 Task: In the sheet Budget Analysis ToolFont size of heading  18 Font style of dataoswald 'Font size of data '9 Alignment of headline & dataAlign center.   Fill color in heading, Red Font color of dataIn the sheet   Valor SalesZenith Sales review   book
Action: Mouse moved to (59, 162)
Screenshot: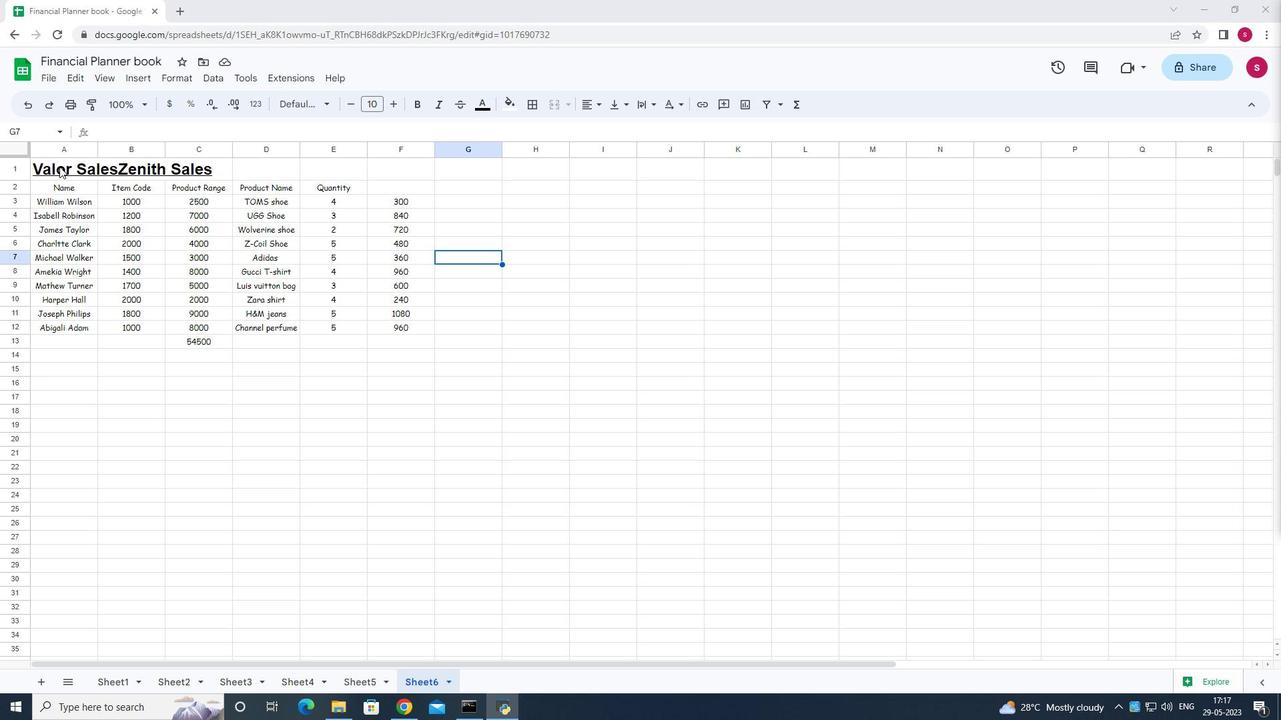 
Action: Mouse pressed left at (59, 162)
Screenshot: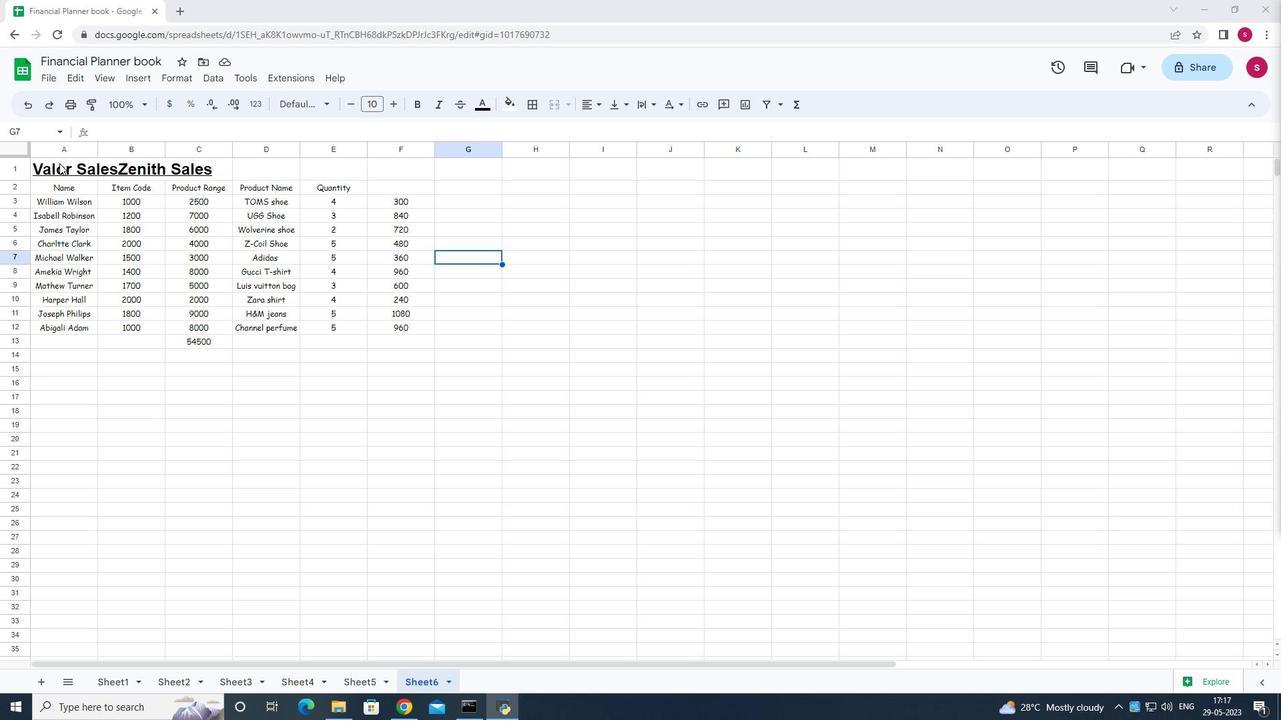 
Action: Mouse pressed left at (59, 162)
Screenshot: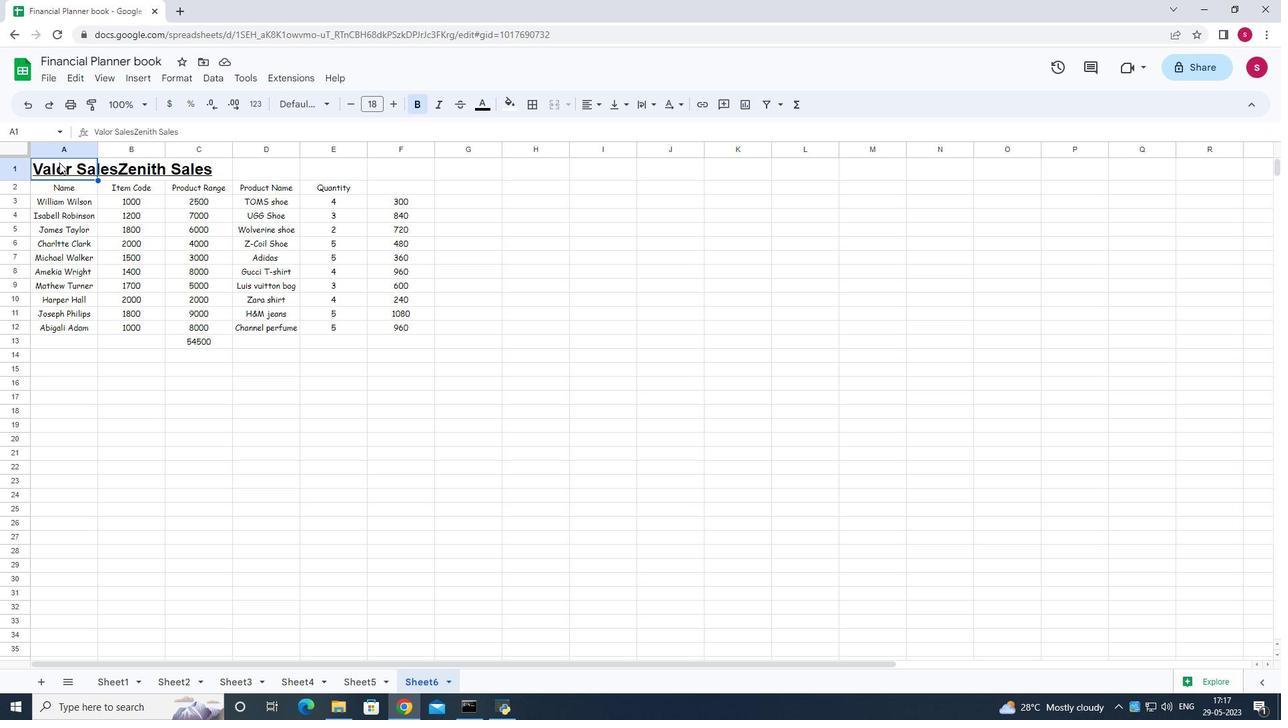 
Action: Mouse pressed left at (59, 162)
Screenshot: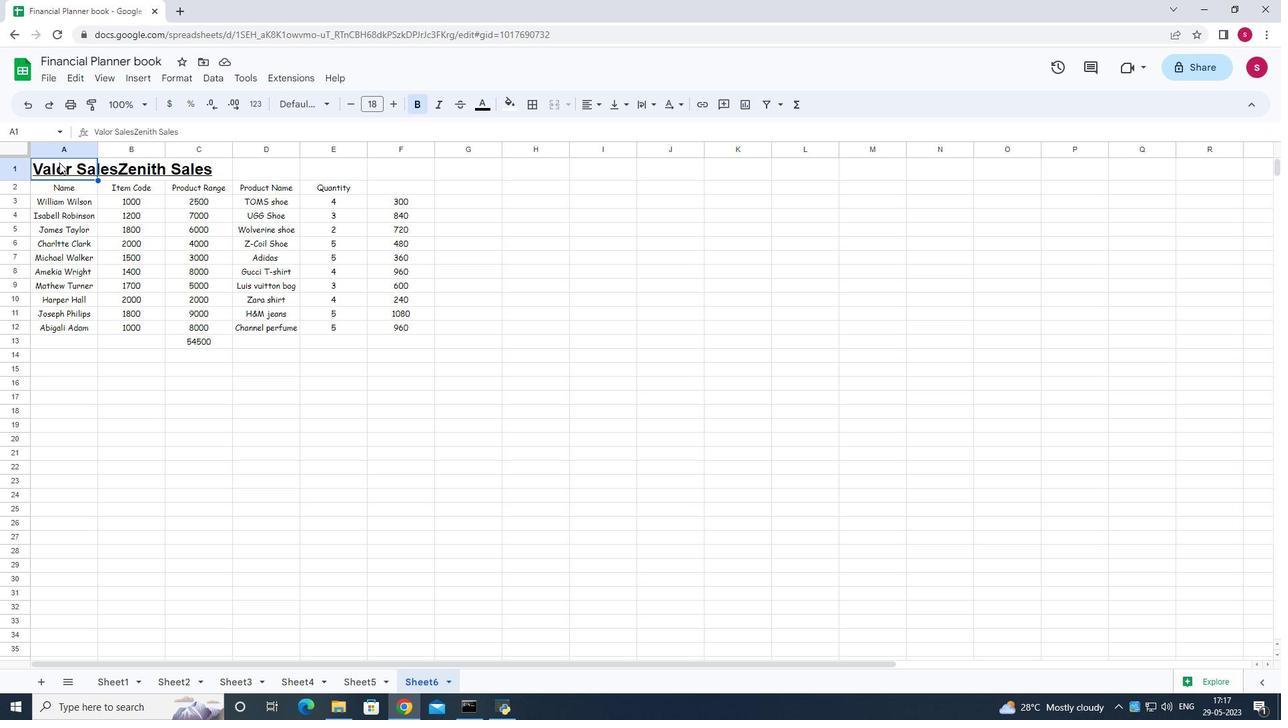 
Action: Mouse moved to (345, 98)
Screenshot: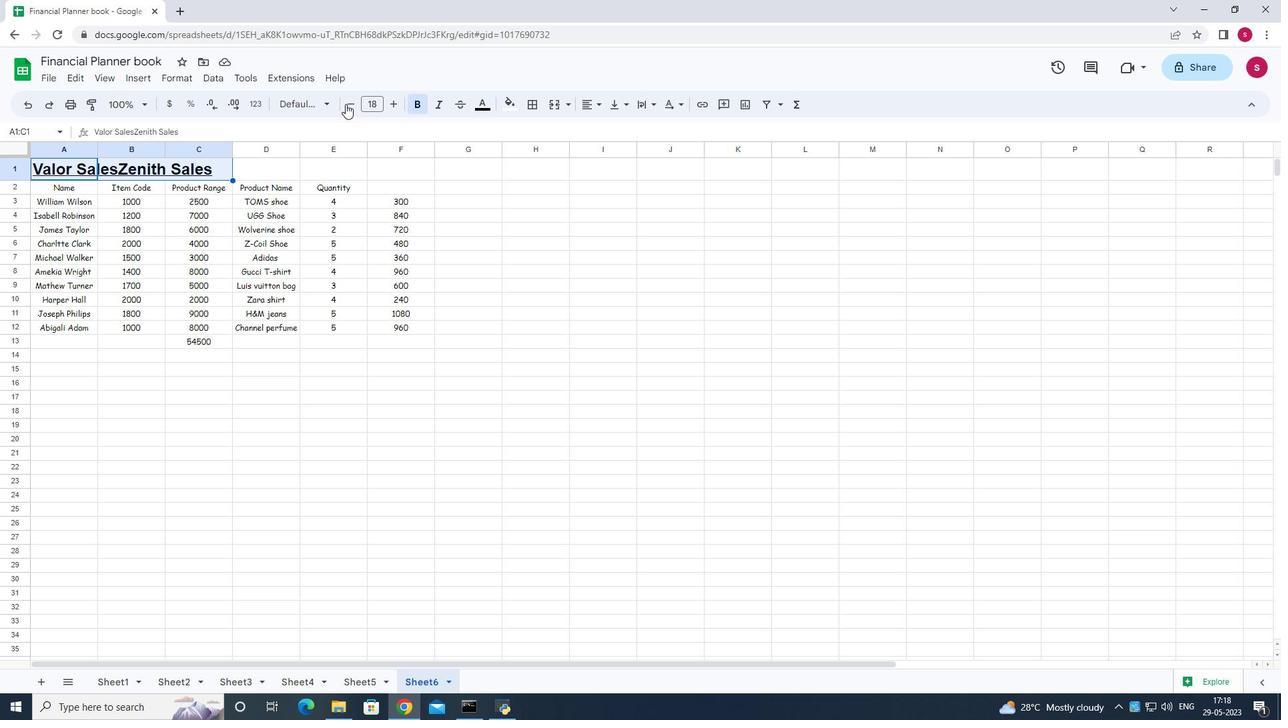 
Action: Mouse pressed left at (345, 98)
Screenshot: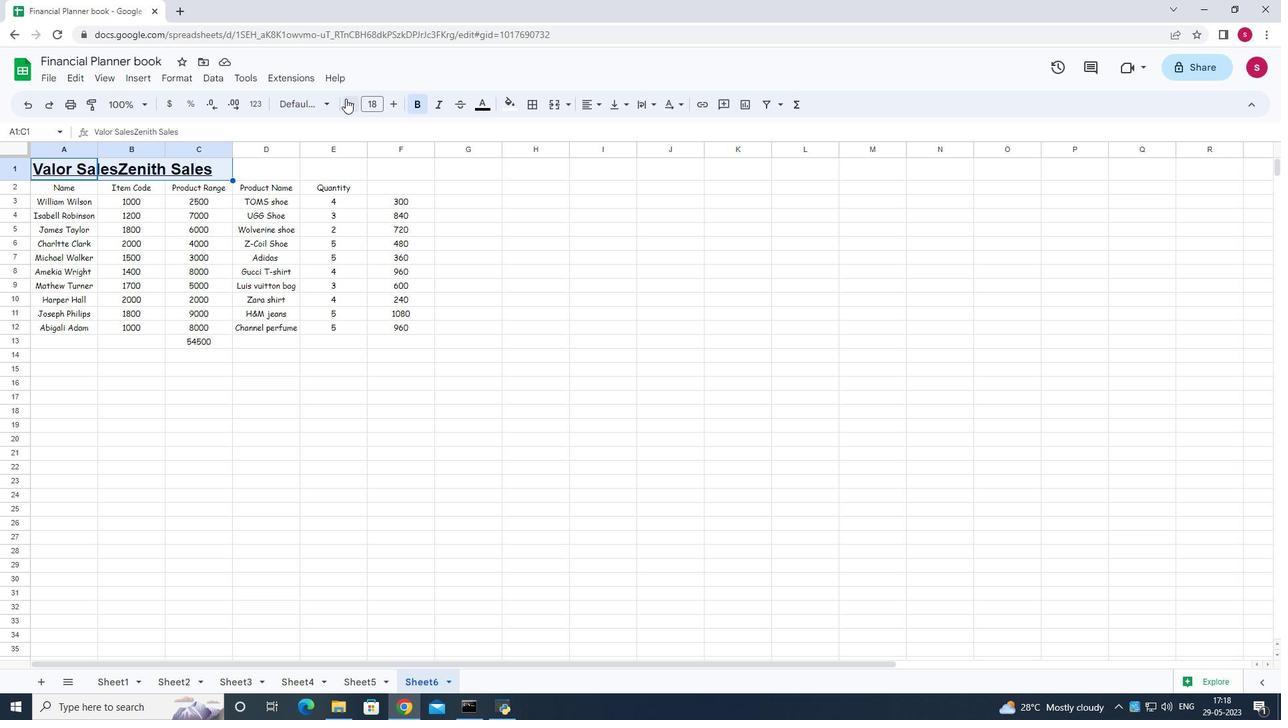 
Action: Mouse pressed left at (345, 98)
Screenshot: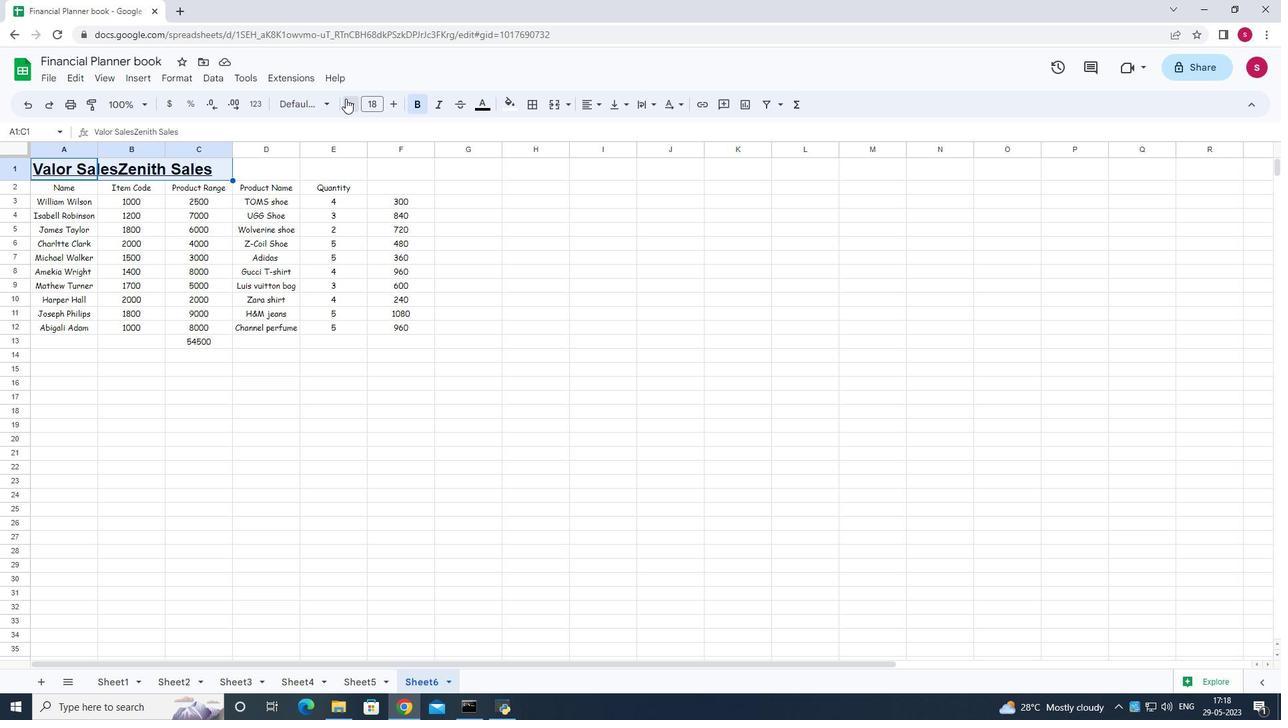 
Action: Mouse pressed left at (345, 98)
Screenshot: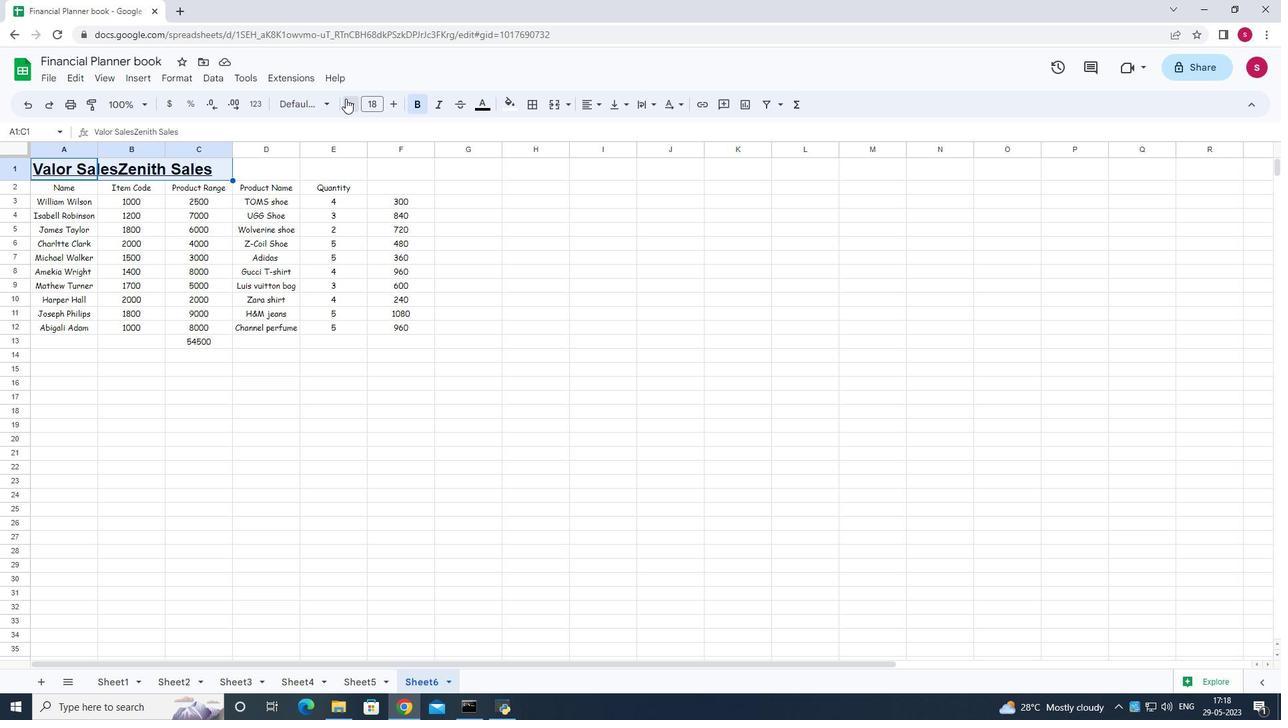 
Action: Mouse pressed left at (345, 98)
Screenshot: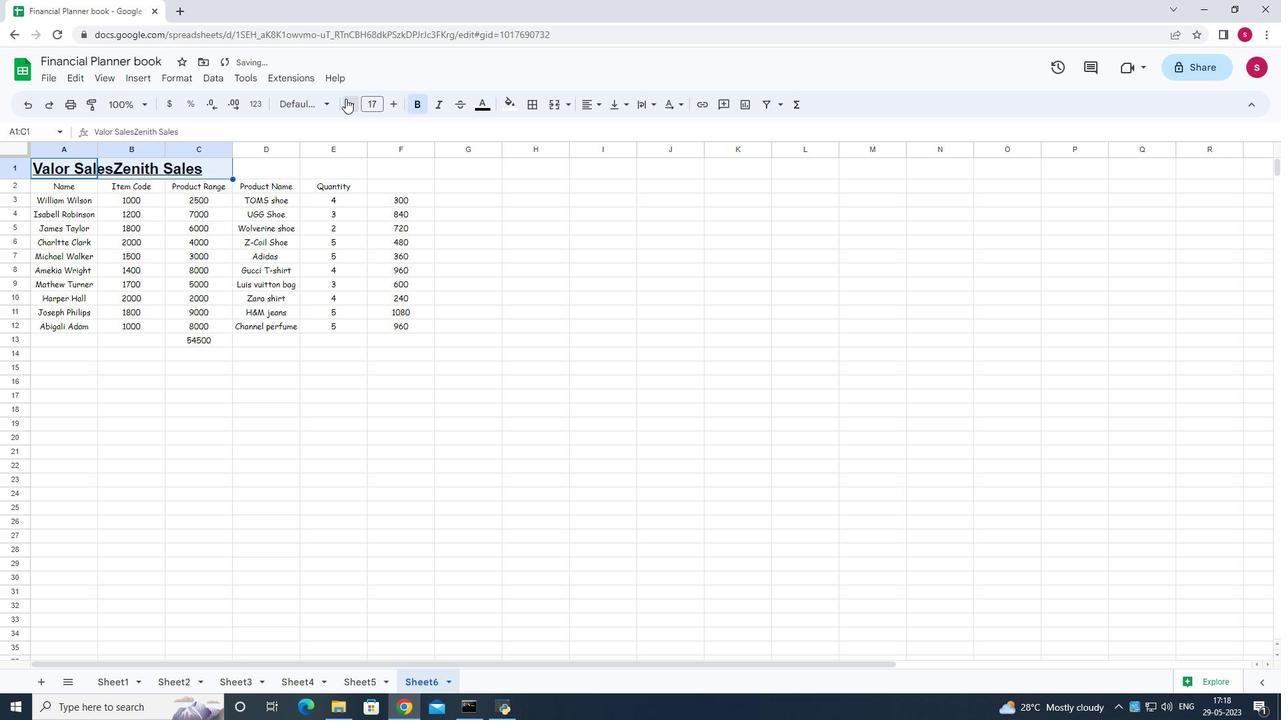 
Action: Mouse pressed left at (345, 98)
Screenshot: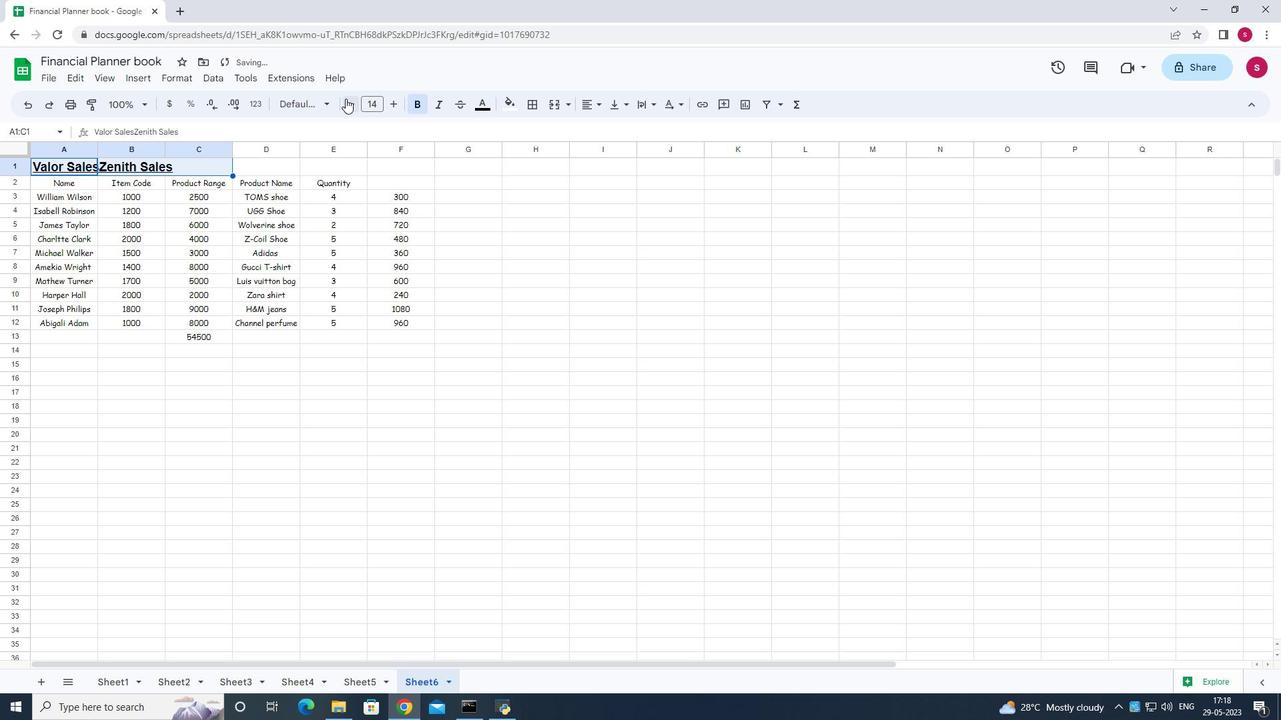
Action: Mouse pressed left at (345, 98)
Screenshot: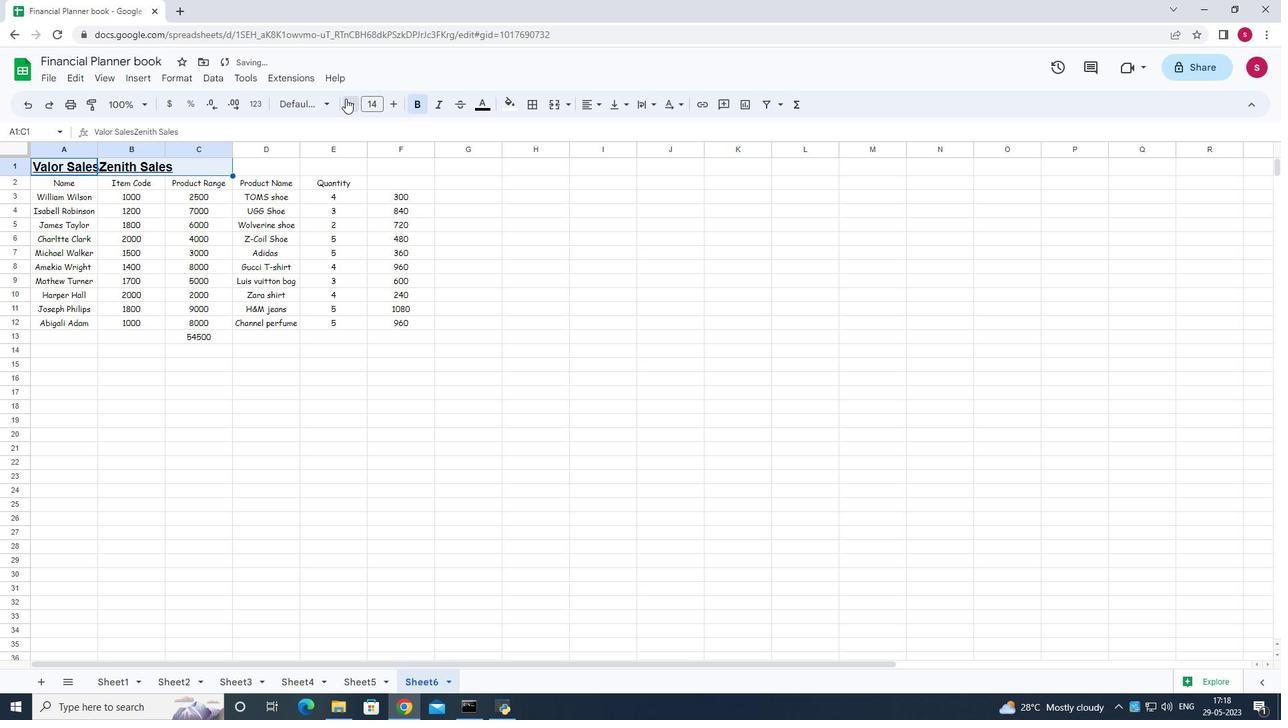 
Action: Mouse moved to (393, 101)
Screenshot: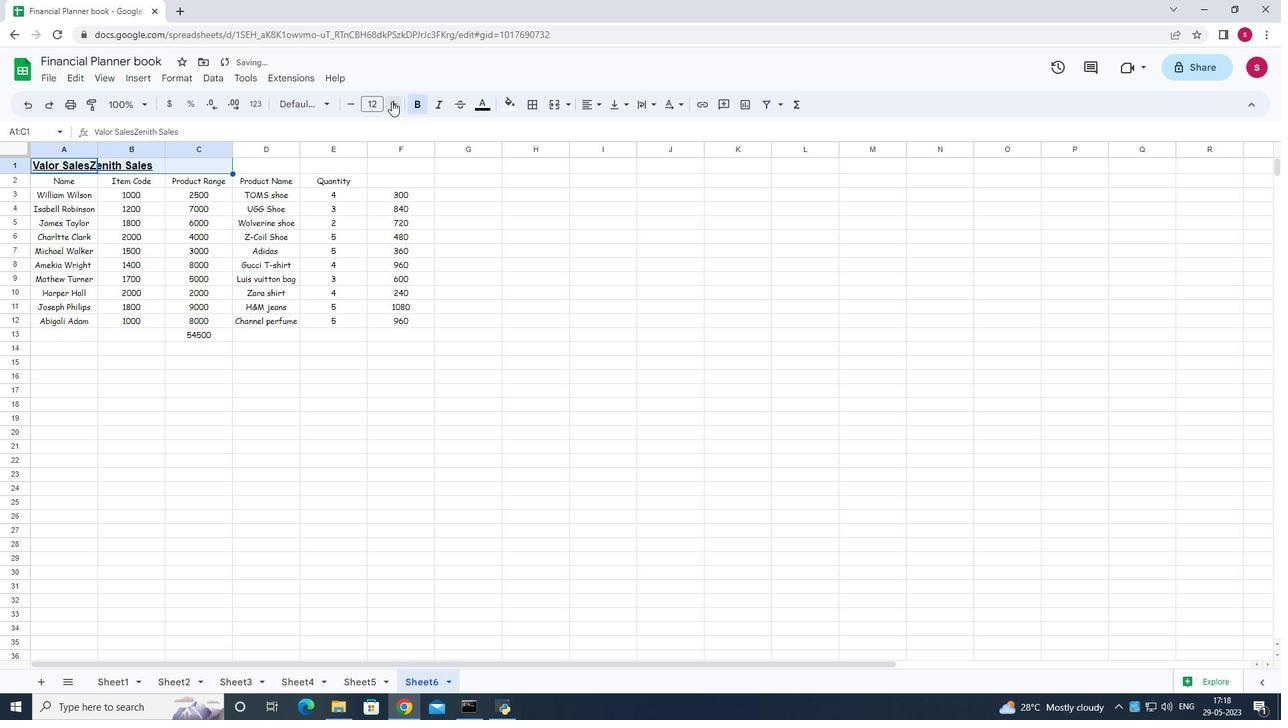 
Action: Mouse pressed left at (393, 101)
Screenshot: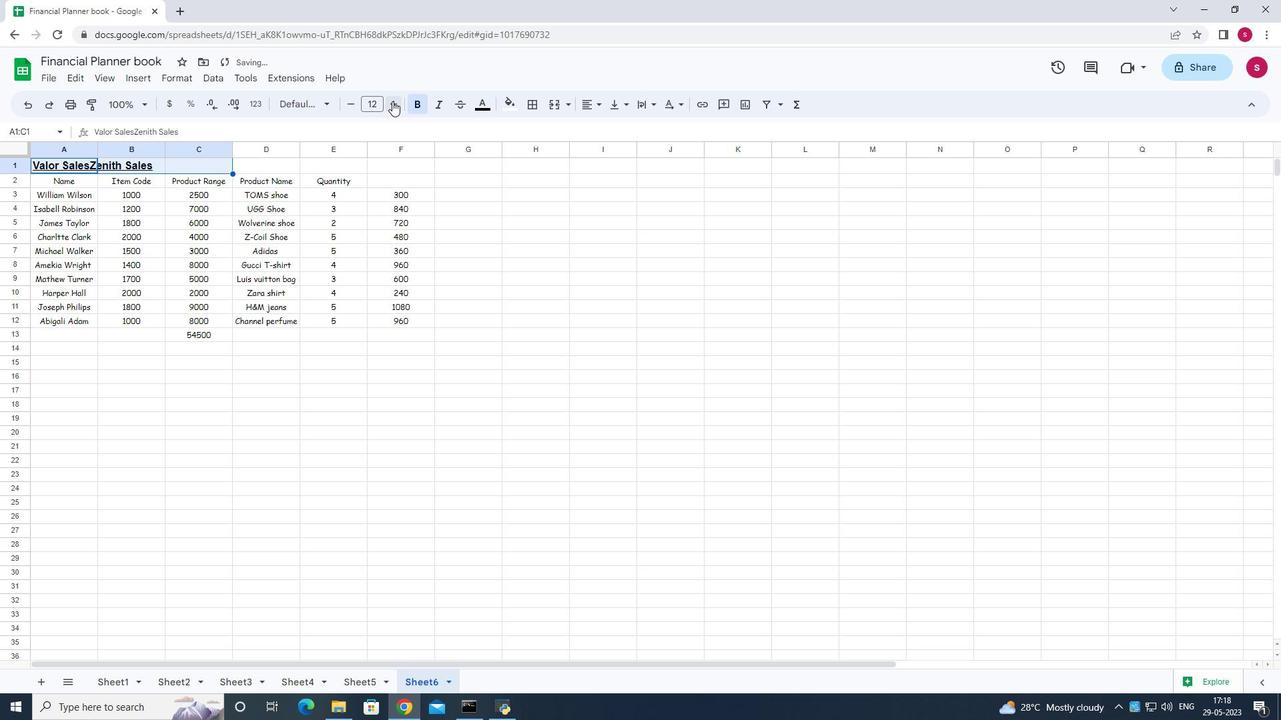 
Action: Mouse moved to (393, 101)
Screenshot: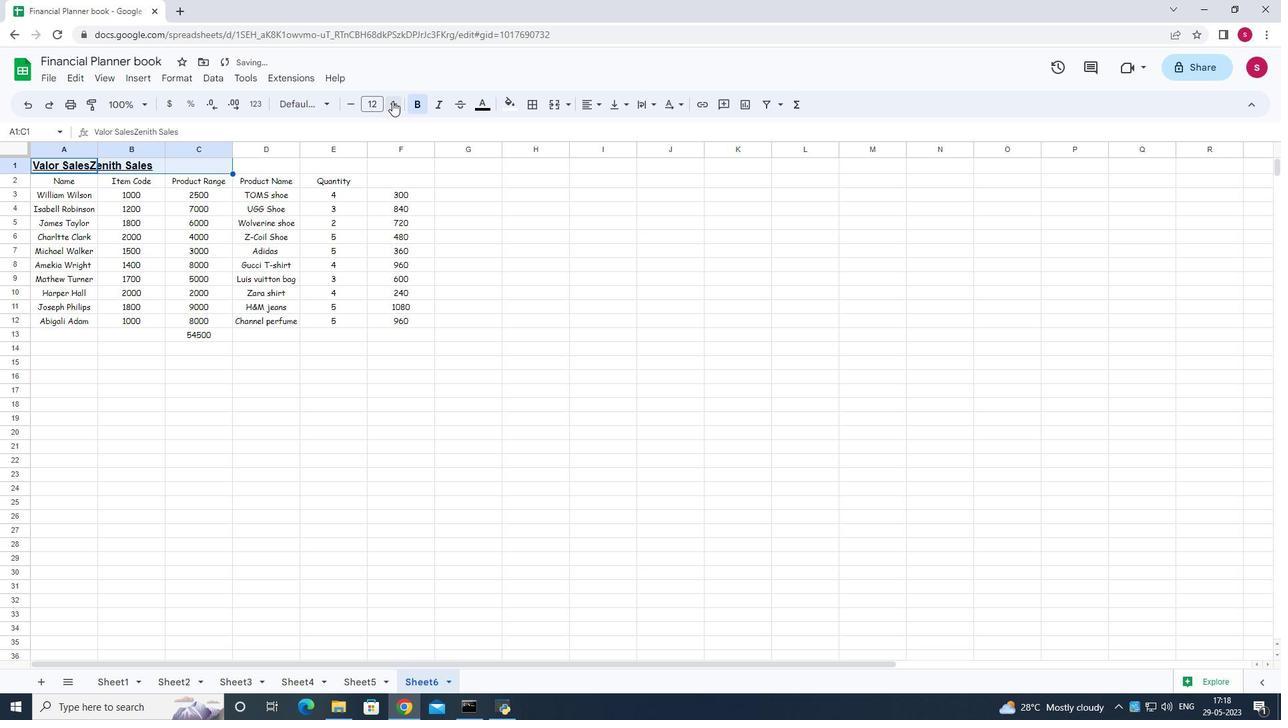 
Action: Mouse pressed left at (393, 101)
Screenshot: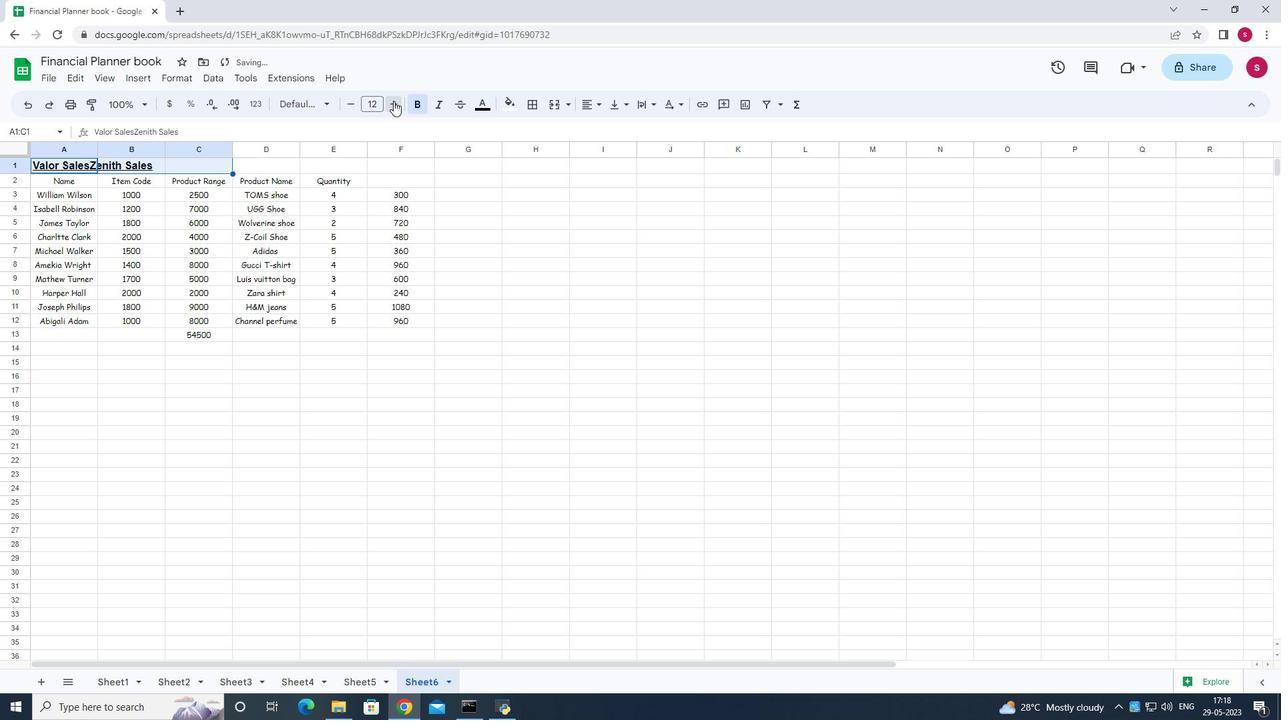 
Action: Mouse pressed left at (393, 101)
Screenshot: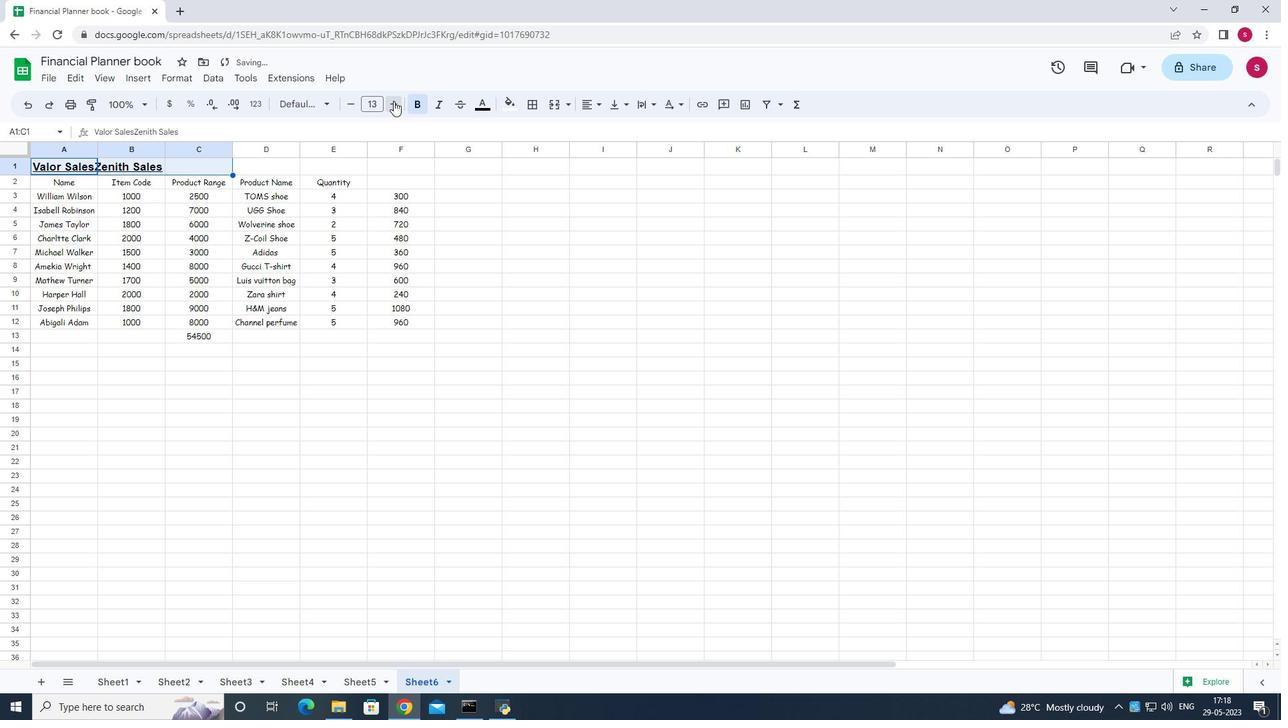 
Action: Mouse pressed left at (393, 101)
Screenshot: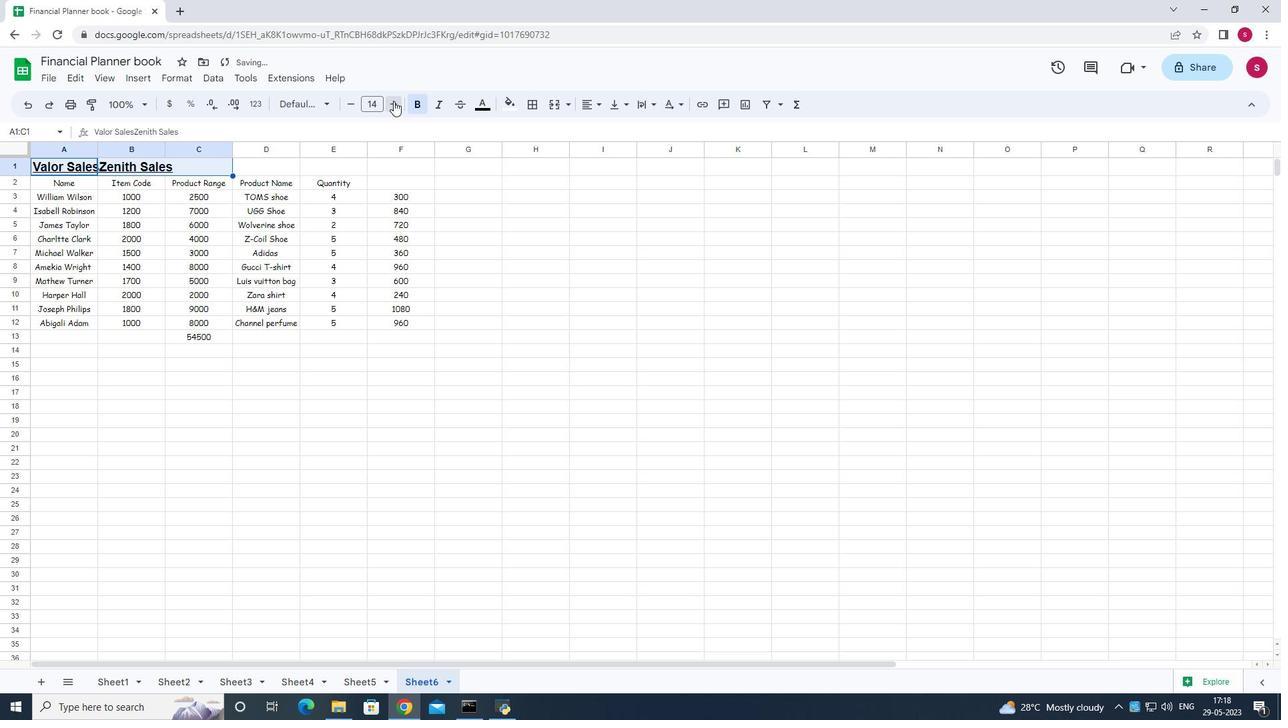 
Action: Mouse pressed left at (393, 101)
Screenshot: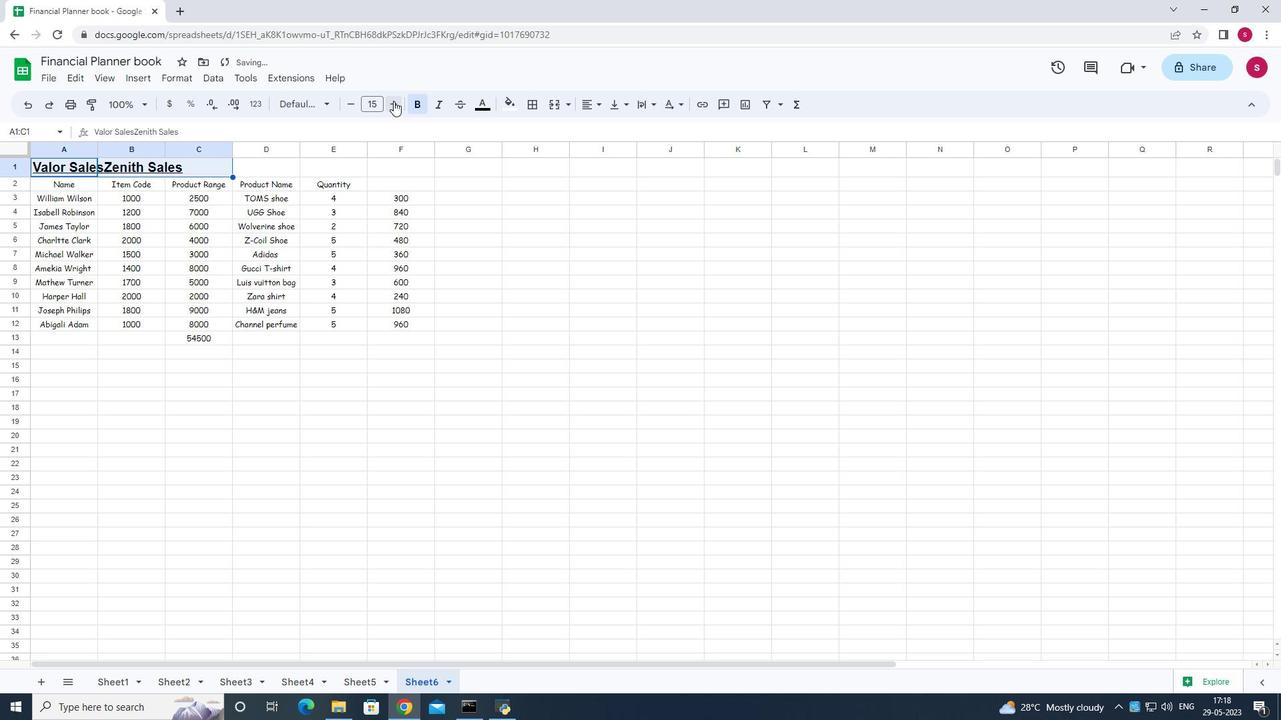 
Action: Mouse pressed left at (393, 101)
Screenshot: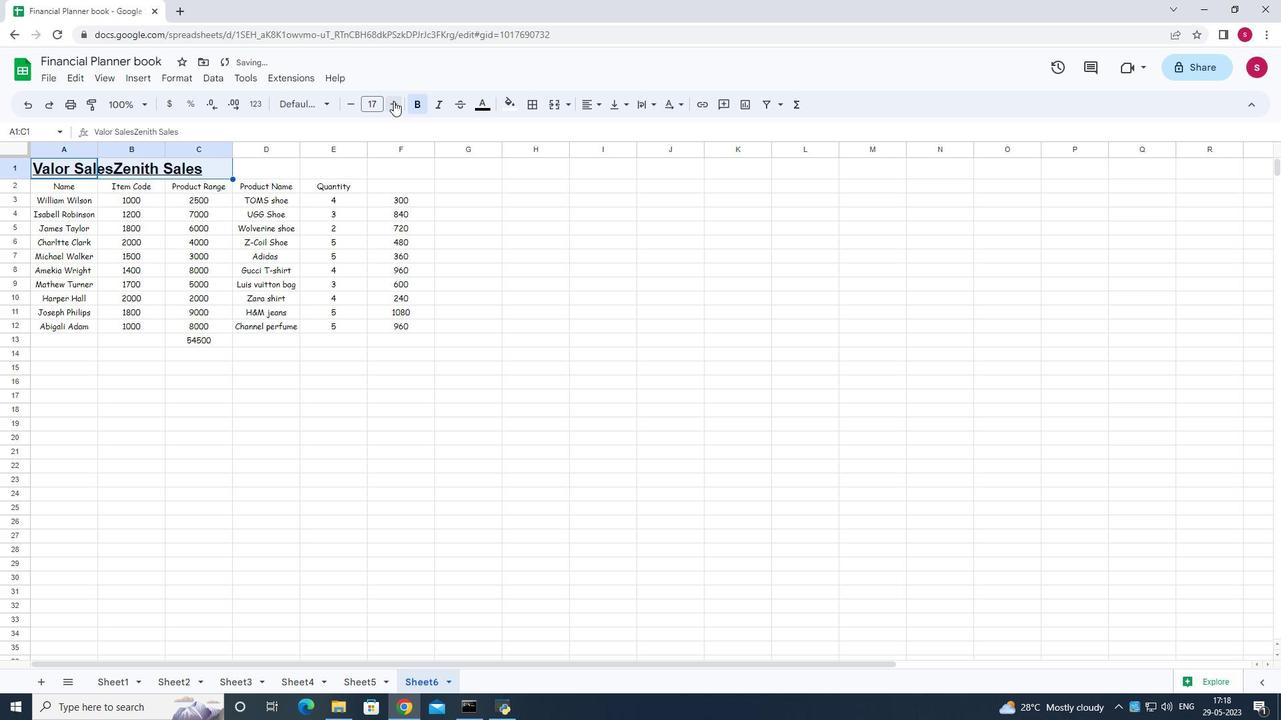 
Action: Mouse moved to (330, 98)
Screenshot: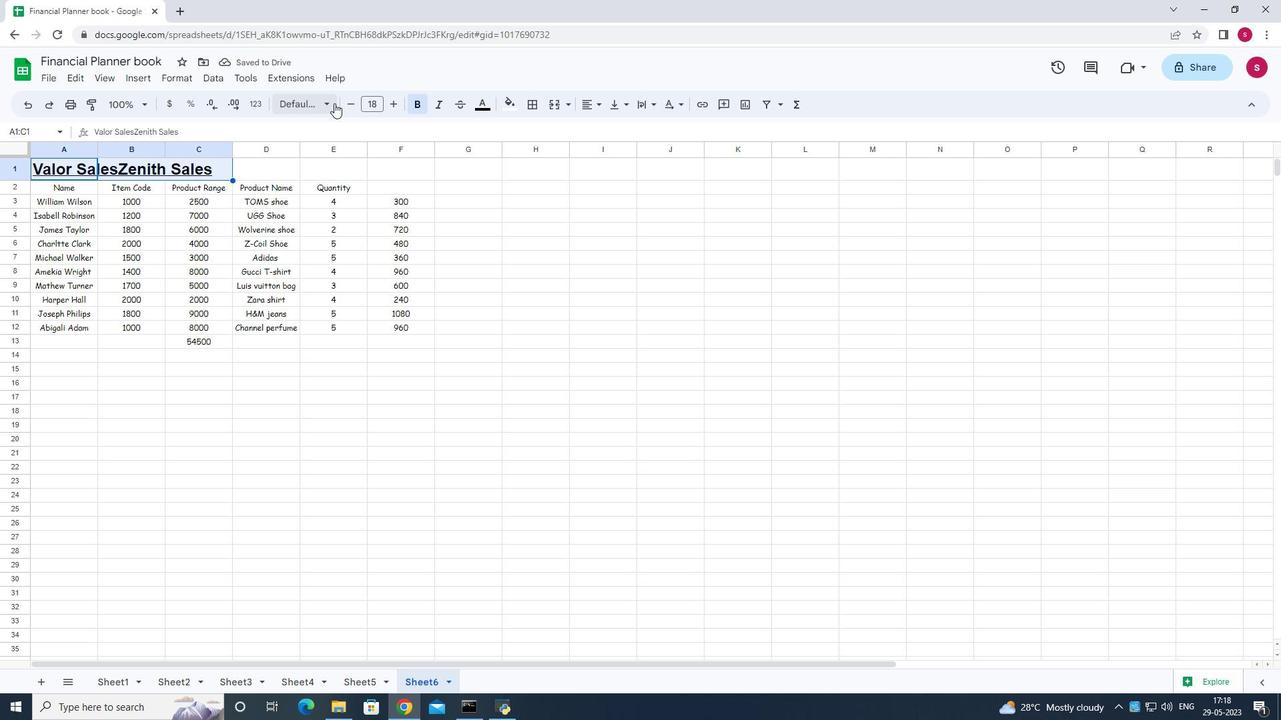 
Action: Mouse pressed left at (330, 98)
Screenshot: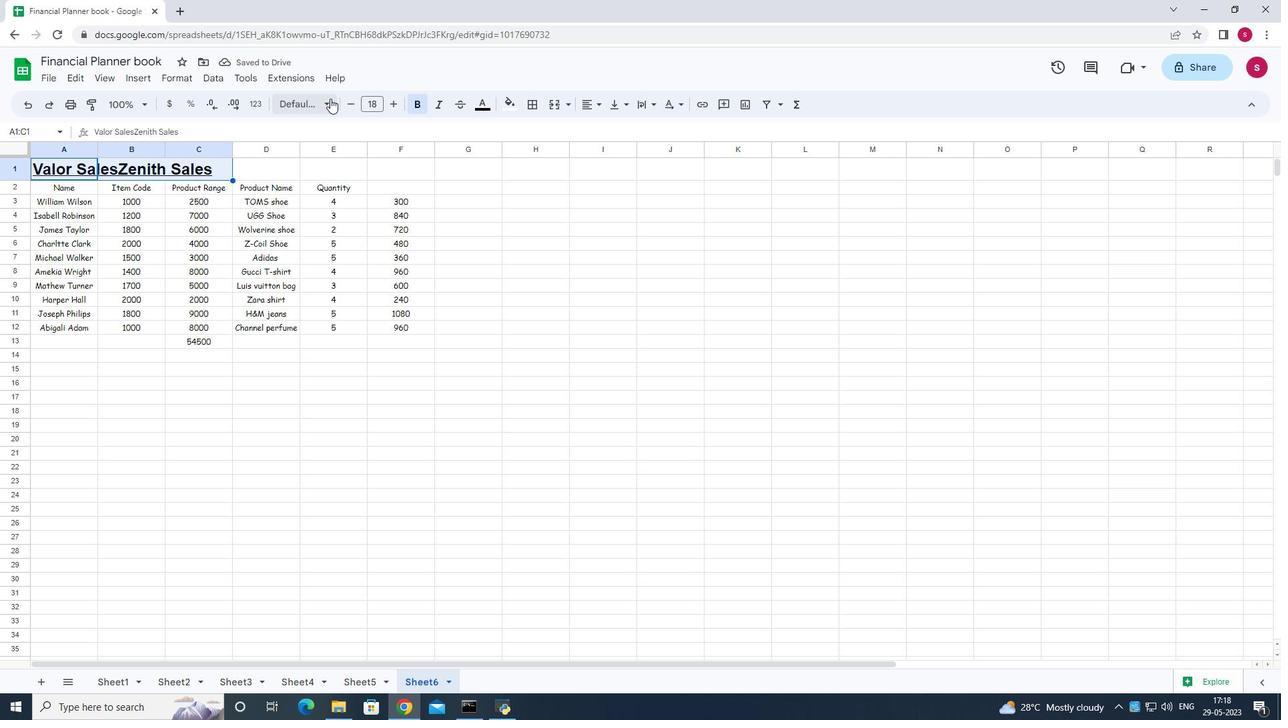 
Action: Mouse moved to (322, 298)
Screenshot: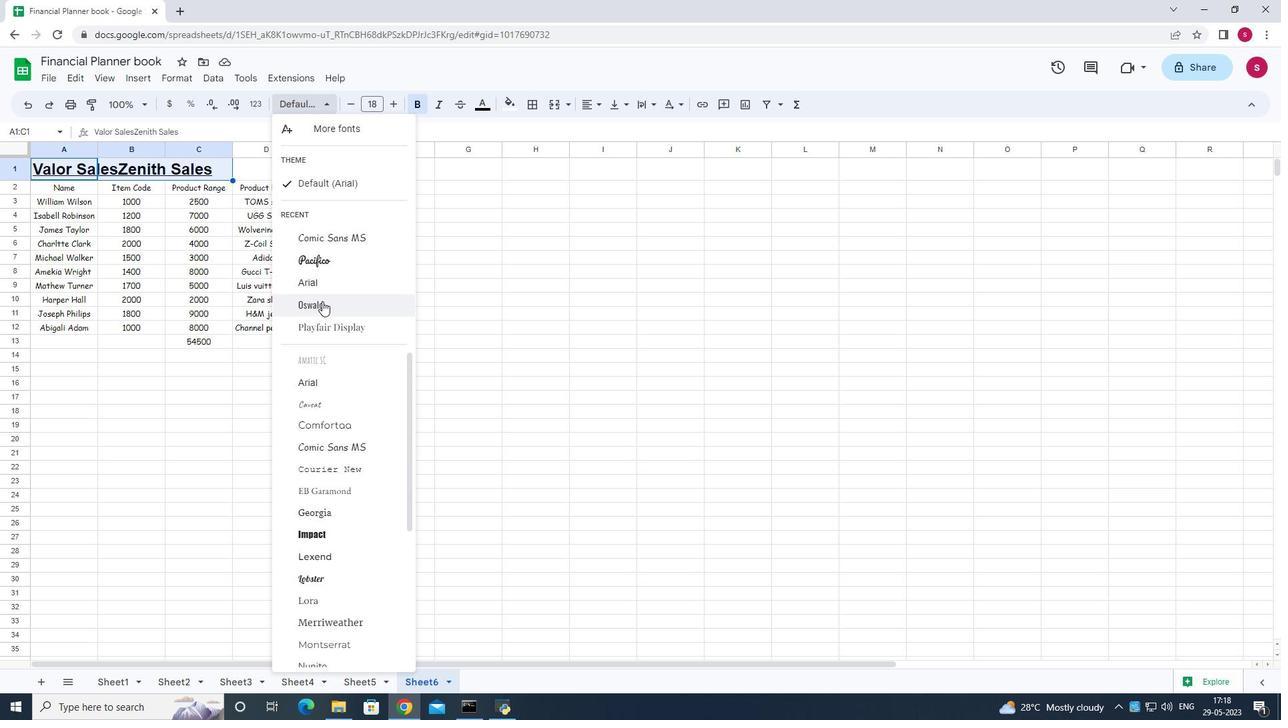 
Action: Mouse pressed left at (322, 298)
Screenshot: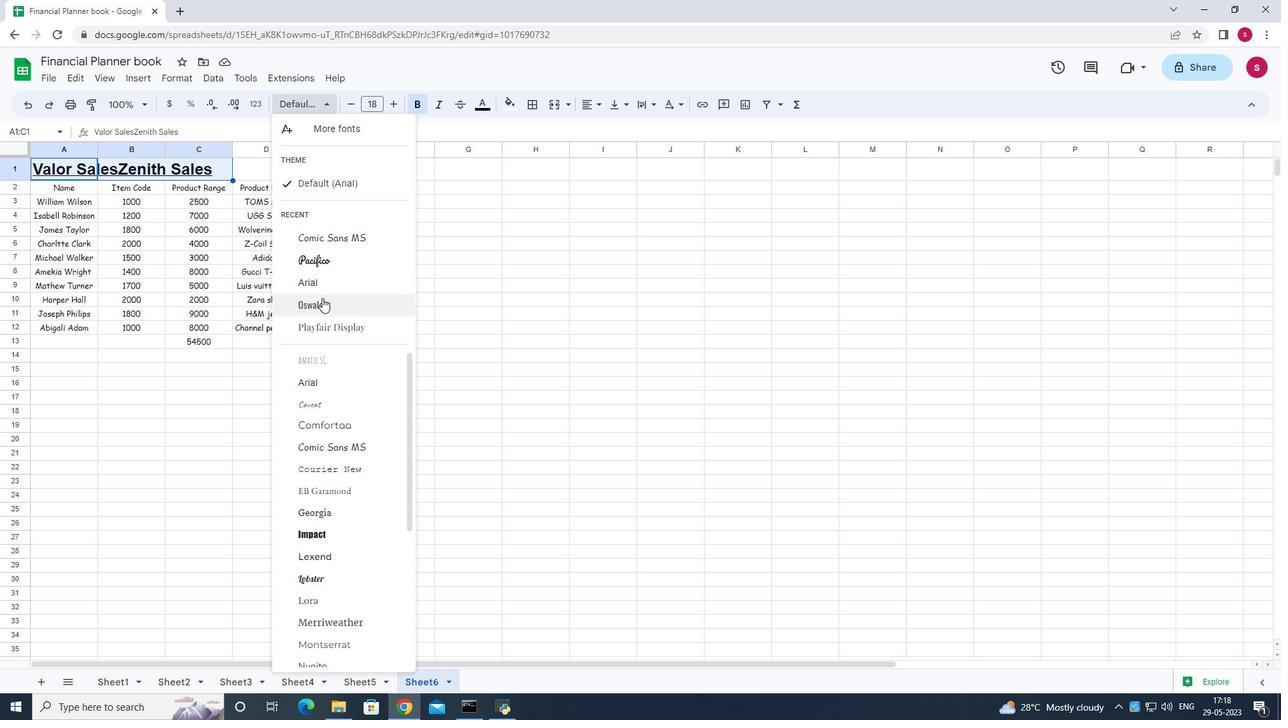 
Action: Mouse moved to (54, 182)
Screenshot: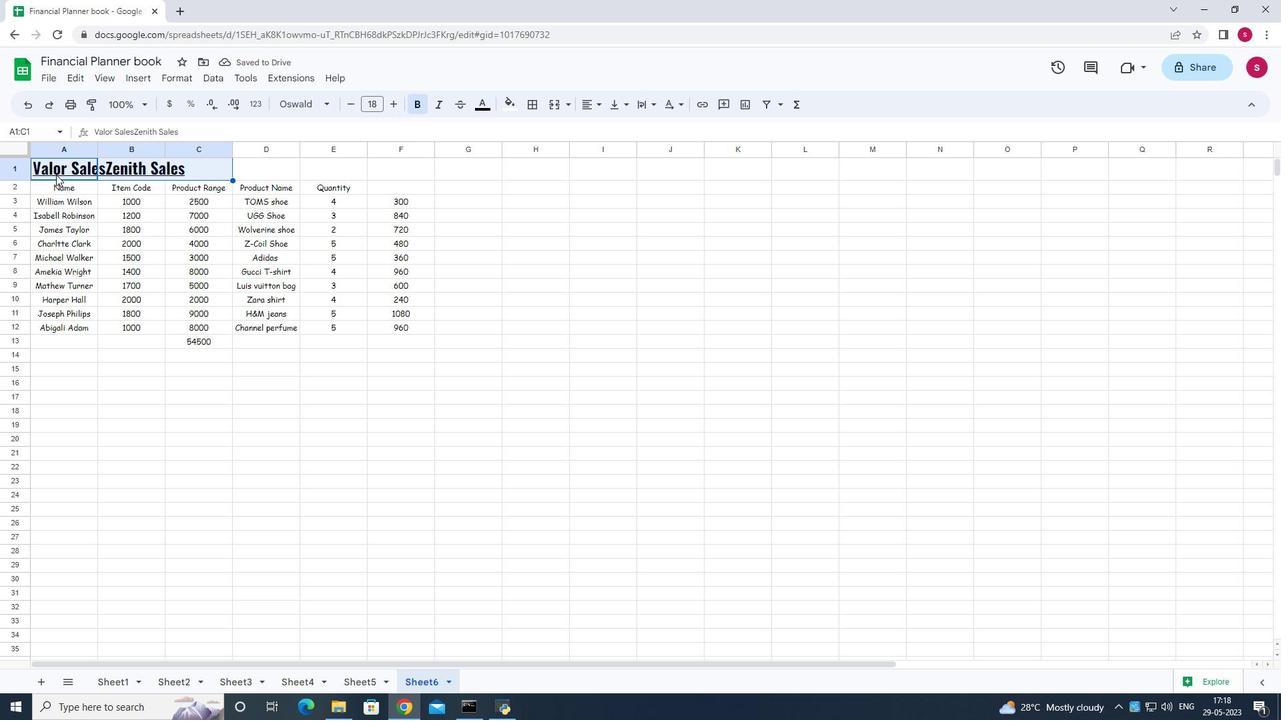 
Action: Mouse pressed left at (54, 182)
Screenshot: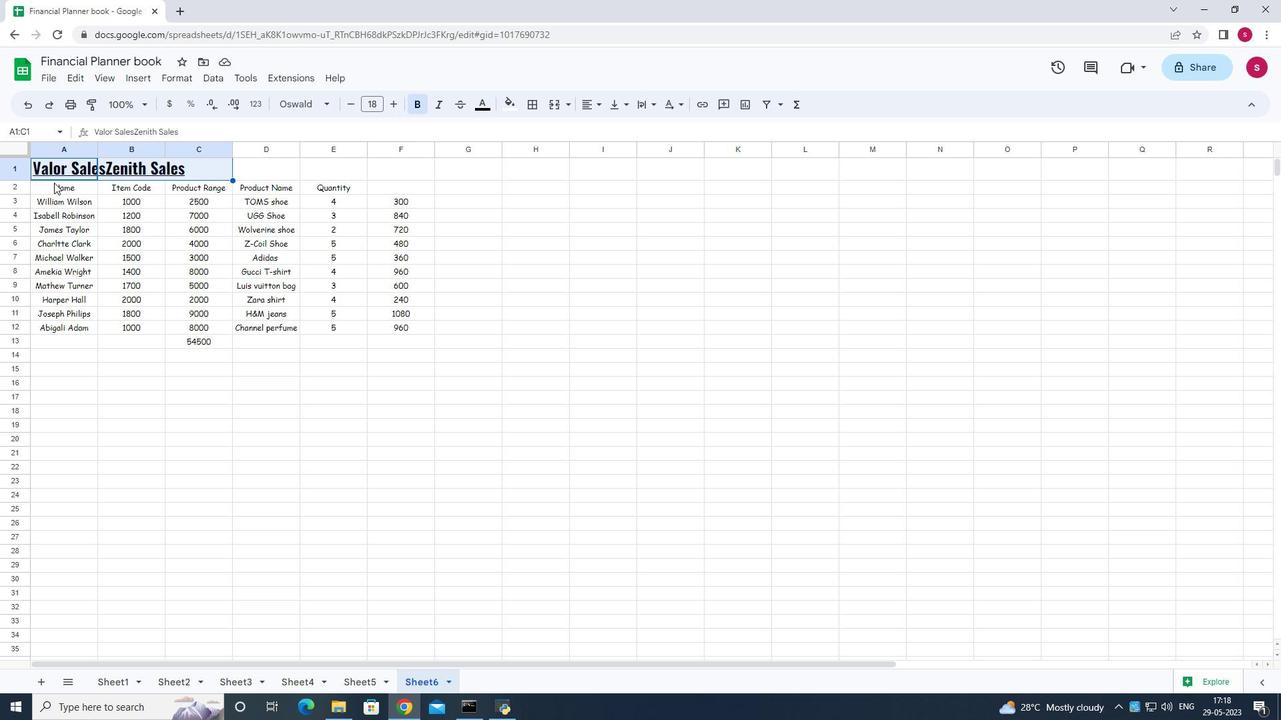 
Action: Mouse pressed left at (54, 182)
Screenshot: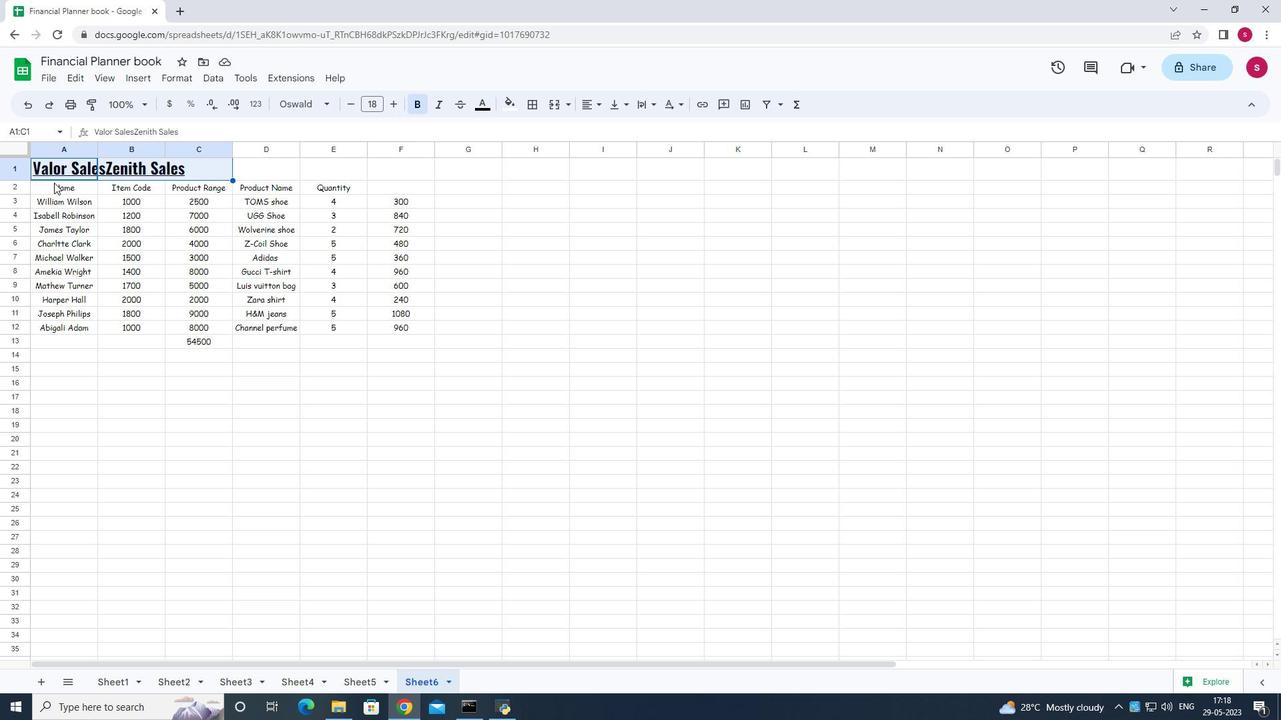 
Action: Mouse moved to (390, 375)
Screenshot: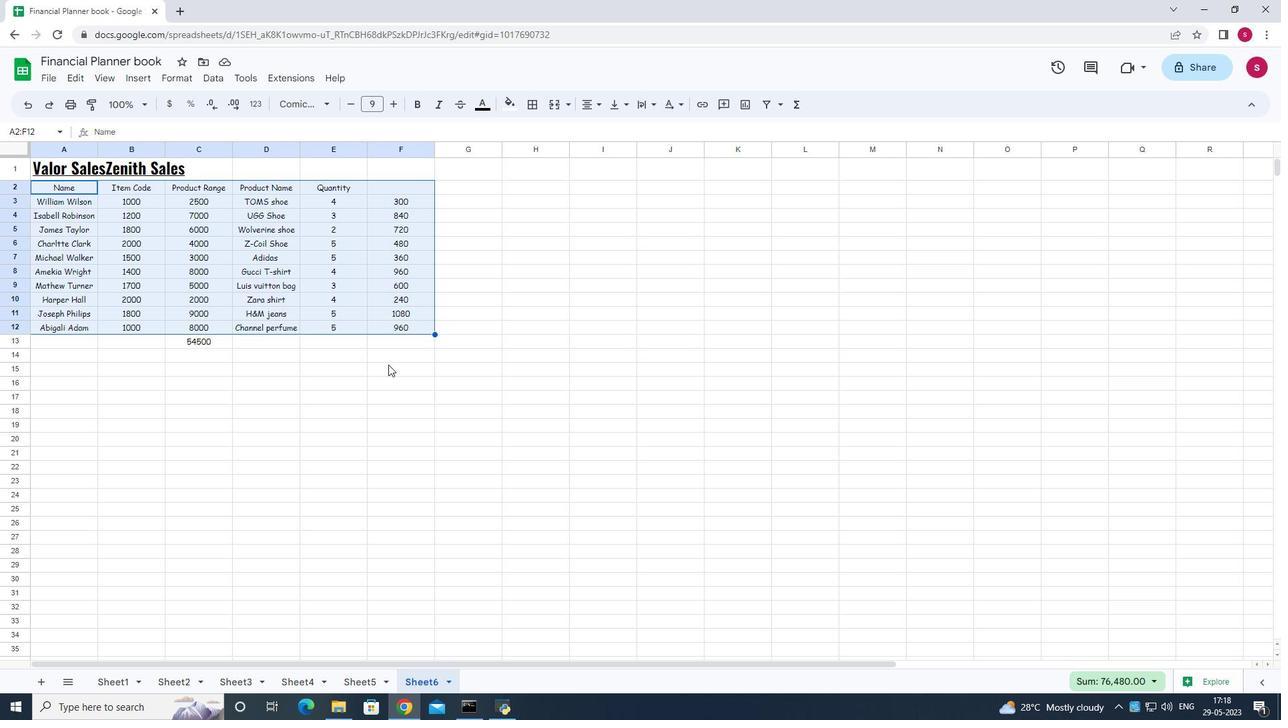 
Action: Mouse pressed left at (390, 375)
Screenshot: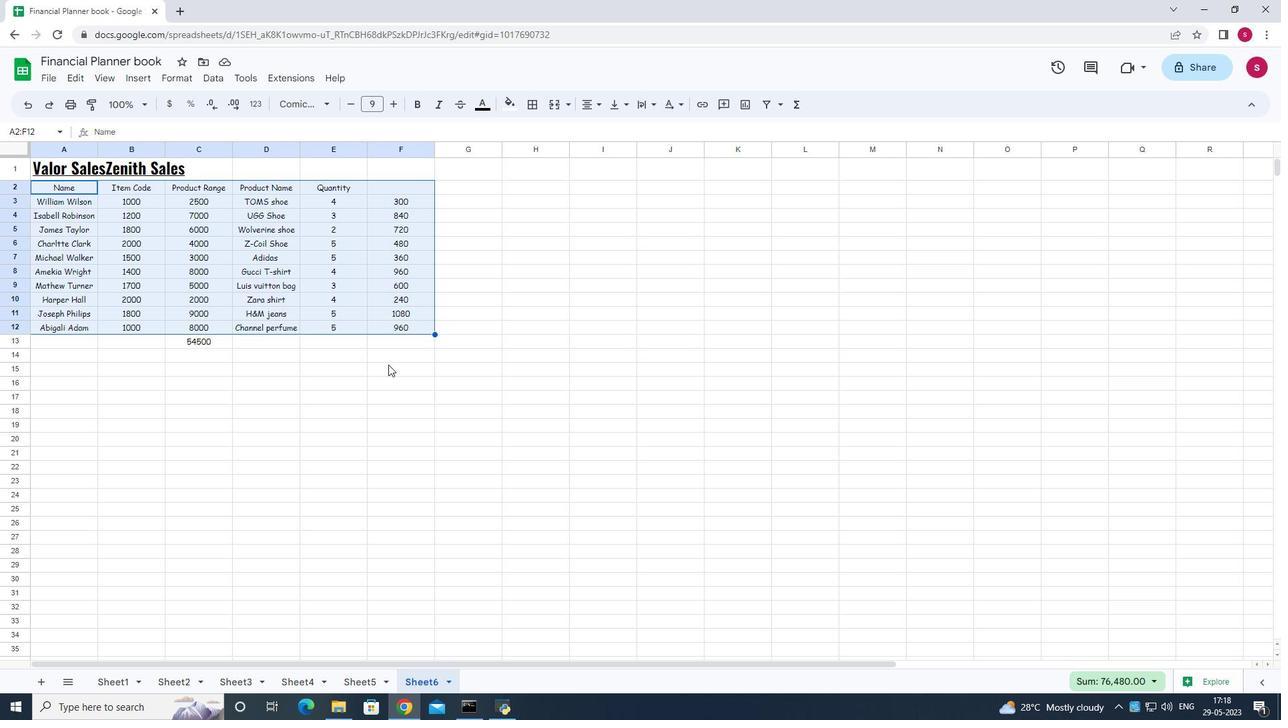 
Action: Mouse moved to (46, 194)
Screenshot: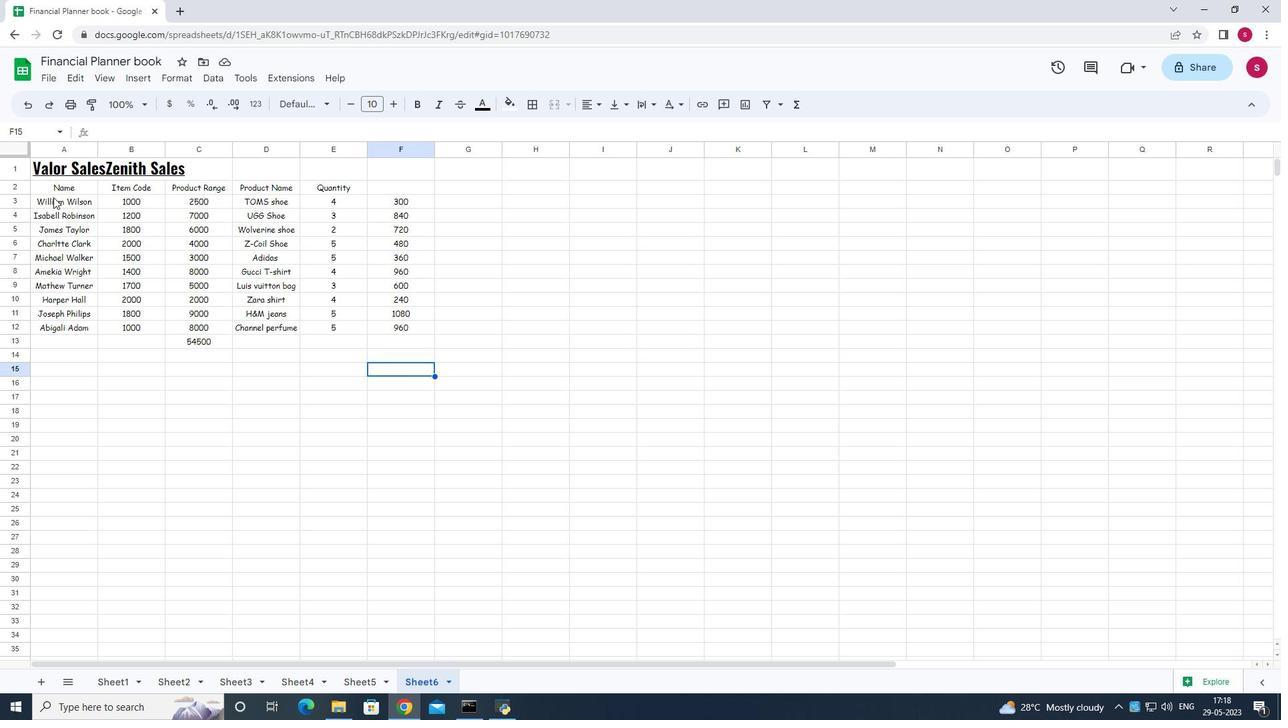 
Action: Mouse pressed left at (46, 194)
Screenshot: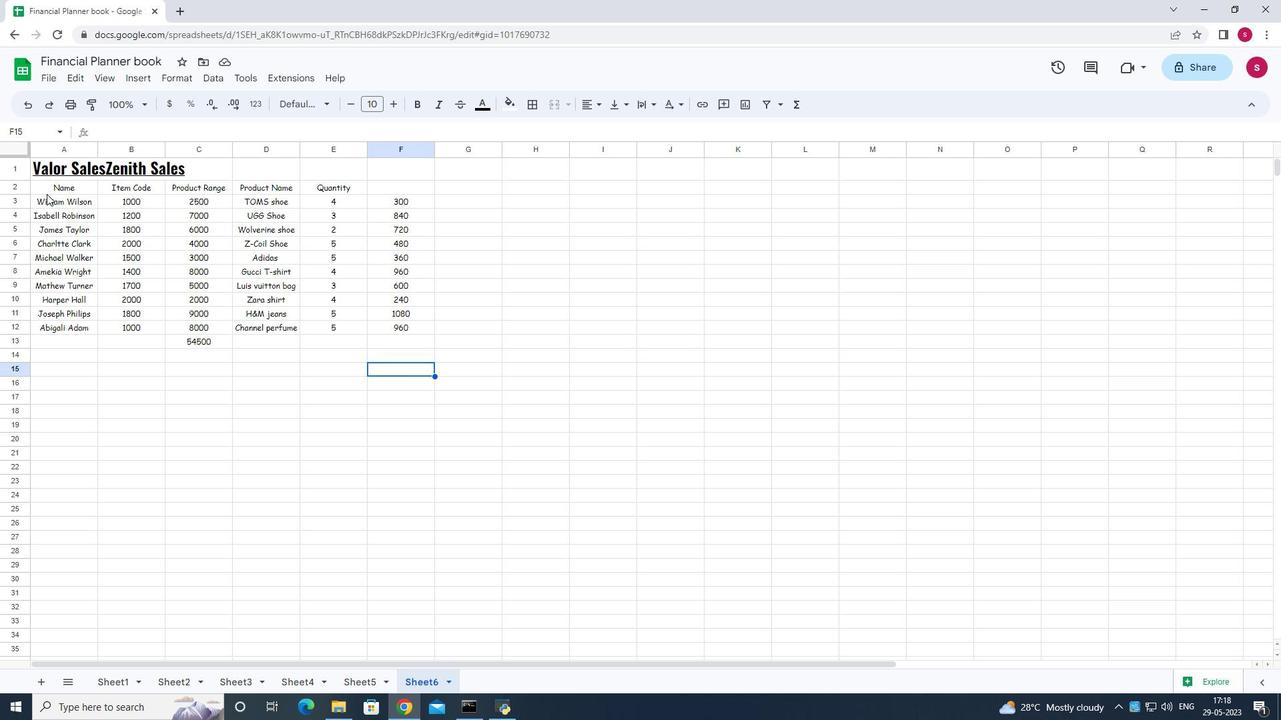 
Action: Mouse pressed left at (46, 194)
Screenshot: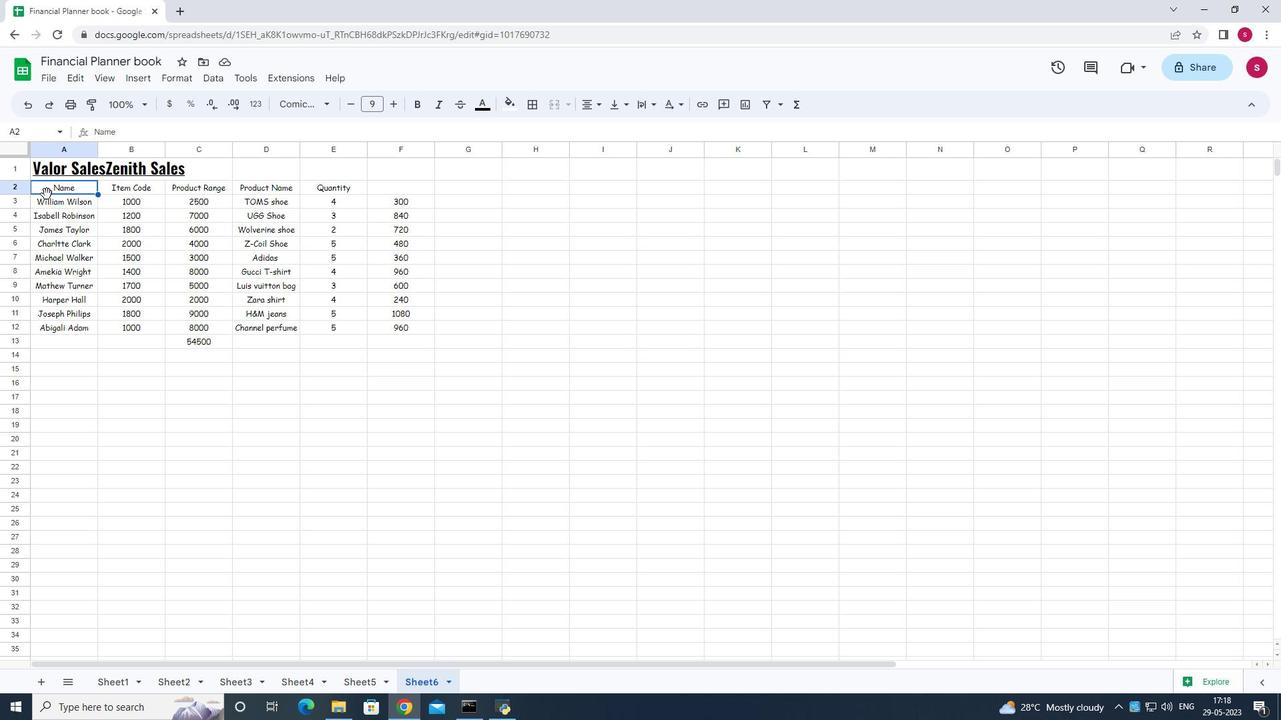 
Action: Mouse moved to (40, 185)
Screenshot: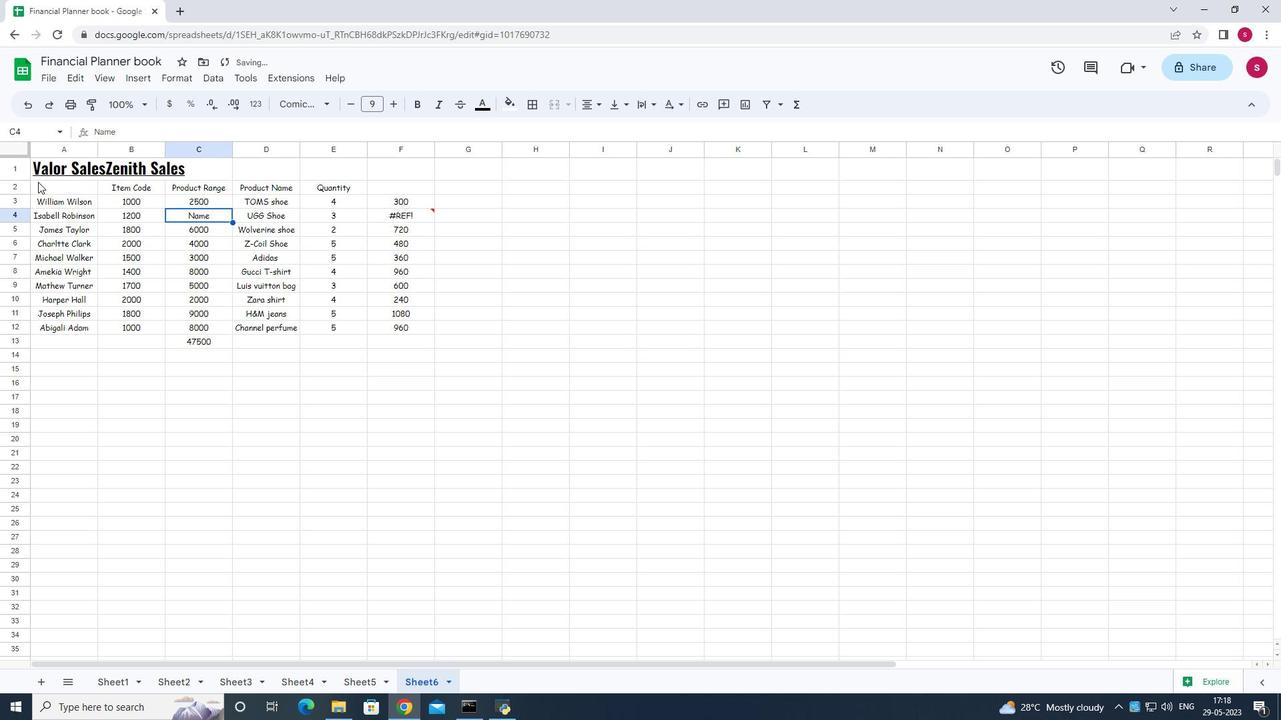 
Action: Mouse pressed left at (40, 185)
Screenshot: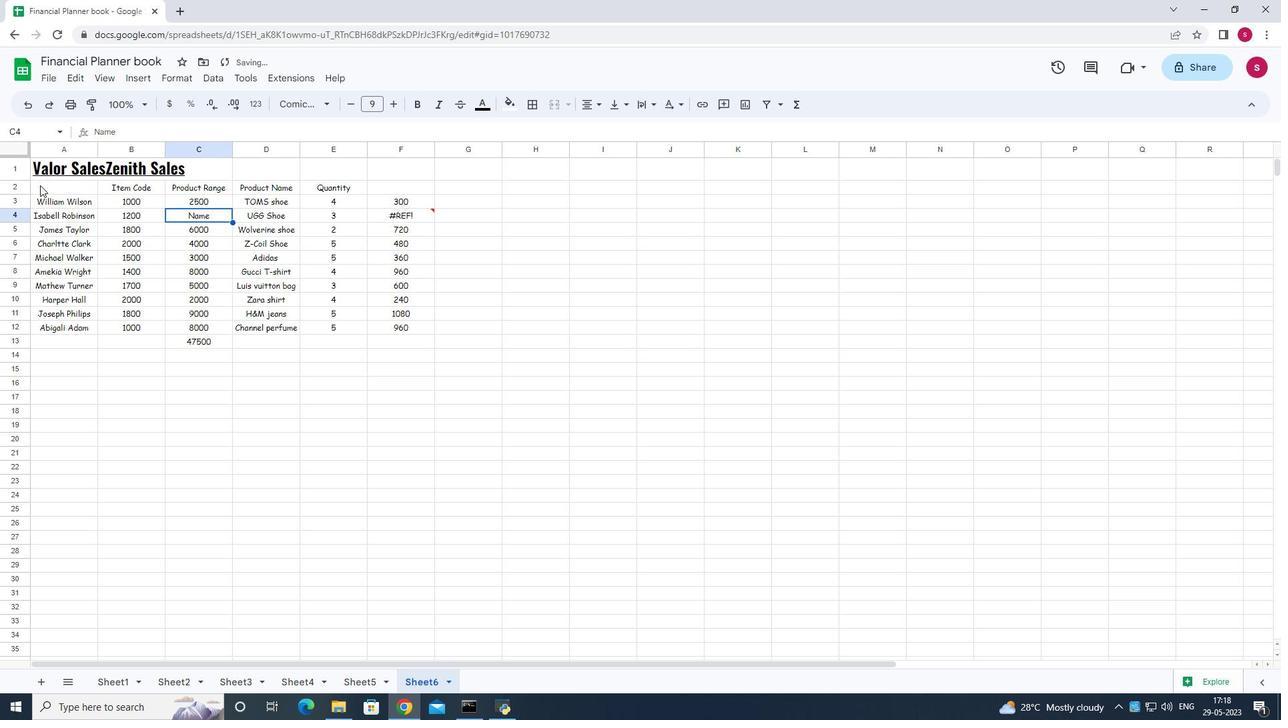 
Action: Mouse moved to (40, 185)
Screenshot: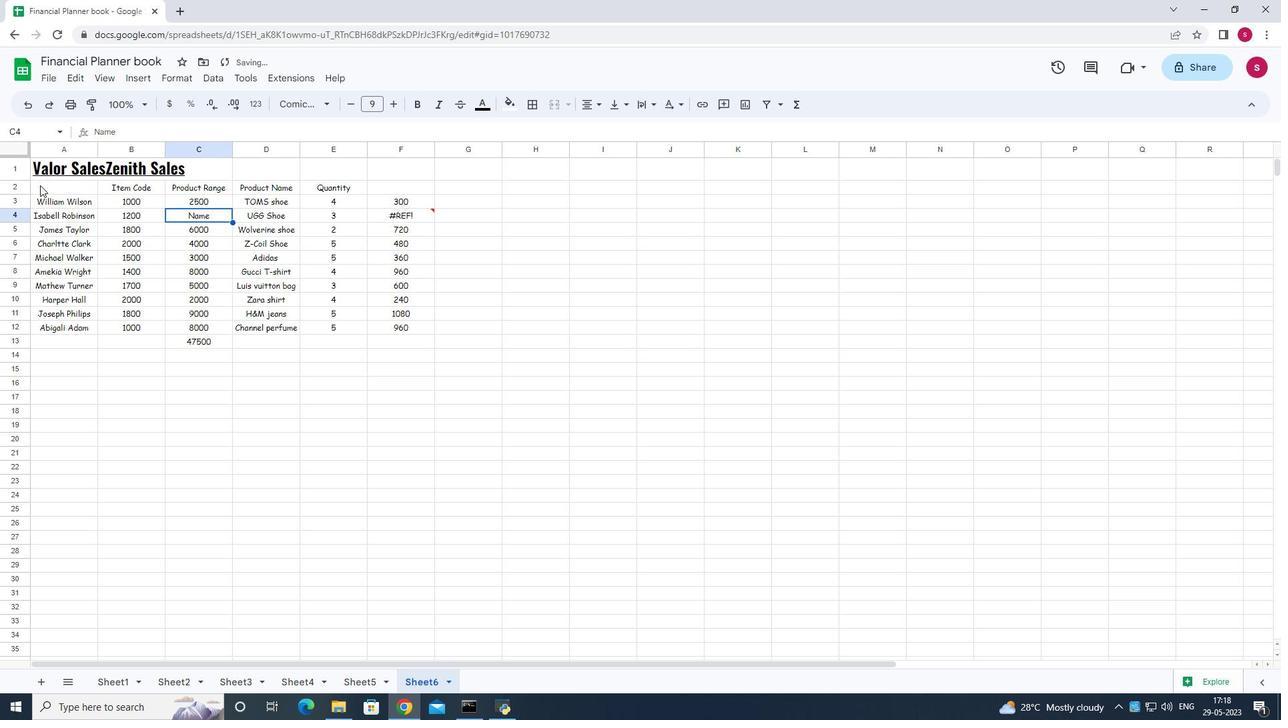 
Action: Mouse pressed left at (40, 185)
Screenshot: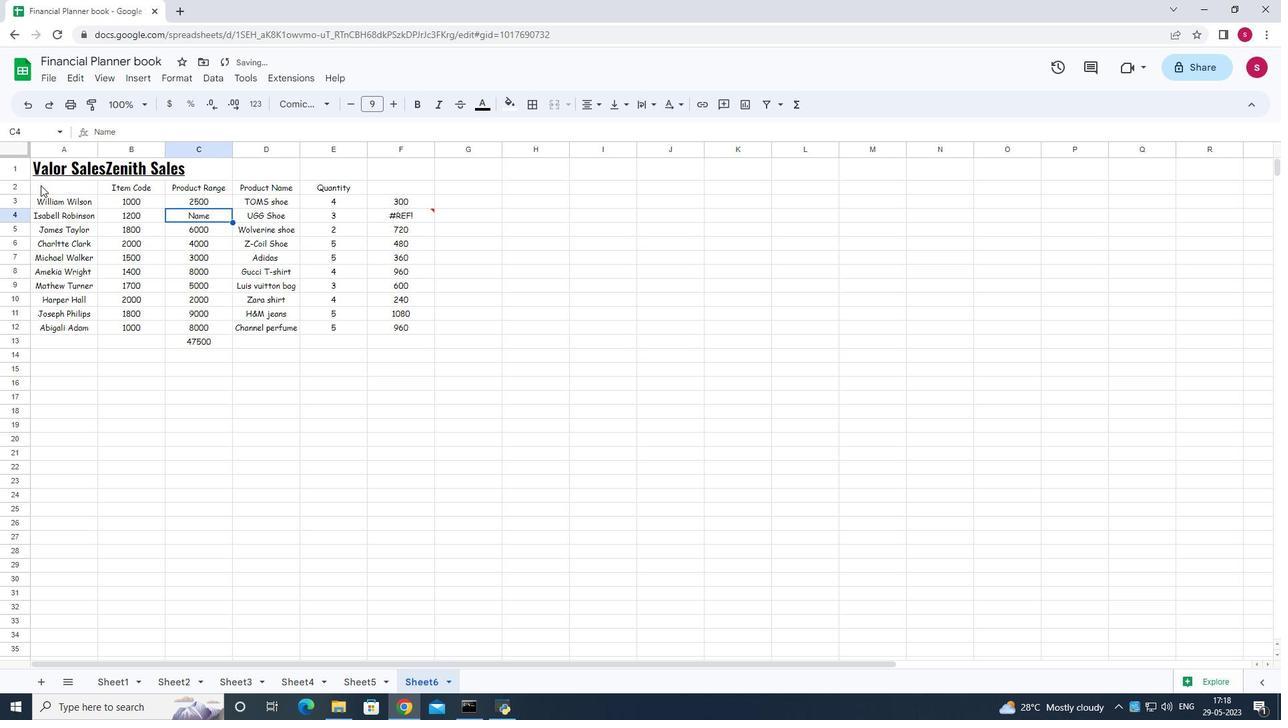 
Action: Mouse moved to (85, 191)
Screenshot: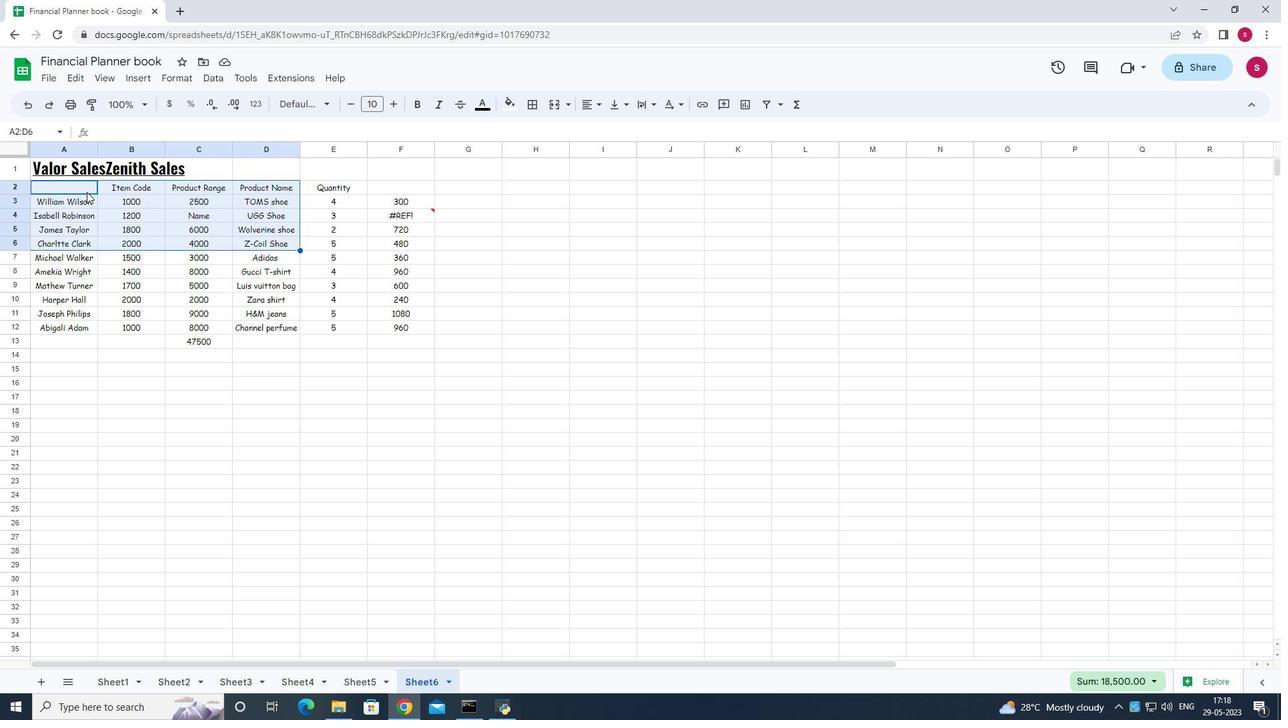 
Action: Mouse pressed left at (85, 191)
Screenshot: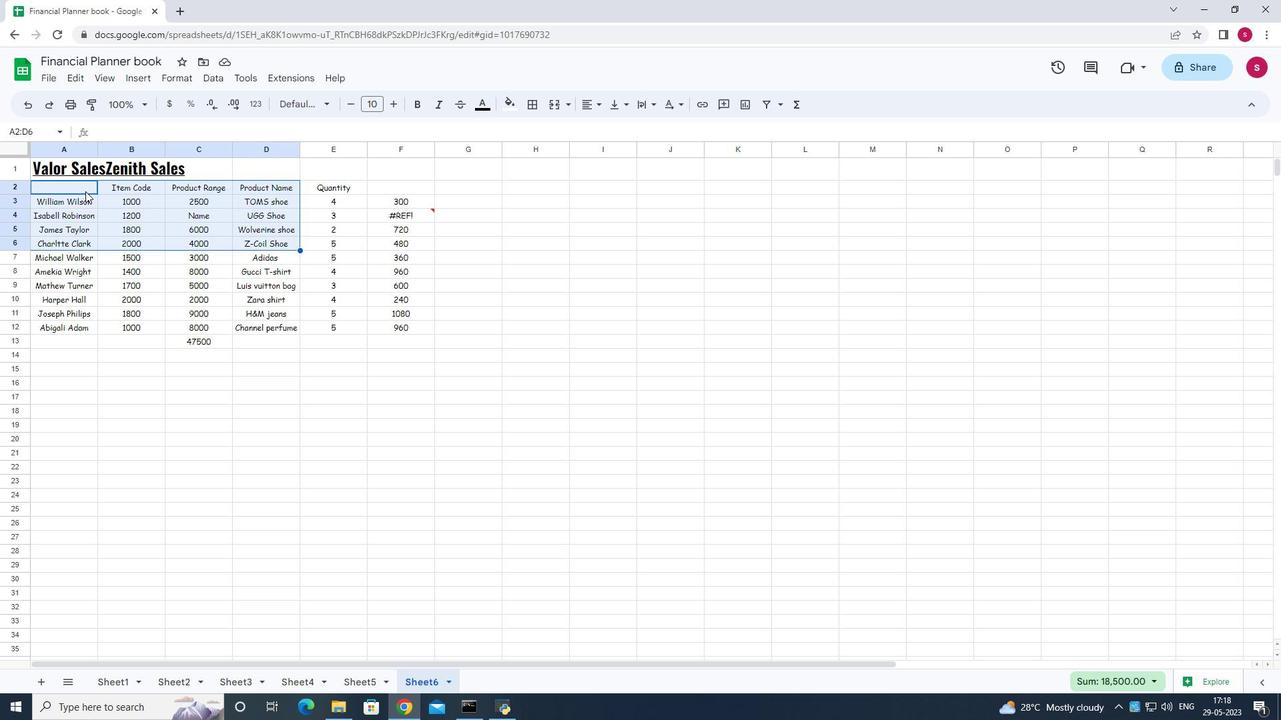 
Action: Mouse moved to (83, 190)
Screenshot: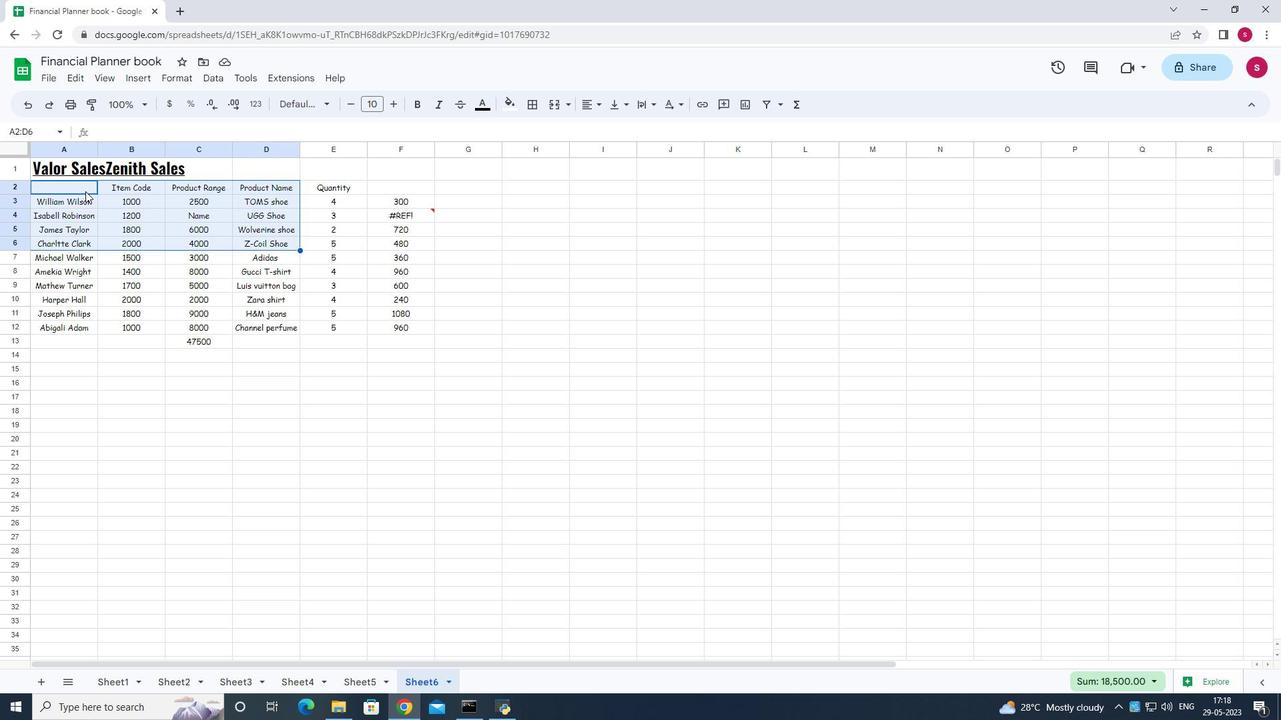 
Action: Mouse pressed left at (83, 190)
Screenshot: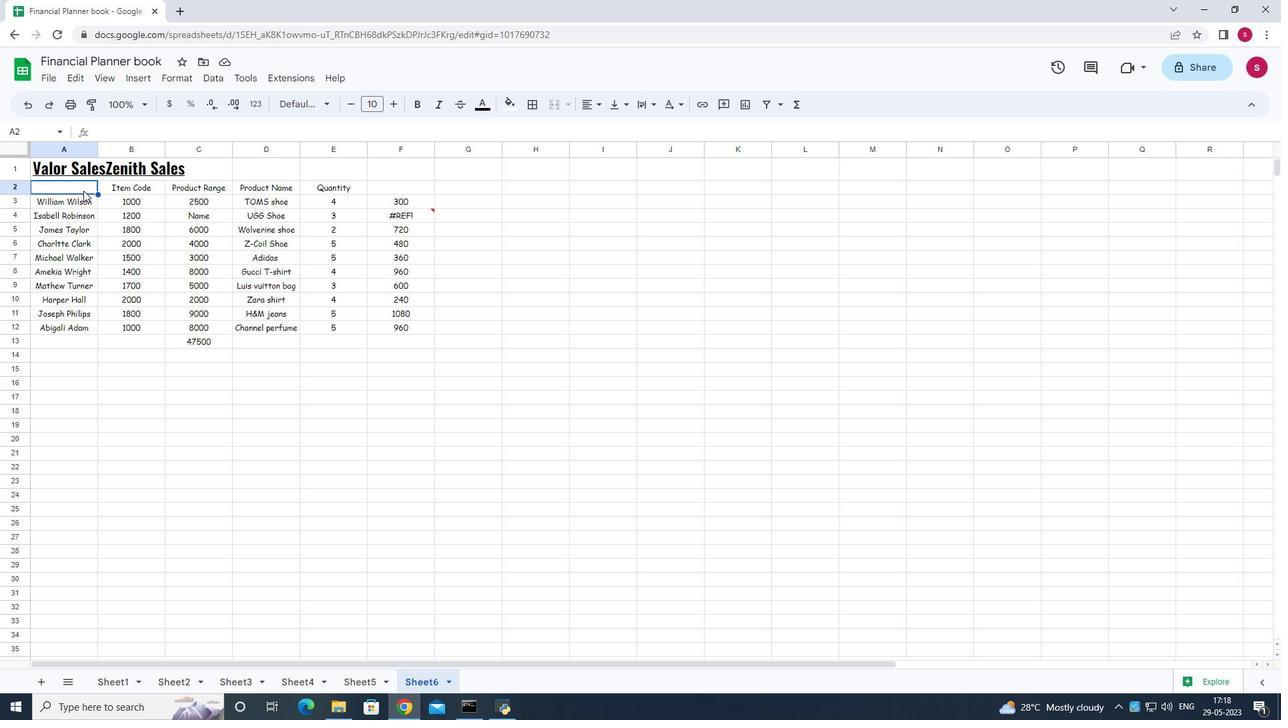 
Action: Mouse moved to (436, 330)
Screenshot: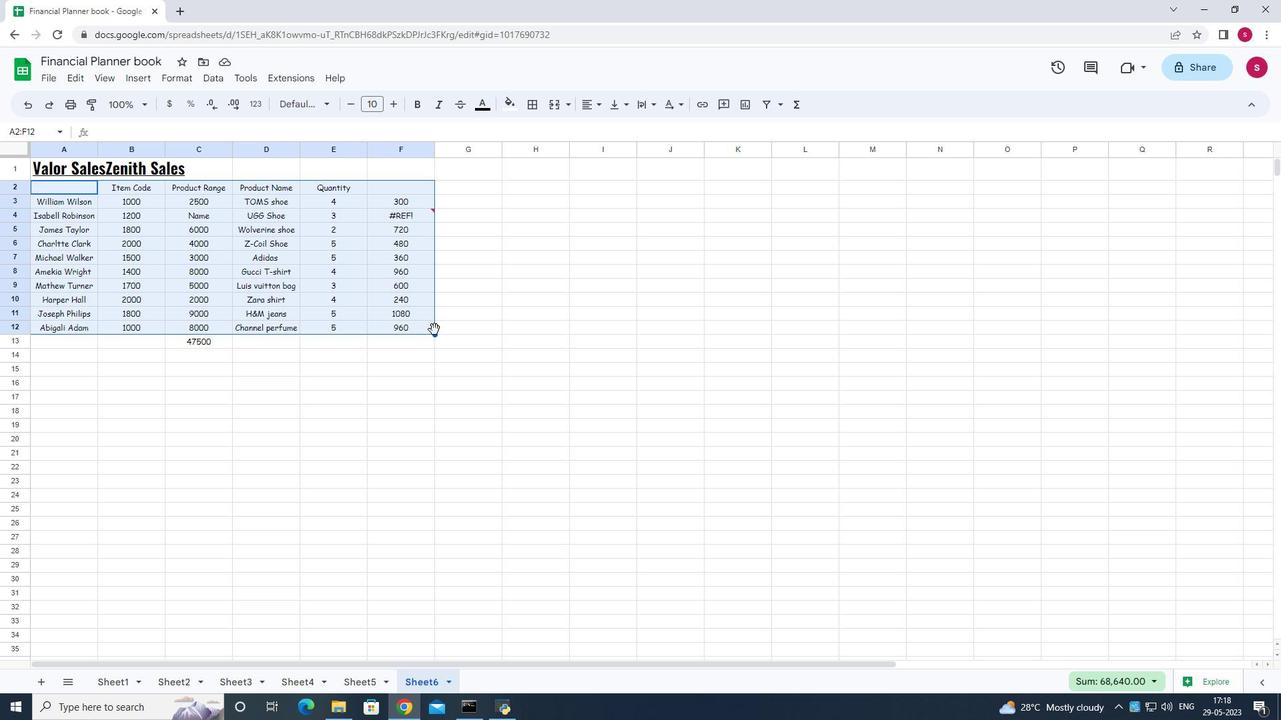
Action: Mouse pressed left at (436, 330)
Screenshot: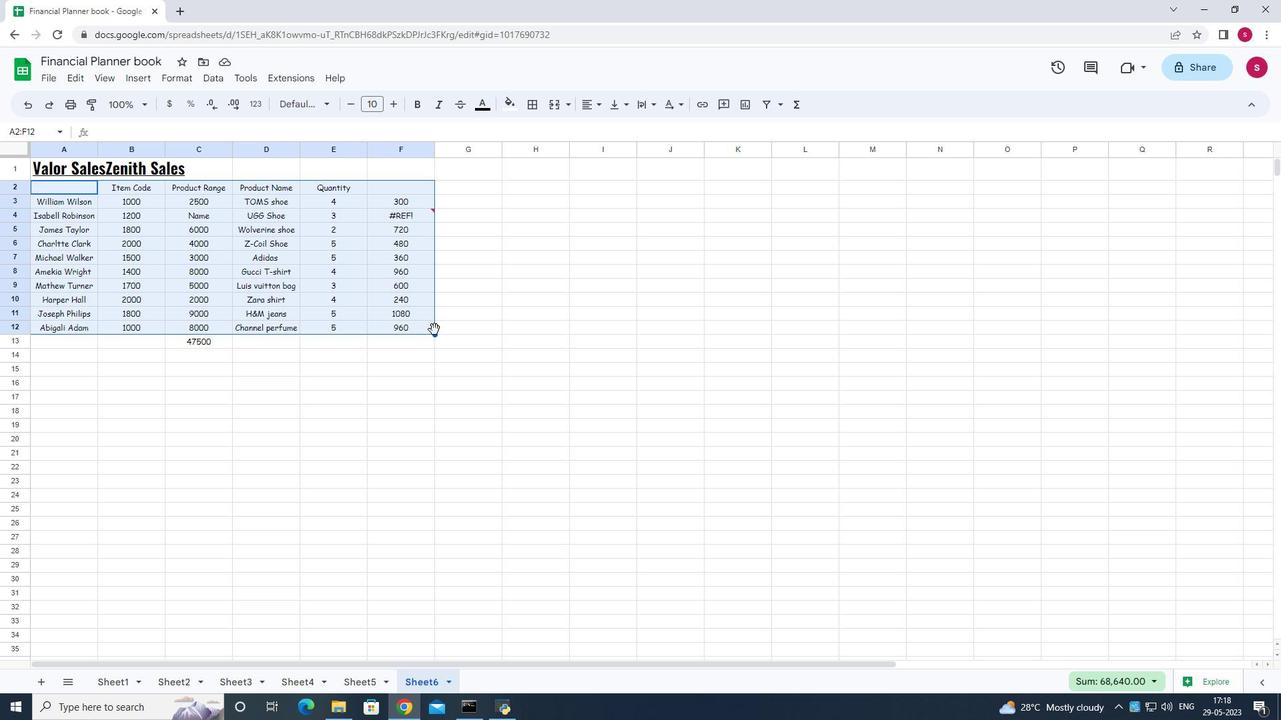 
Action: Mouse moved to (97, 193)
Screenshot: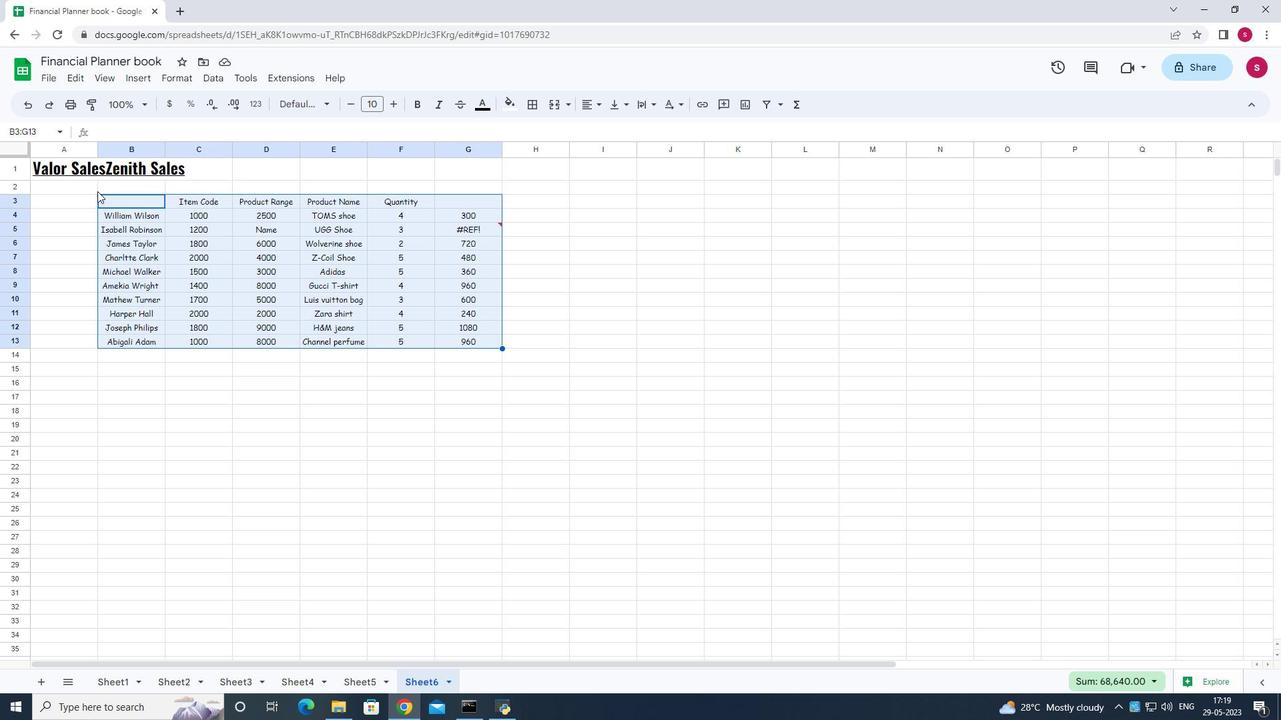 
Action: Mouse pressed left at (97, 193)
Screenshot: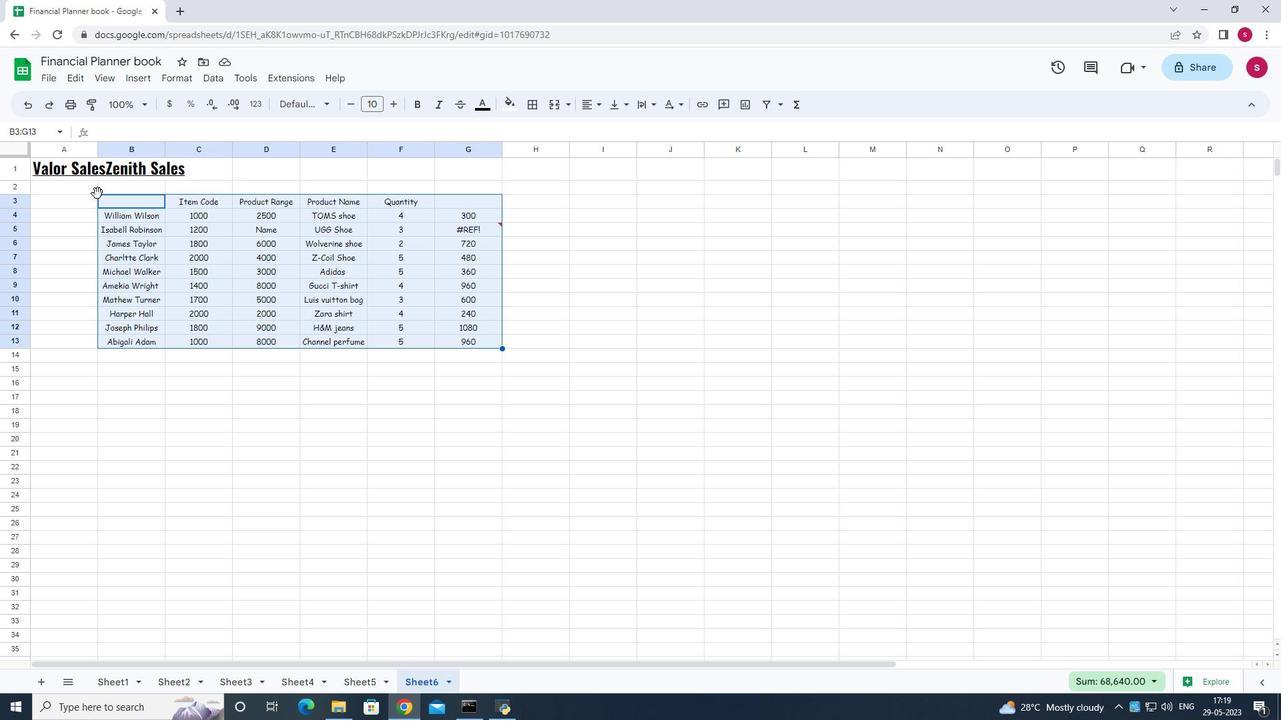 
Action: Mouse moved to (367, 413)
Screenshot: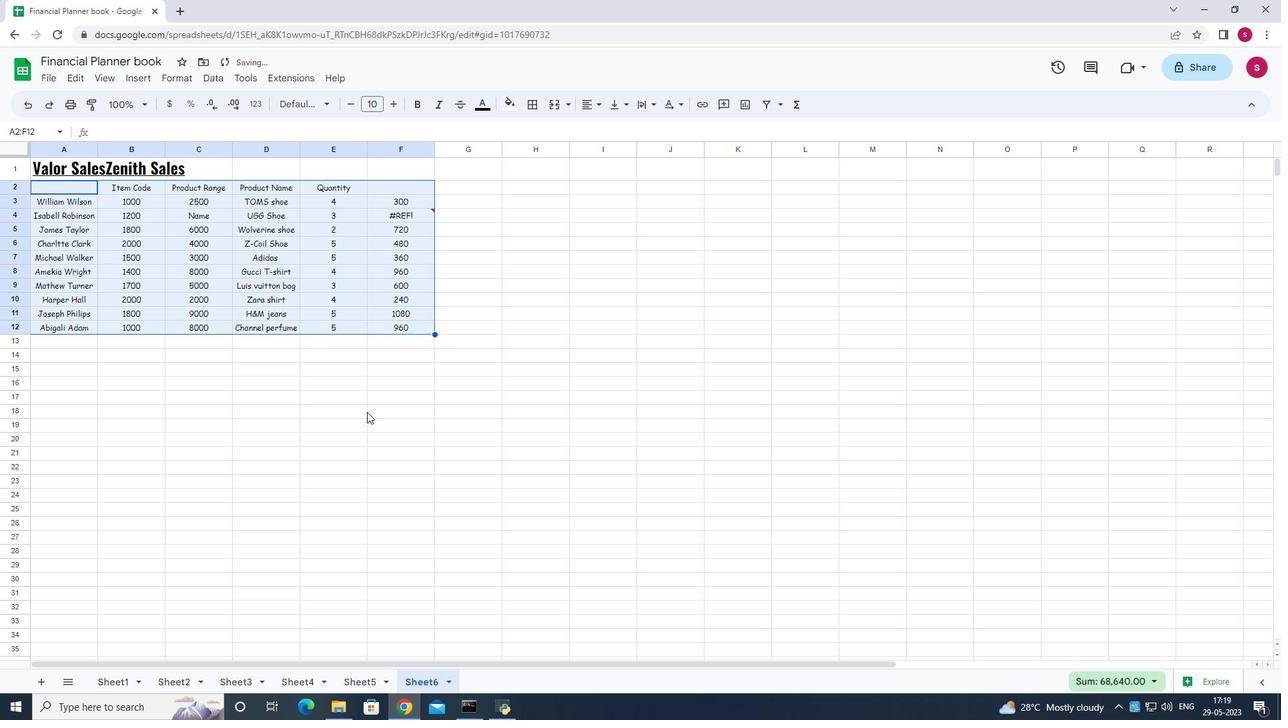 
Action: Mouse pressed left at (367, 413)
Screenshot: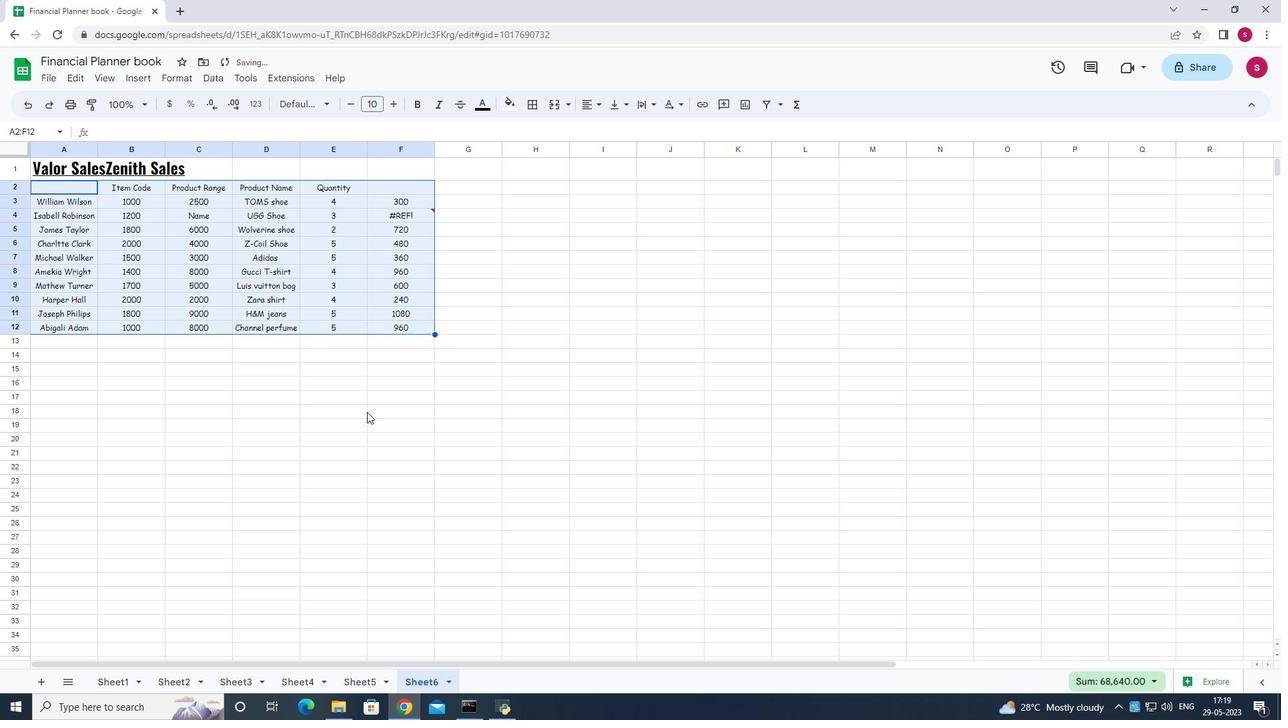 
Action: Mouse moved to (47, 184)
Screenshot: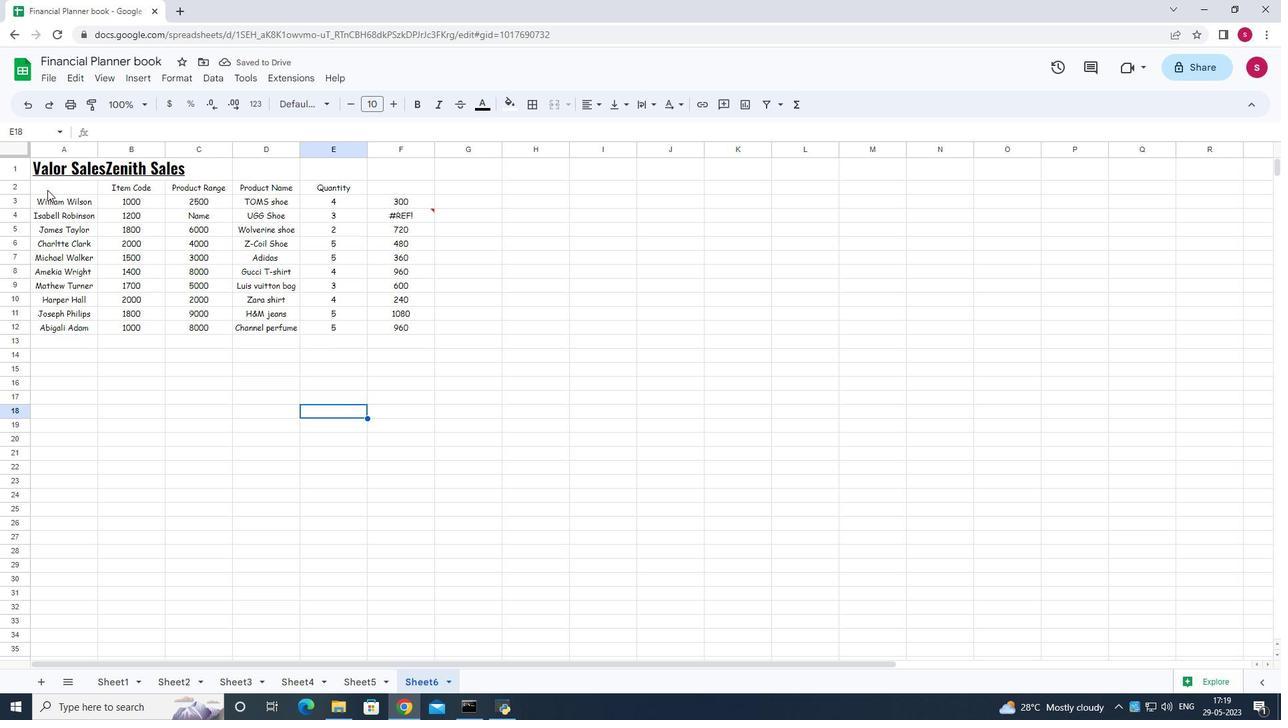
Action: Mouse pressed left at (47, 184)
Screenshot: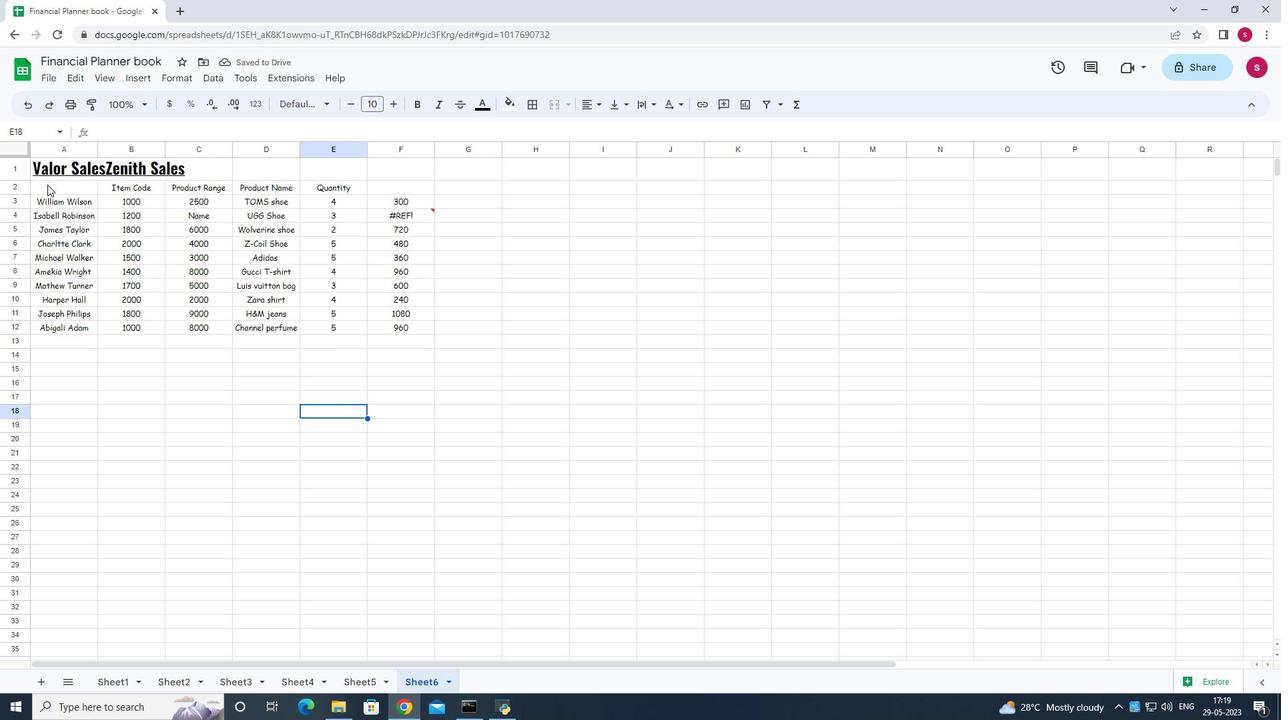 
Action: Key pressed <Key.shift>Name
Screenshot: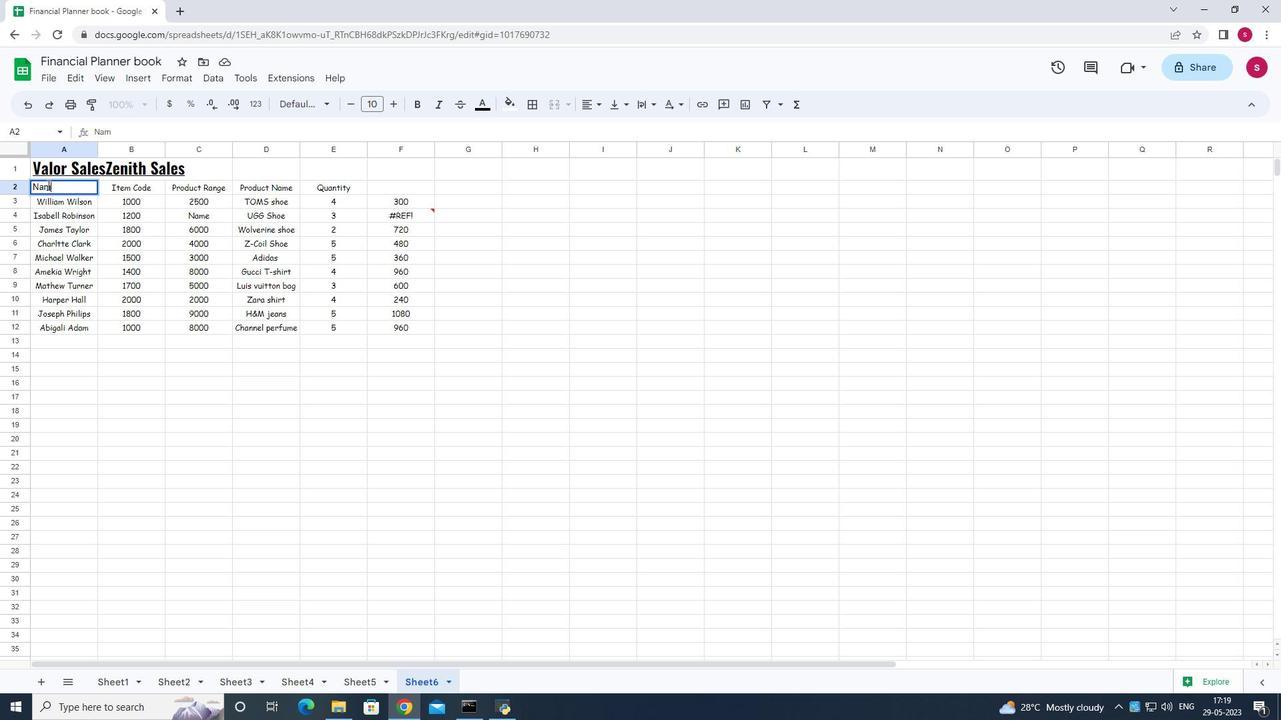 
Action: Mouse moved to (584, 98)
Screenshot: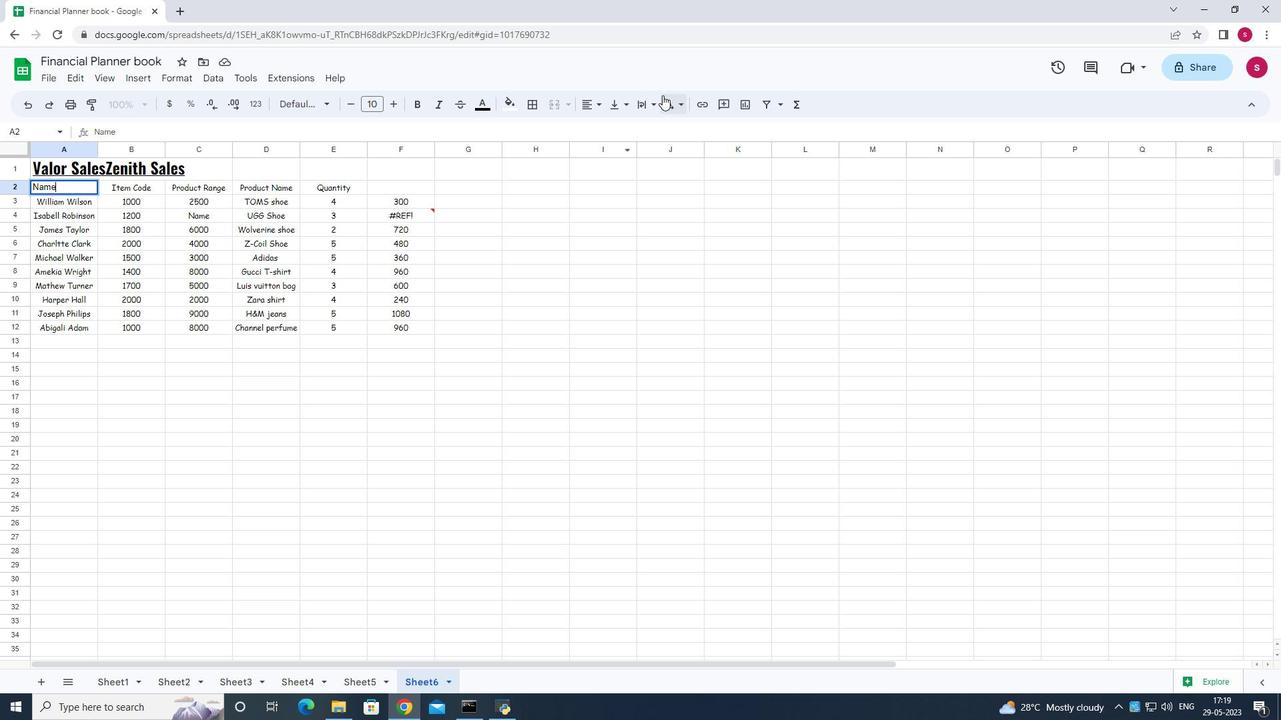 
Action: Mouse pressed left at (584, 98)
Screenshot: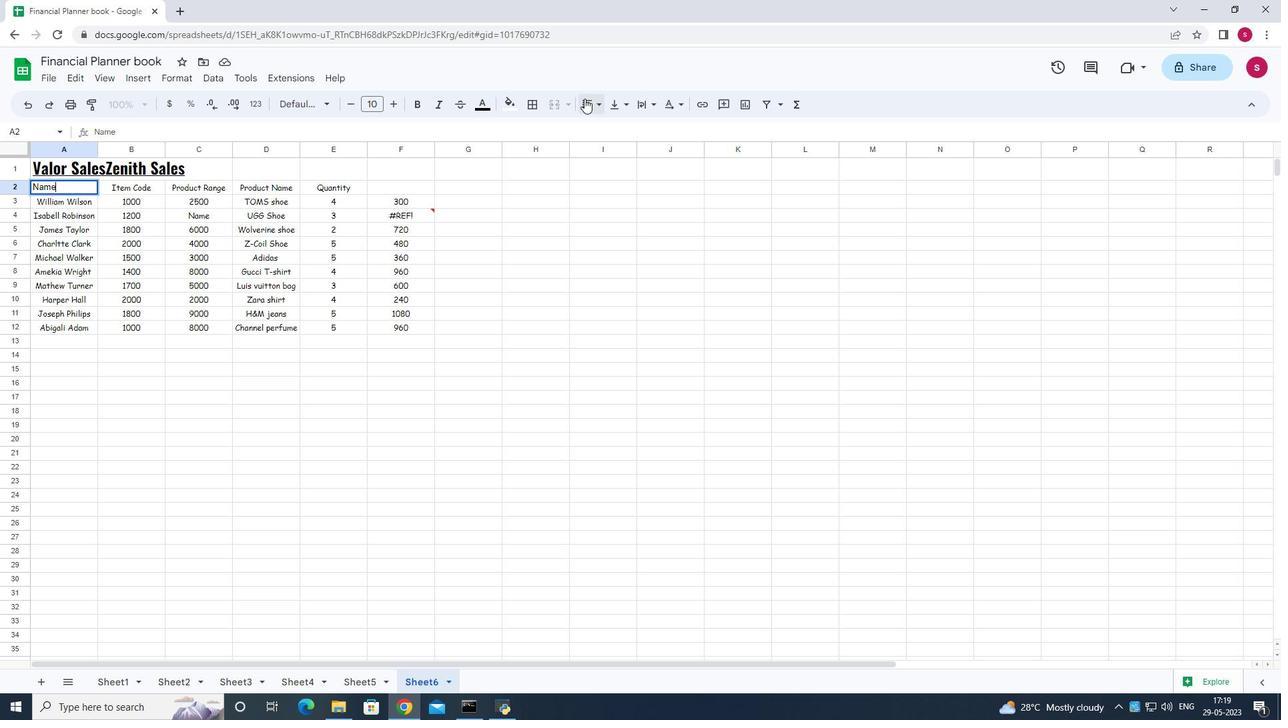
Action: Mouse moved to (608, 122)
Screenshot: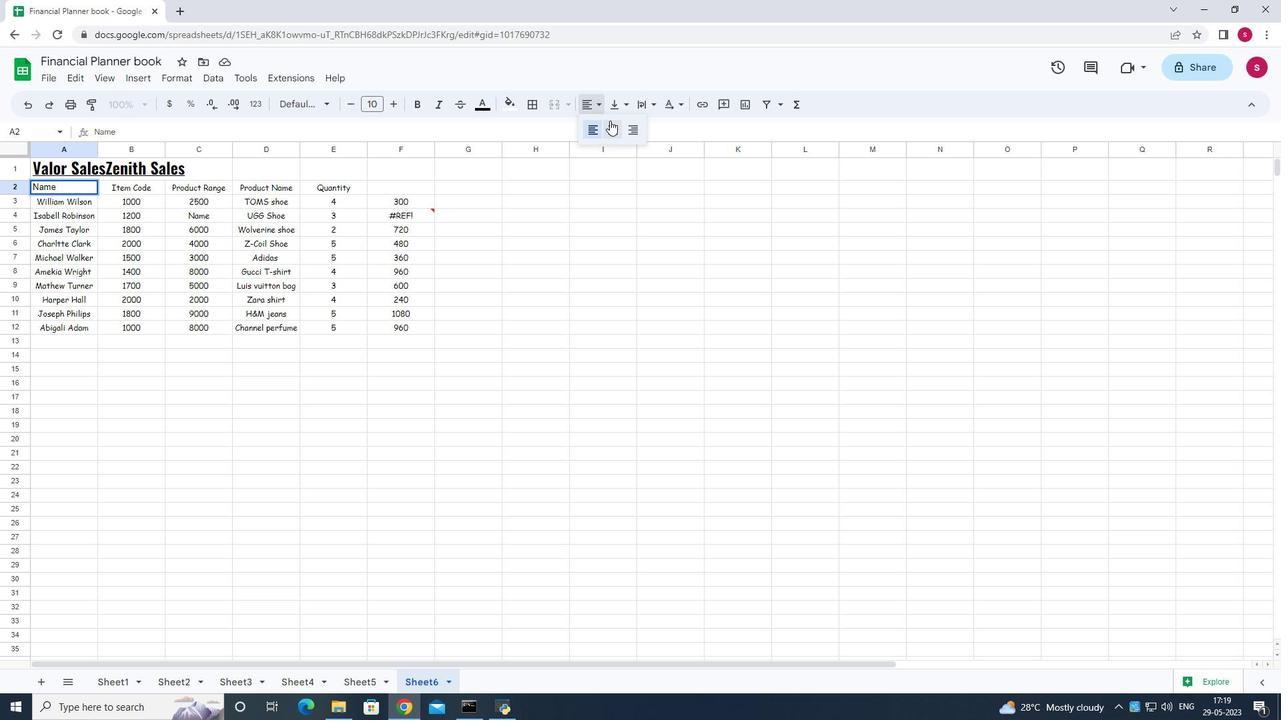 
Action: Mouse pressed left at (608, 122)
Screenshot: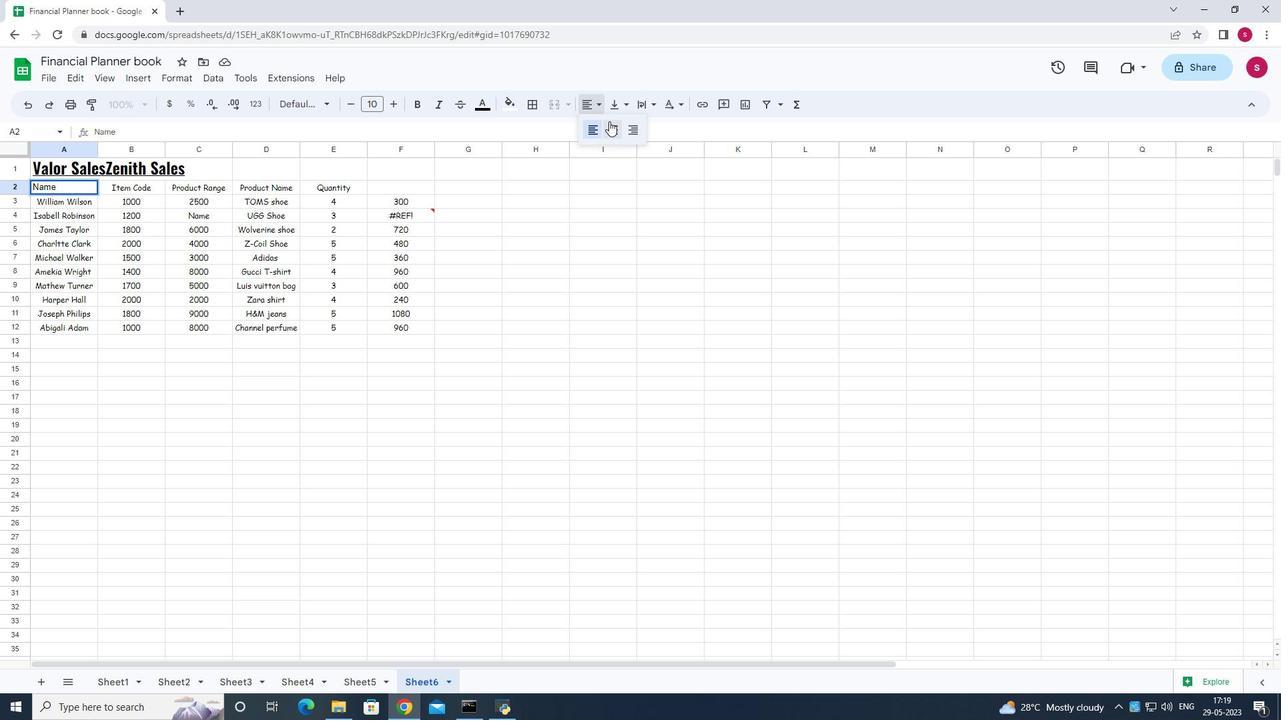 
Action: Mouse moved to (224, 517)
Screenshot: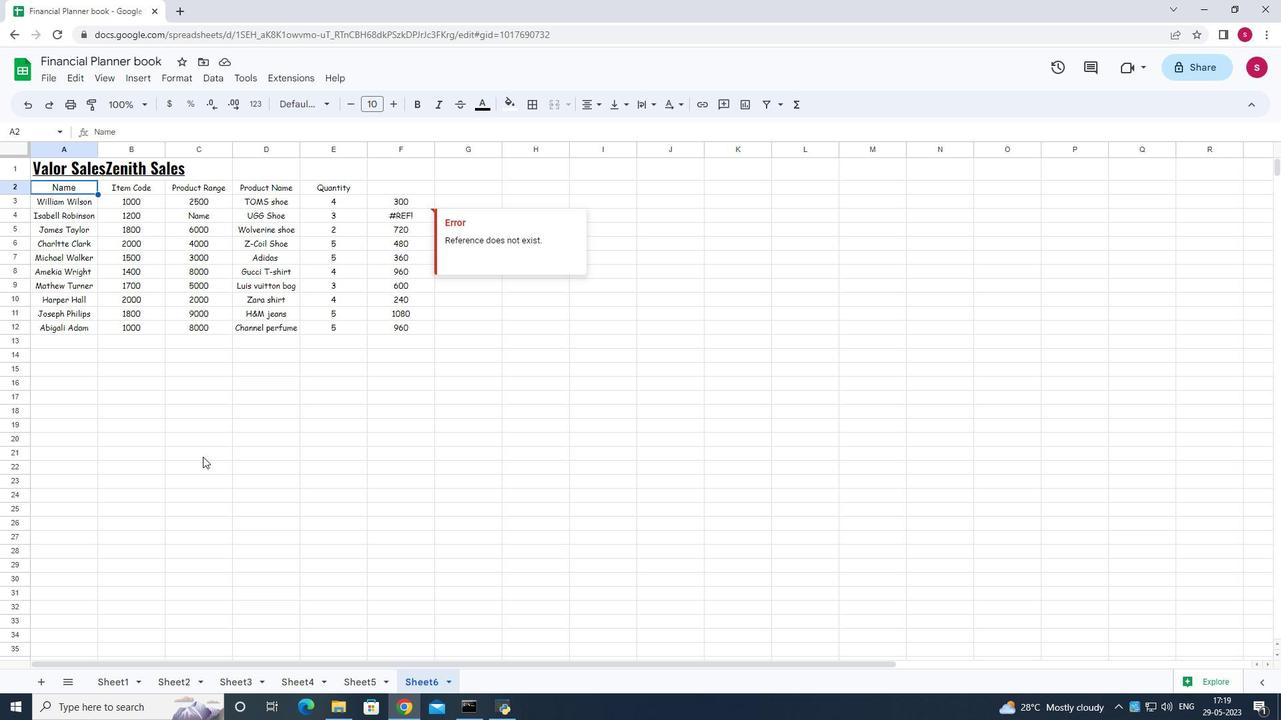
Action: Mouse pressed left at (224, 517)
Screenshot: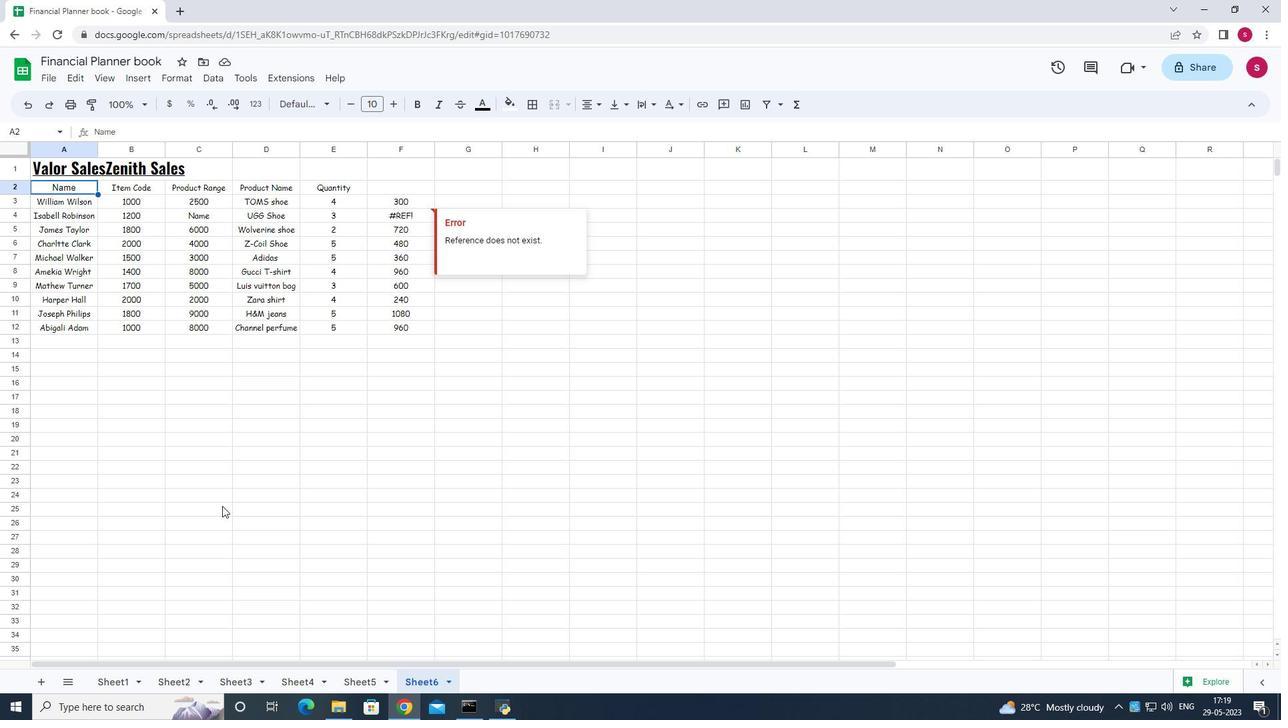
Action: Mouse moved to (46, 187)
Screenshot: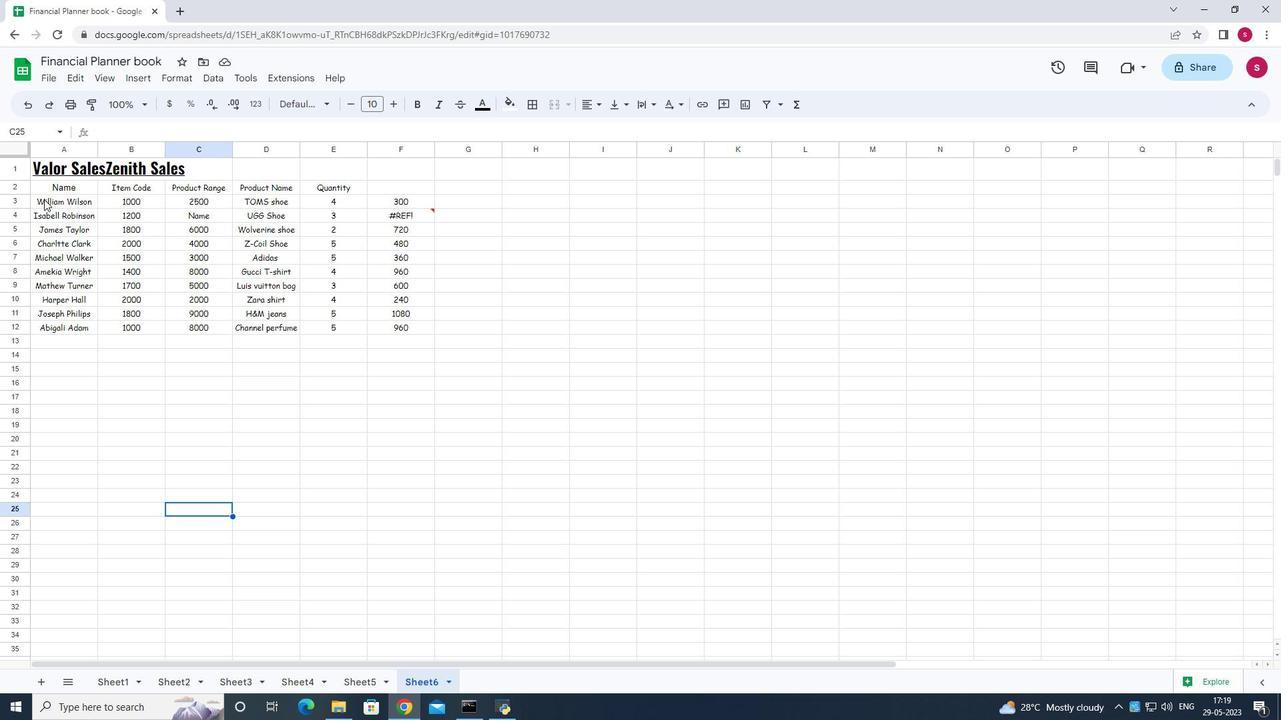 
Action: Mouse pressed left at (46, 187)
Screenshot: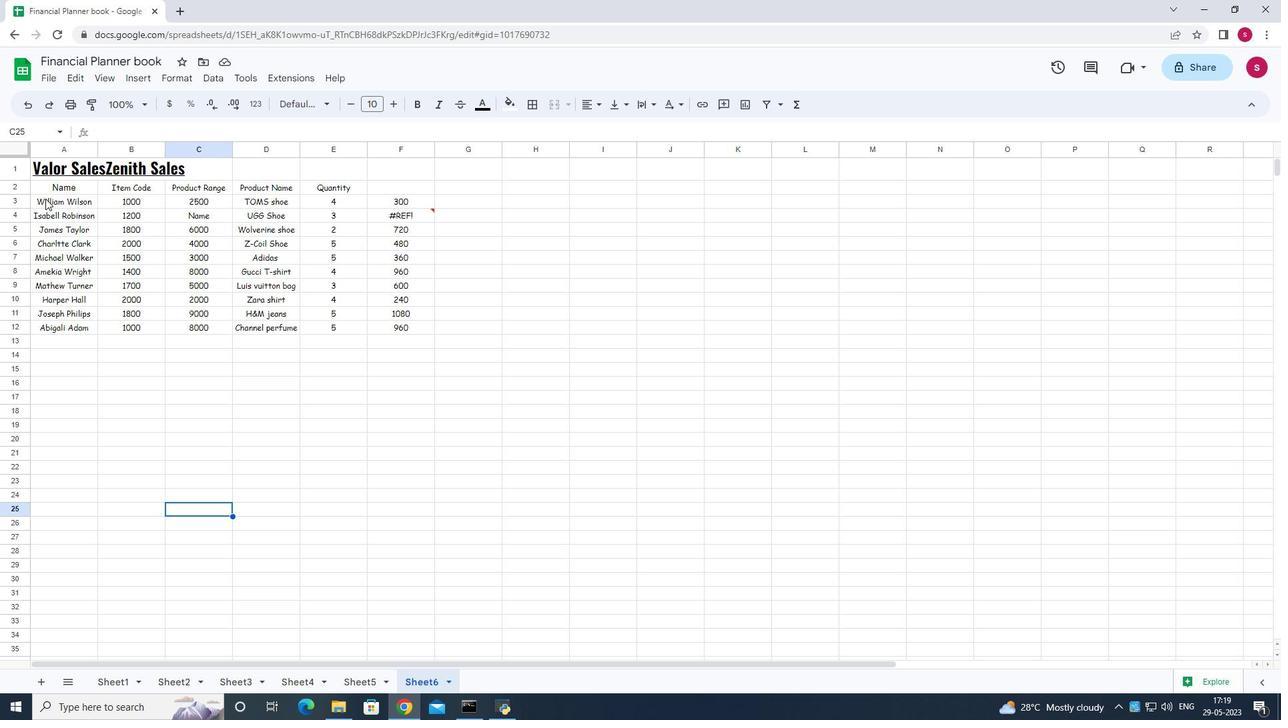 
Action: Mouse moved to (46, 184)
Screenshot: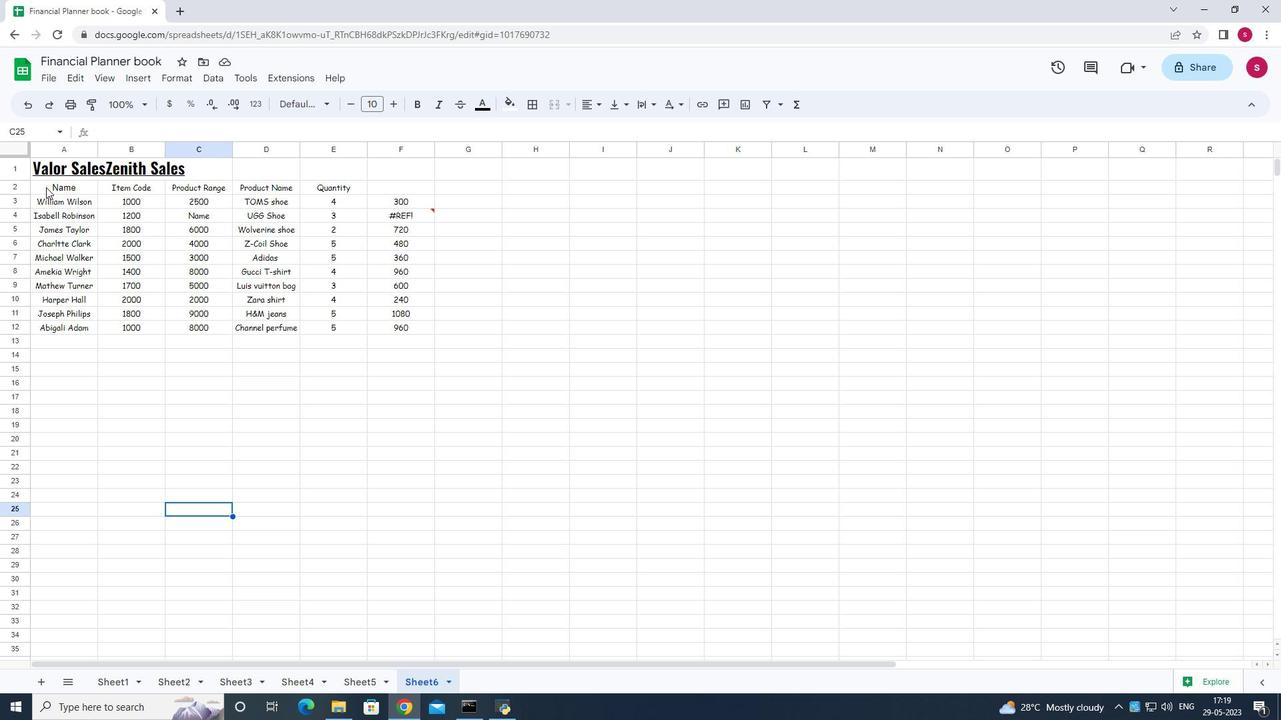 
Action: Mouse pressed left at (46, 184)
Screenshot: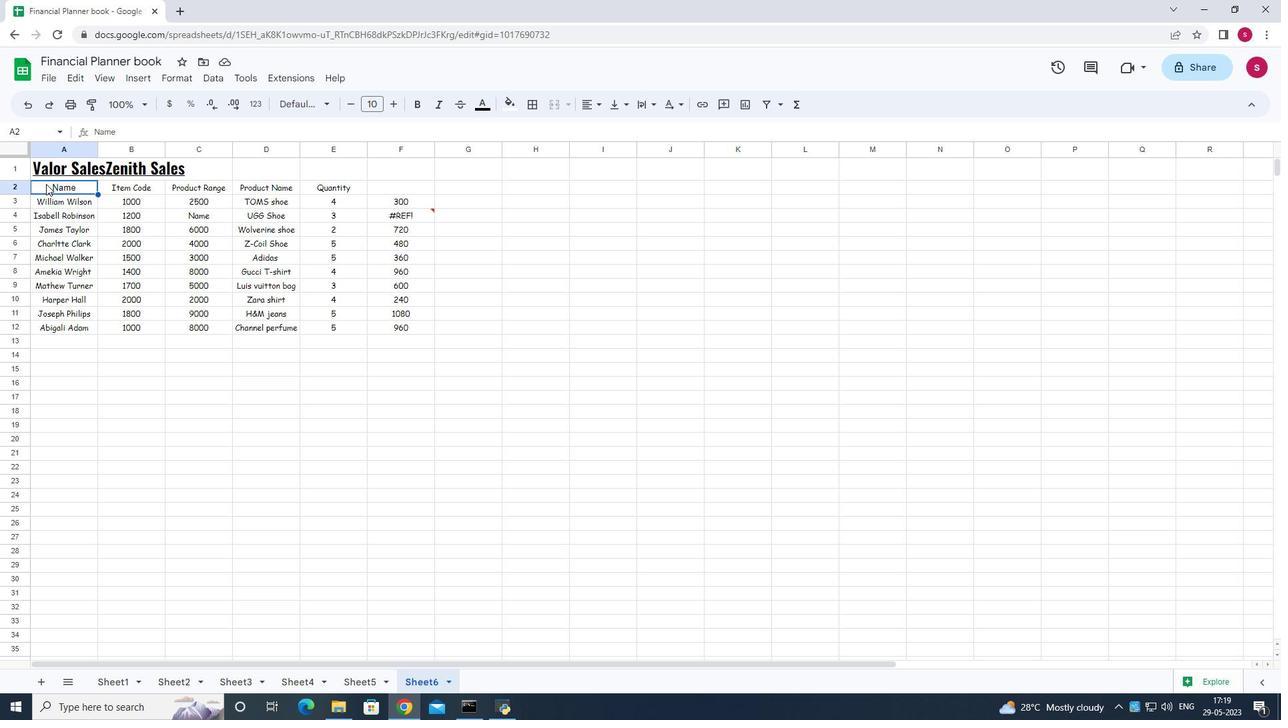 
Action: Mouse moved to (316, 105)
Screenshot: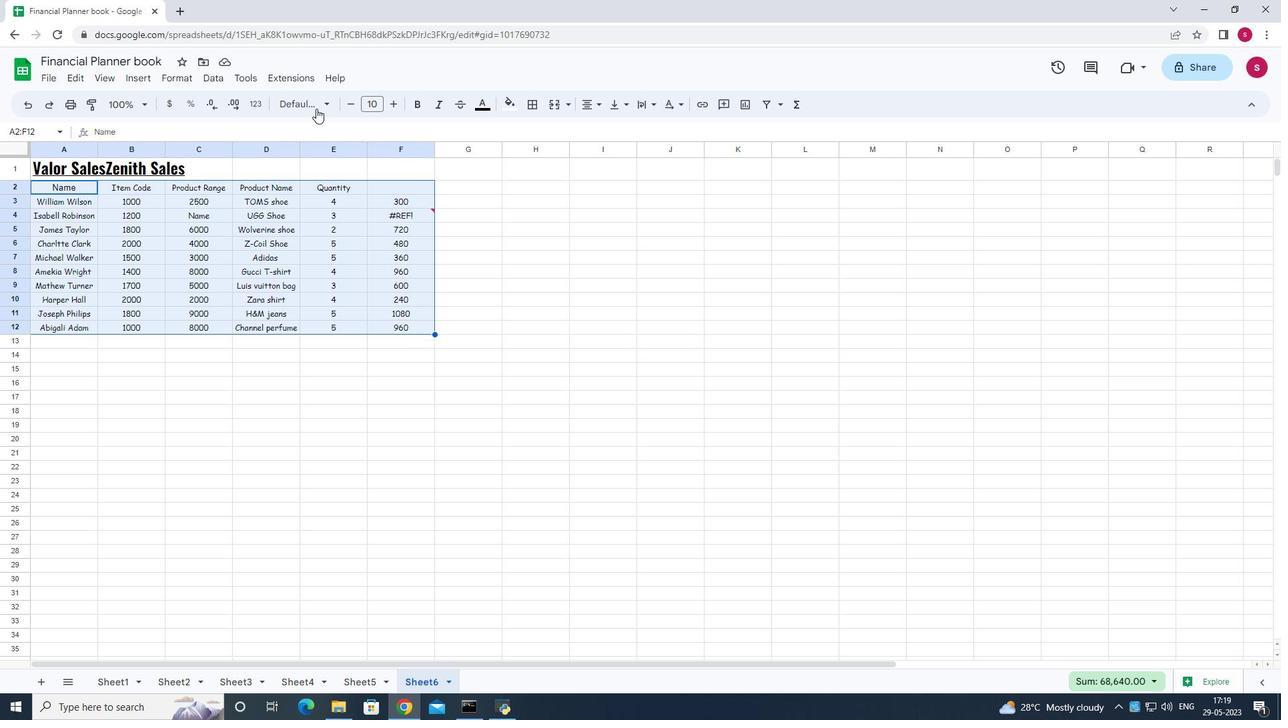 
Action: Mouse pressed left at (316, 105)
Screenshot: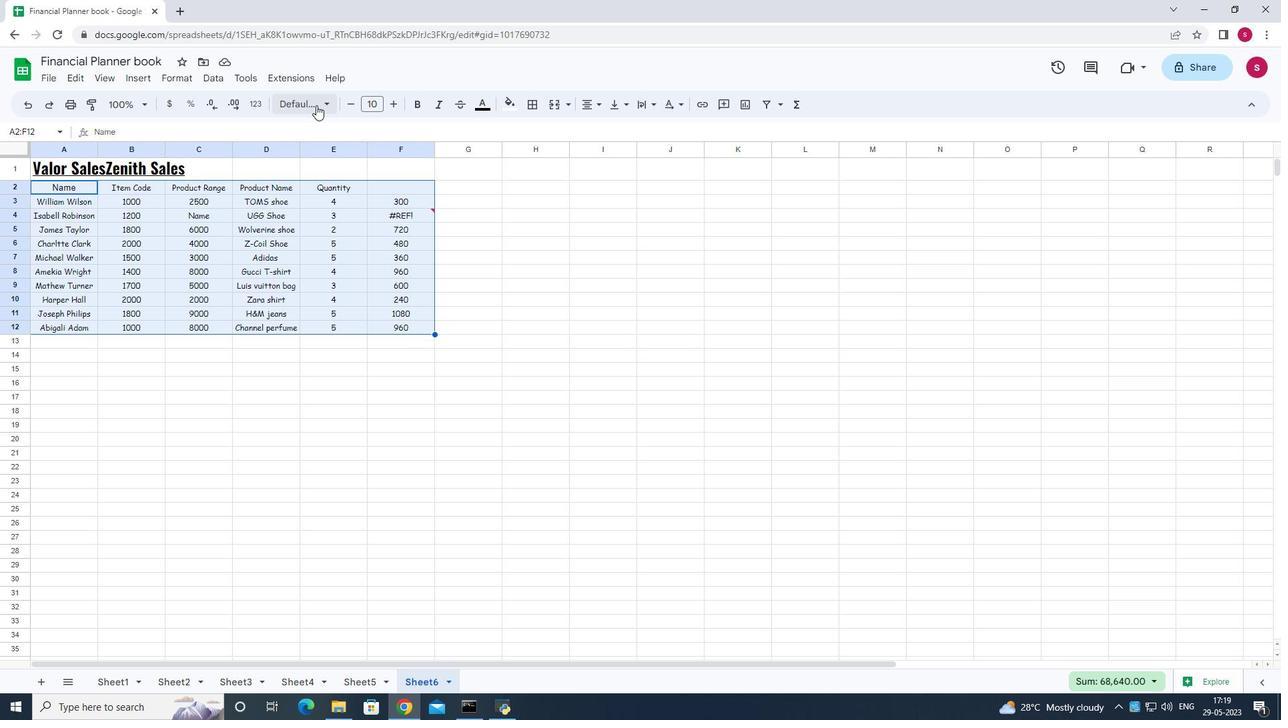 
Action: Mouse moved to (312, 229)
Screenshot: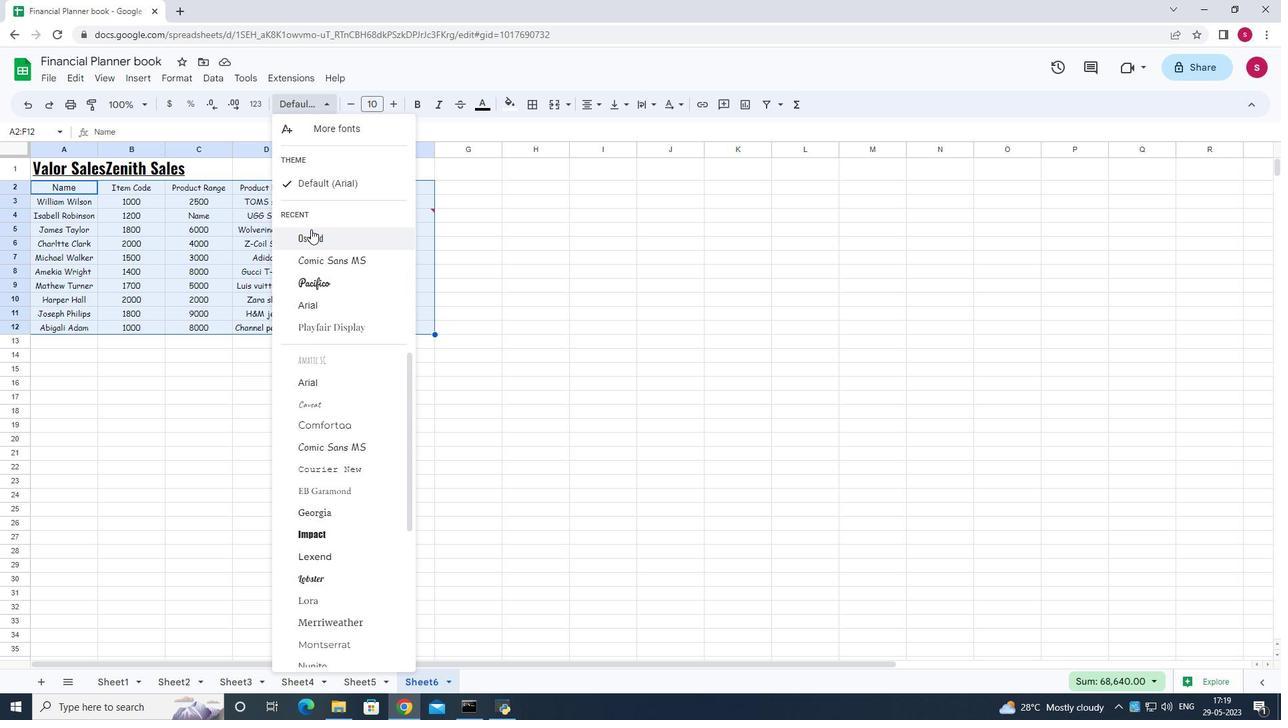 
Action: Mouse pressed left at (312, 229)
Screenshot: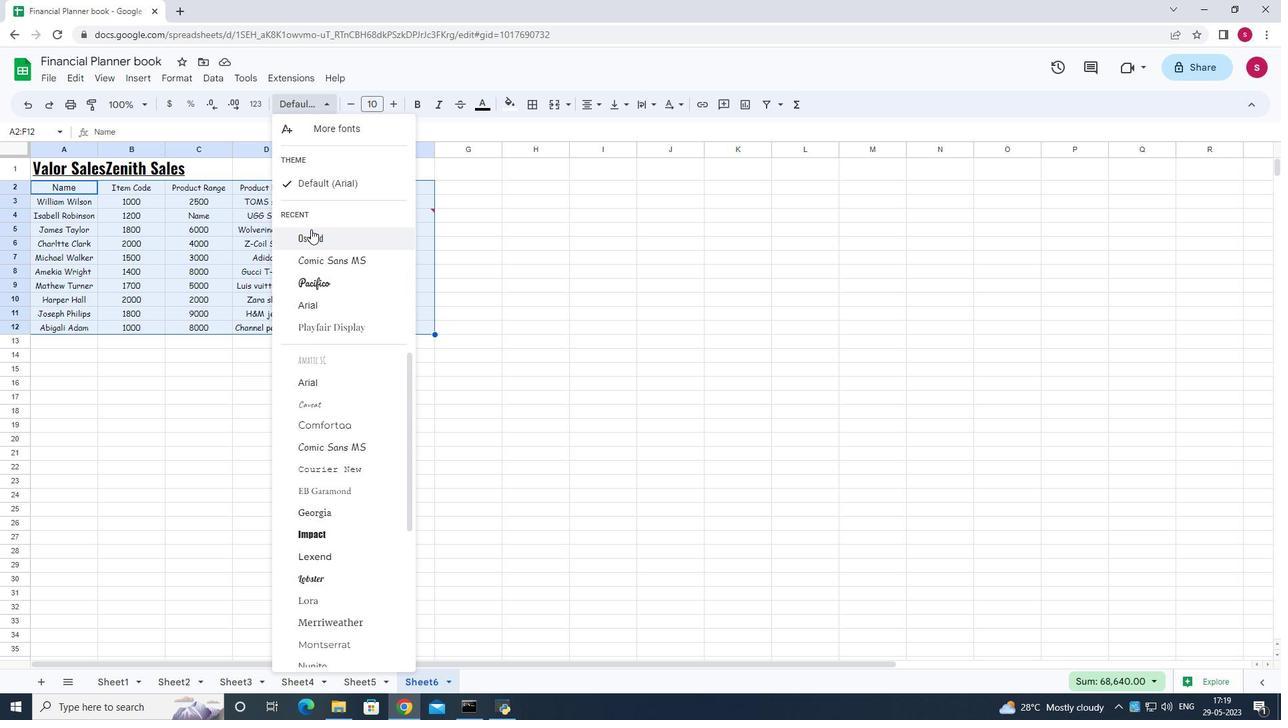 
Action: Mouse moved to (122, 165)
Screenshot: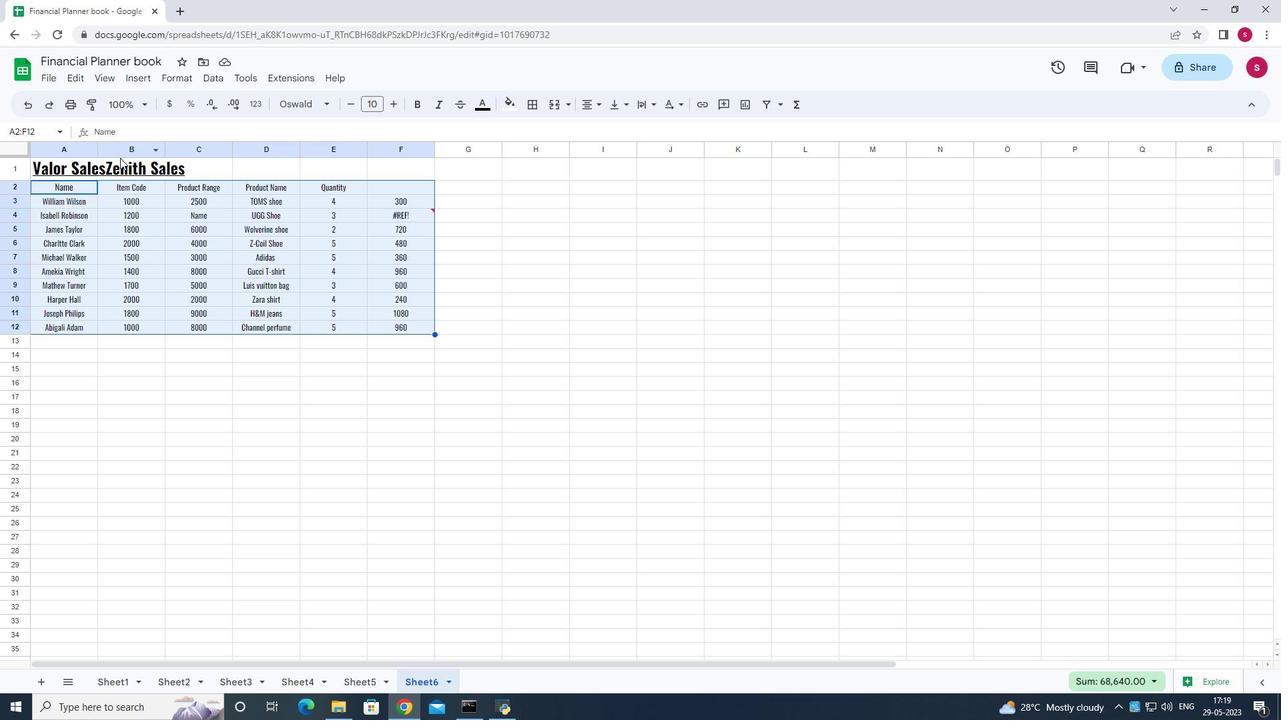 
Action: Mouse pressed left at (122, 165)
Screenshot: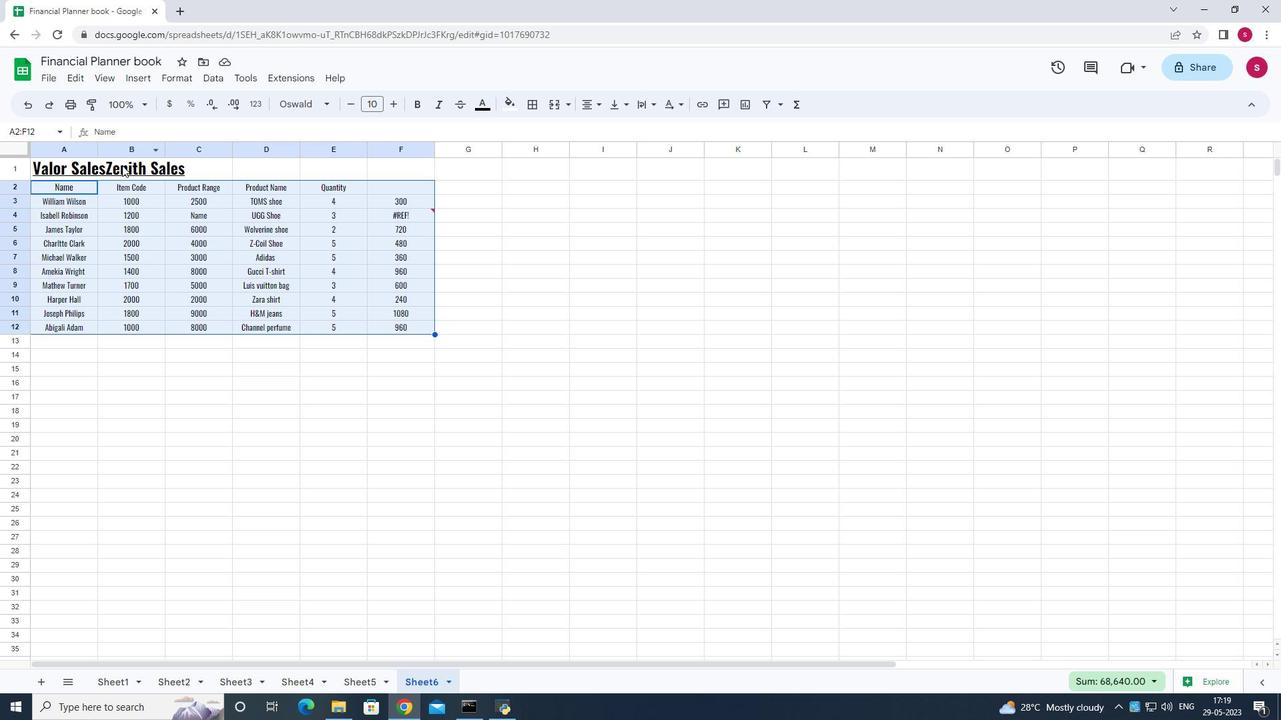 
Action: Mouse moved to (34, 166)
Screenshot: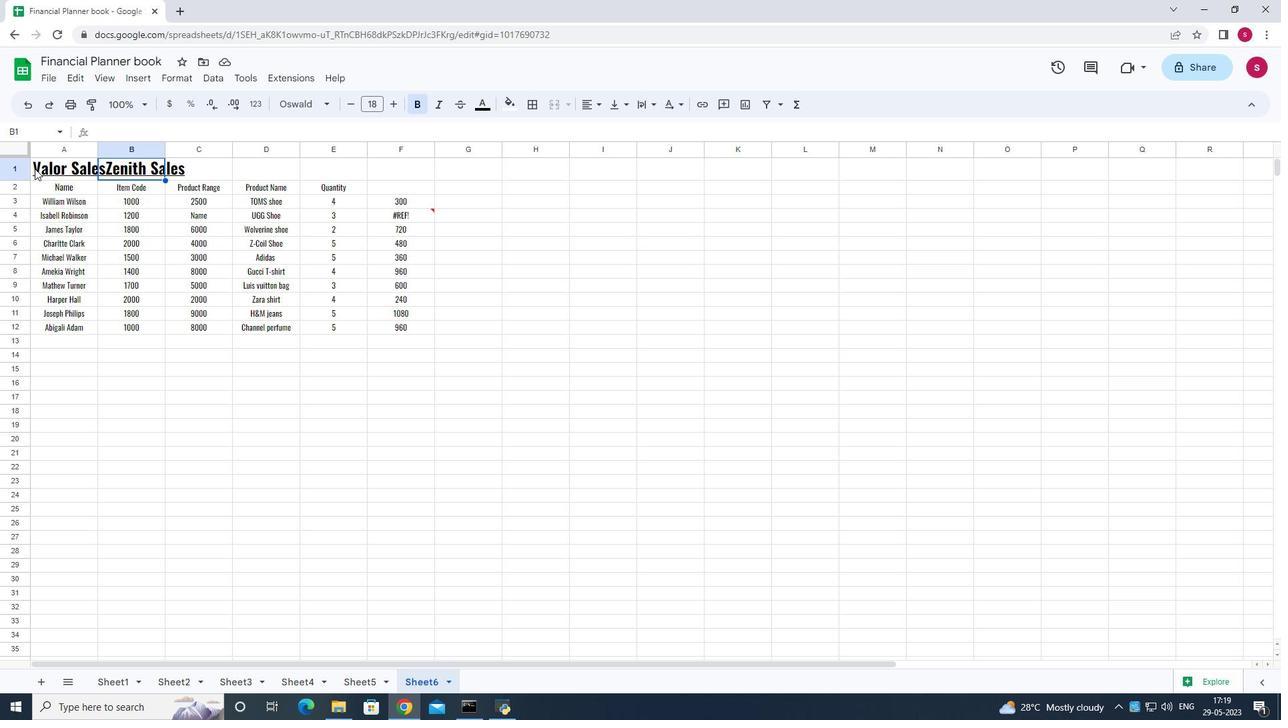
Action: Mouse pressed left at (34, 166)
Screenshot: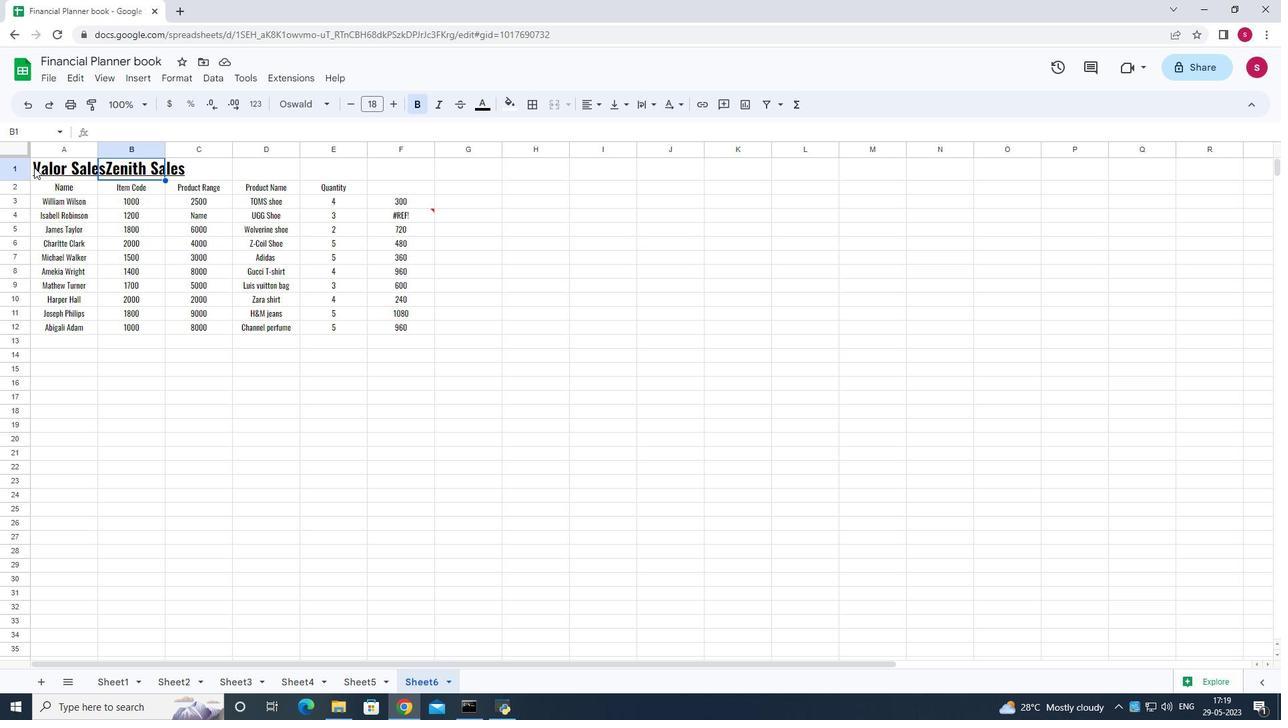 
Action: Mouse moved to (477, 108)
Screenshot: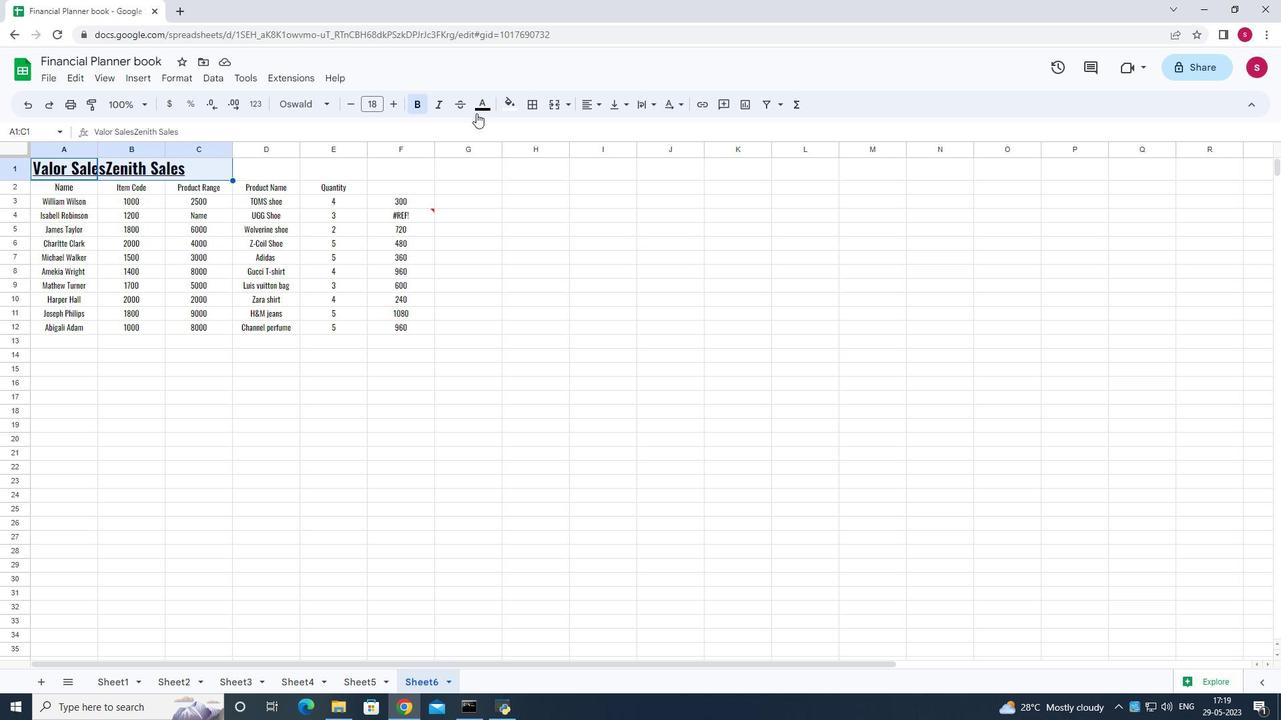 
Action: Mouse pressed left at (477, 108)
Screenshot: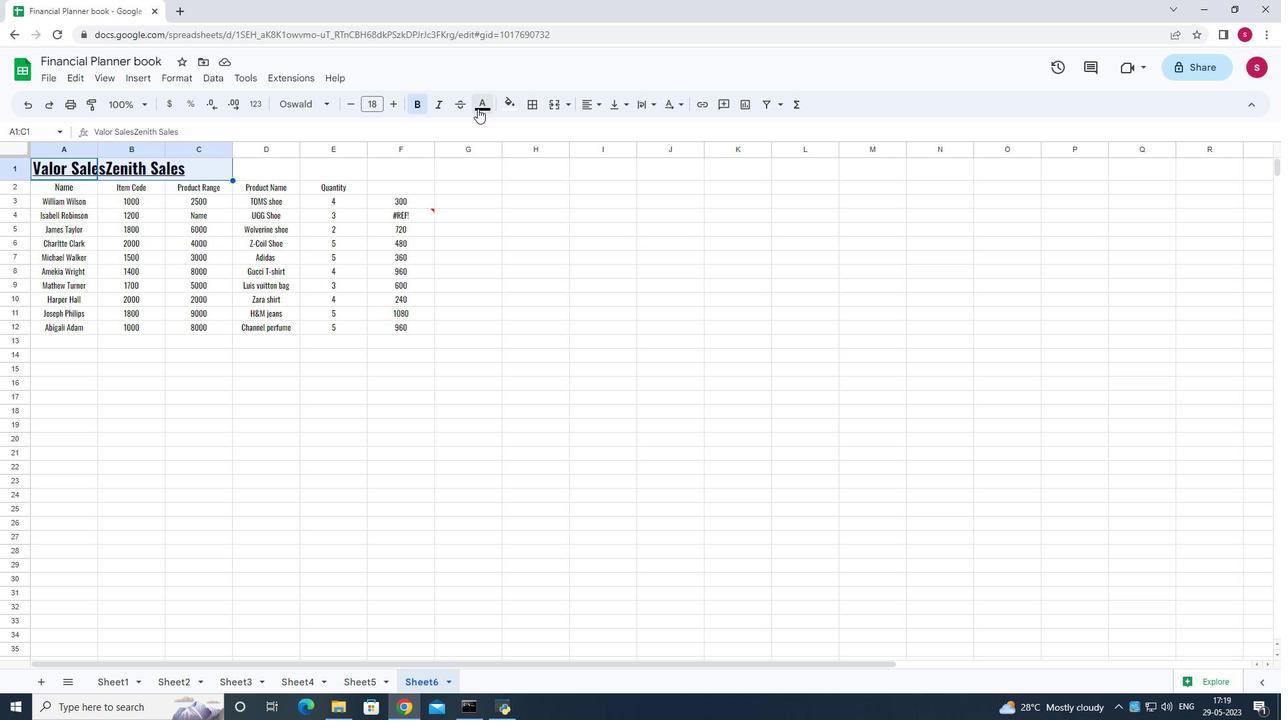
Action: Mouse moved to (500, 157)
Screenshot: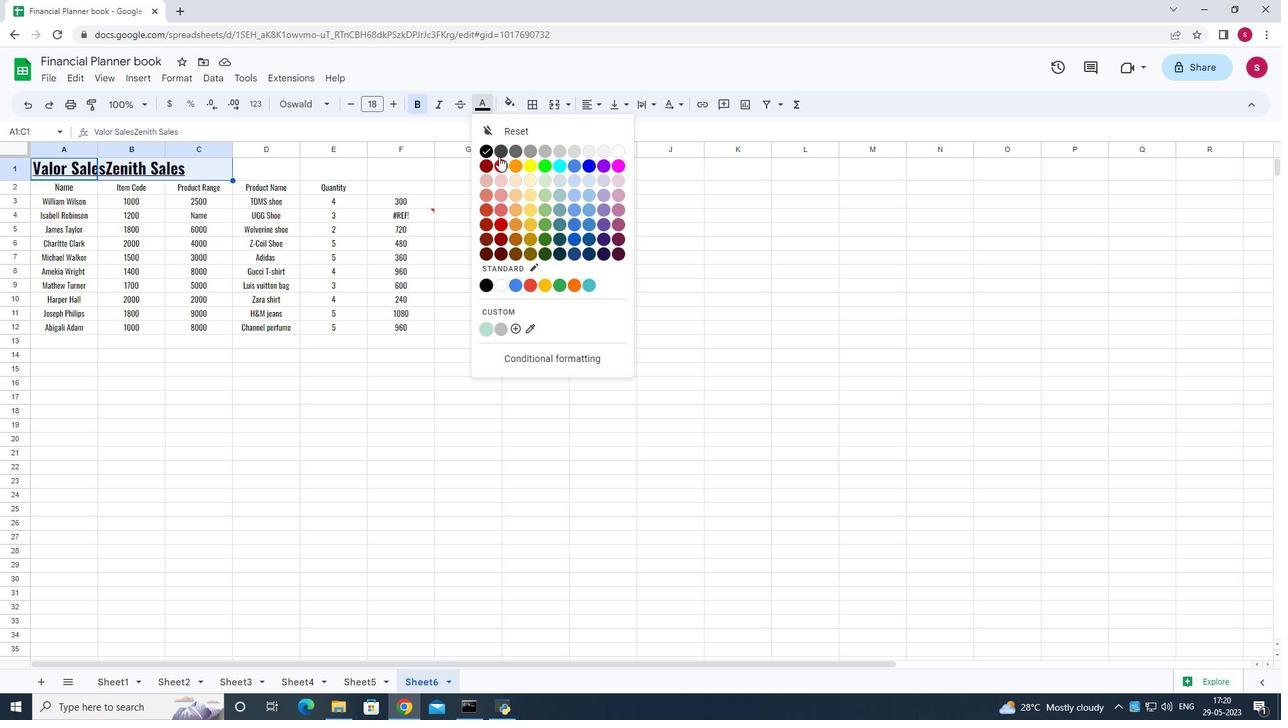 
Action: Mouse pressed left at (500, 157)
Screenshot: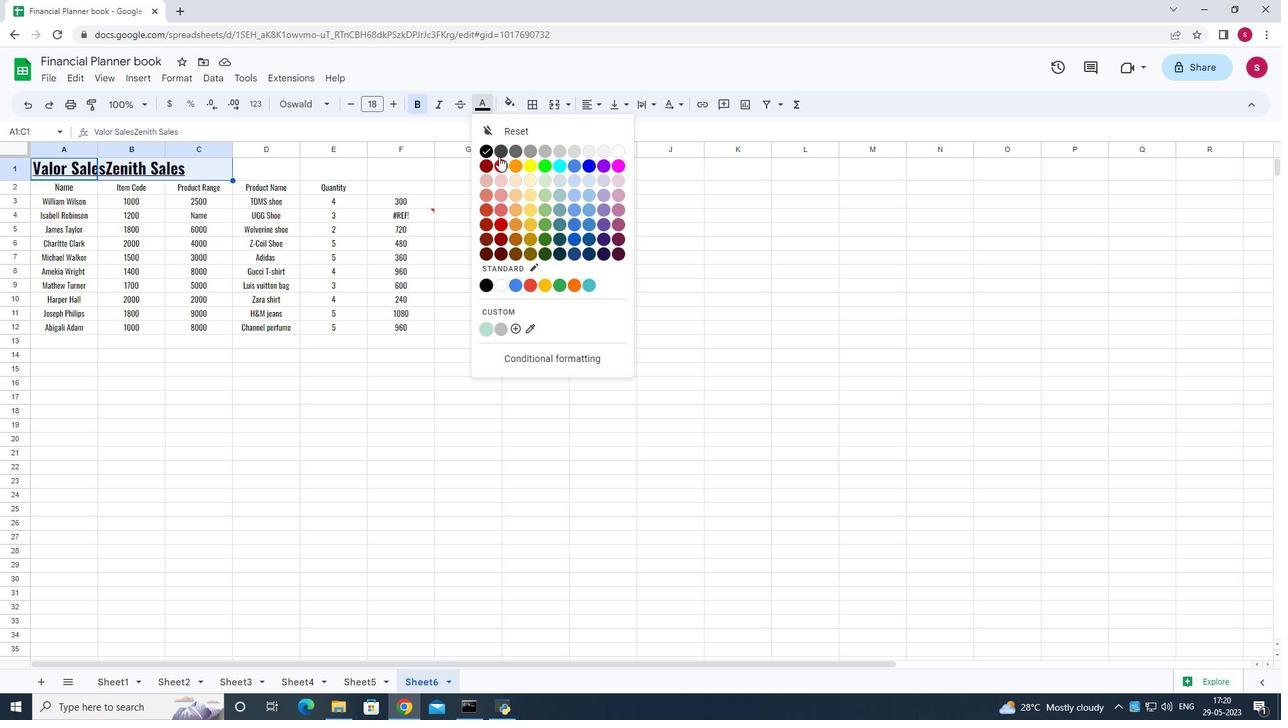 
Action: Mouse moved to (180, 162)
Screenshot: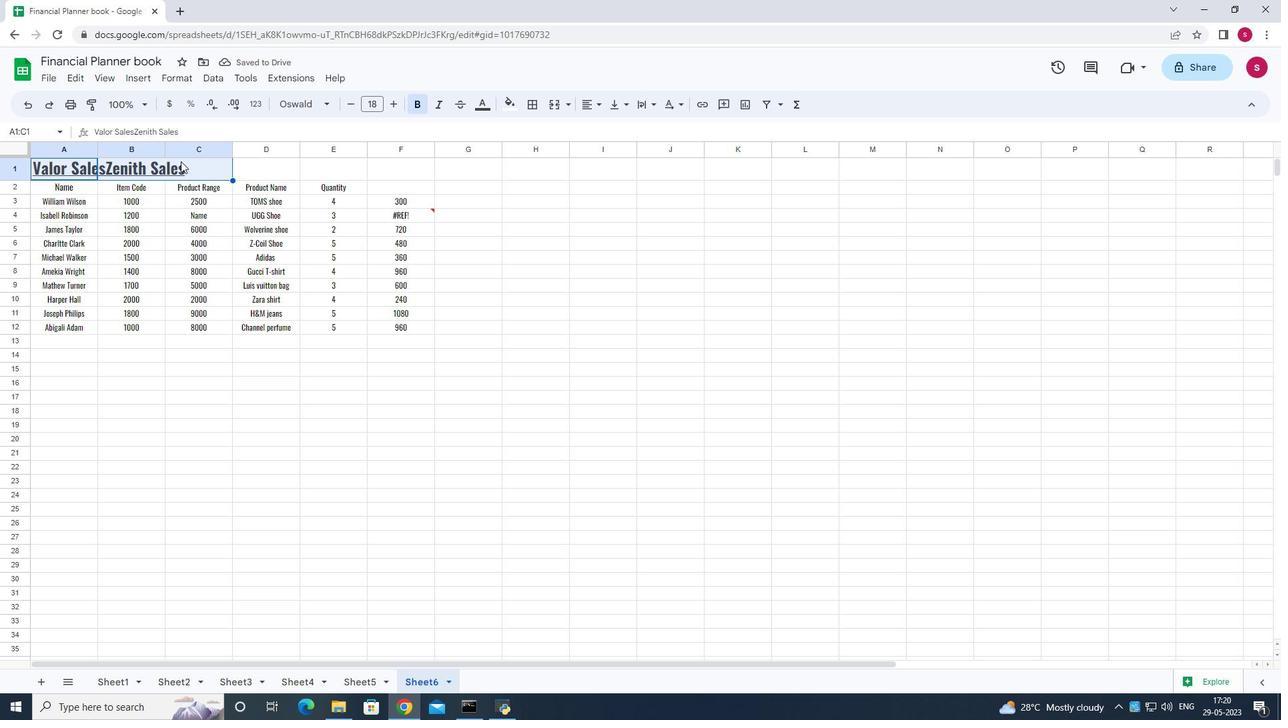 
Action: Mouse pressed left at (180, 162)
Screenshot: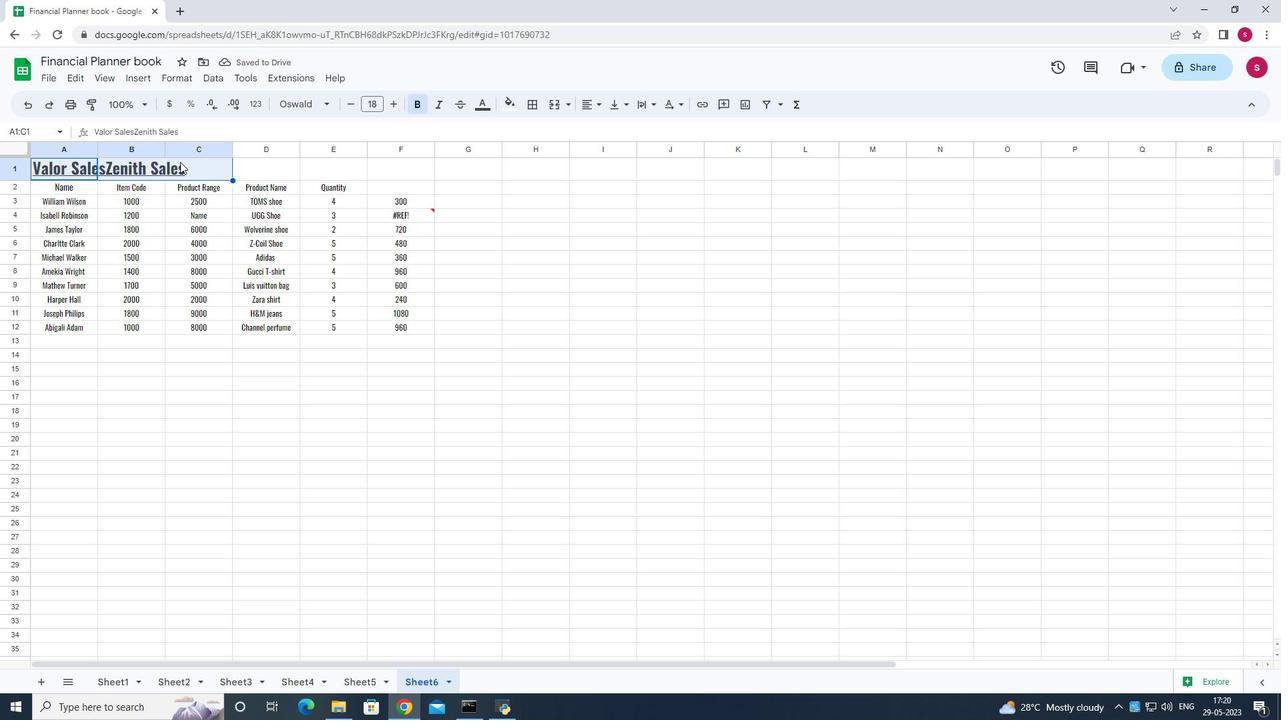 
Action: Mouse moved to (44, 156)
Screenshot: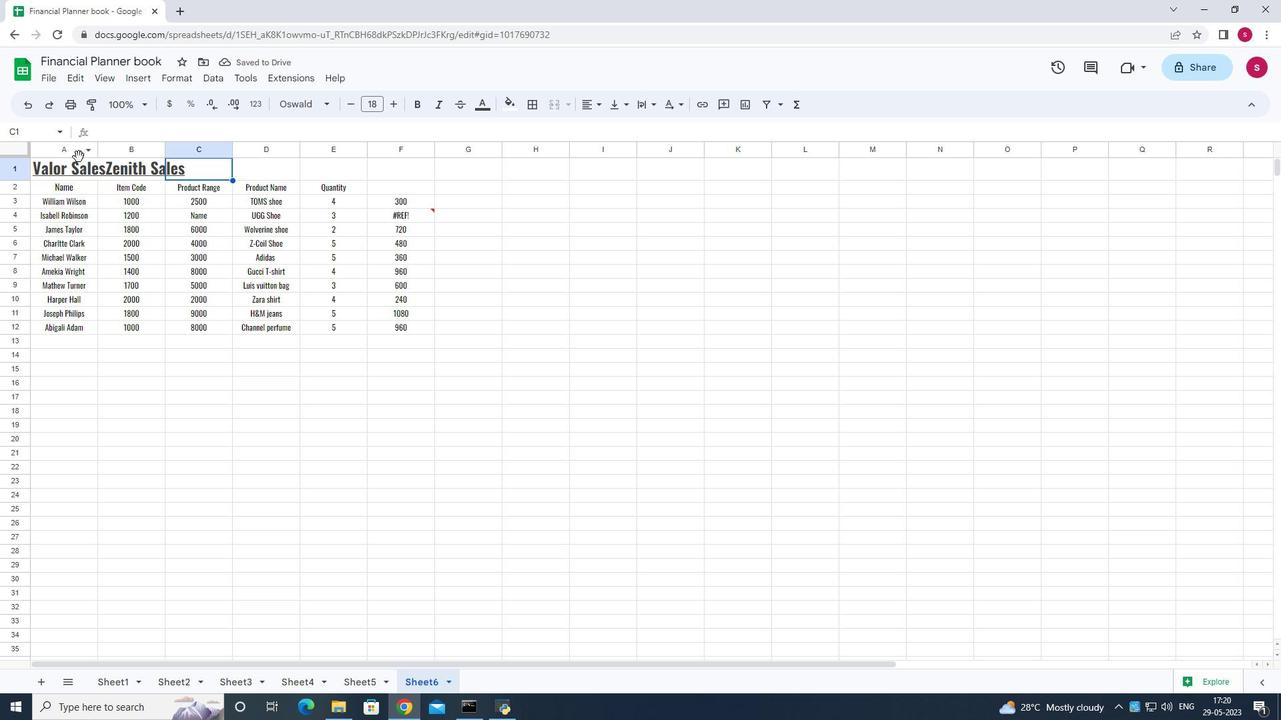 
Action: Mouse pressed left at (44, 156)
Screenshot: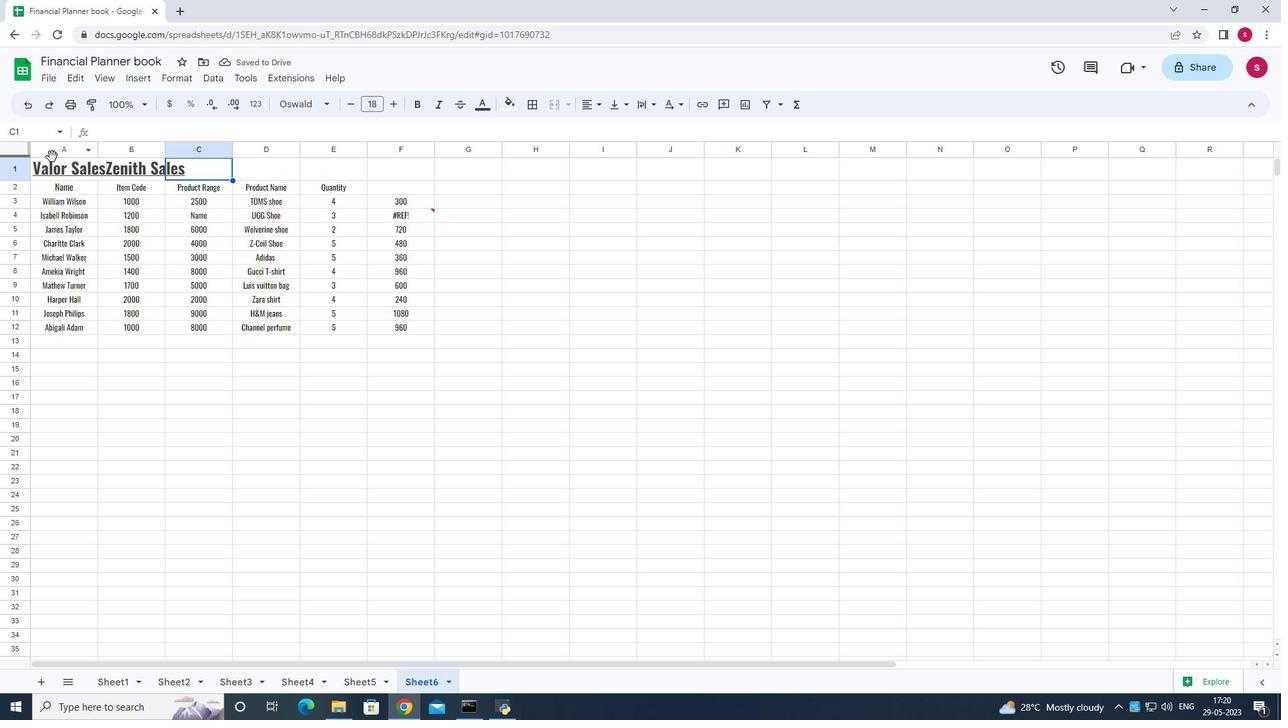 
Action: Mouse moved to (50, 160)
Screenshot: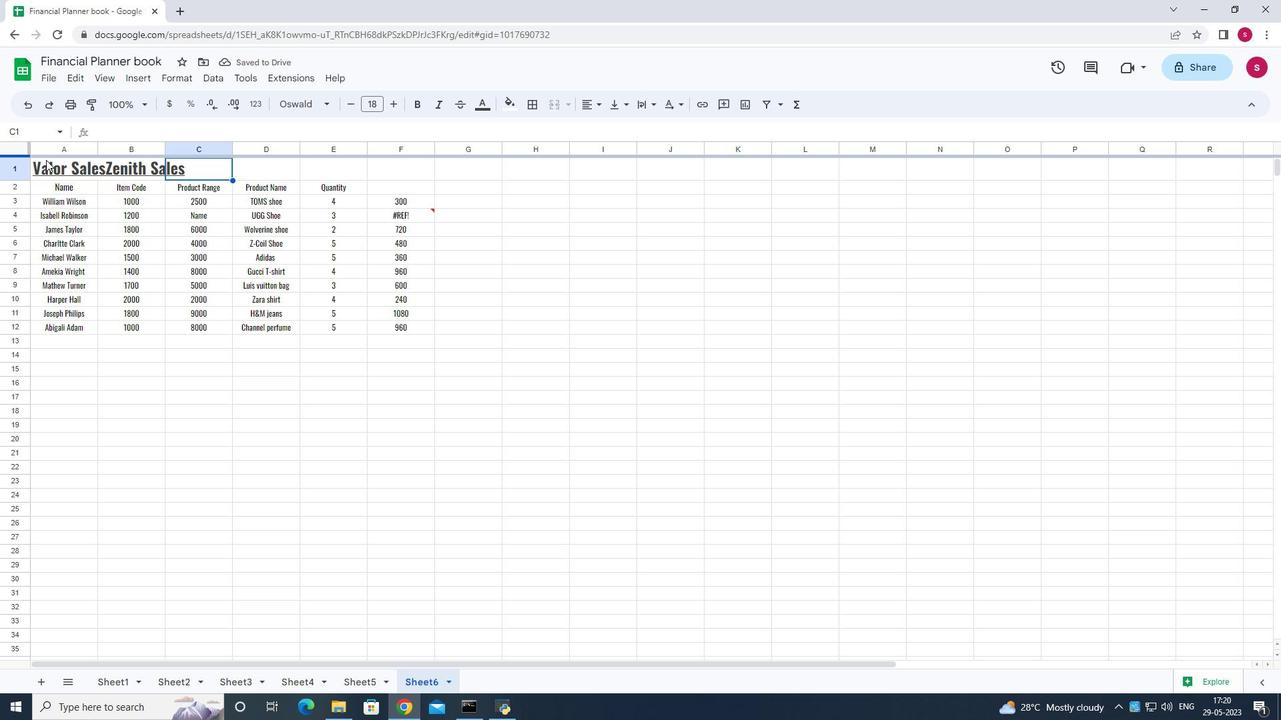 
Action: Mouse pressed left at (50, 160)
Screenshot: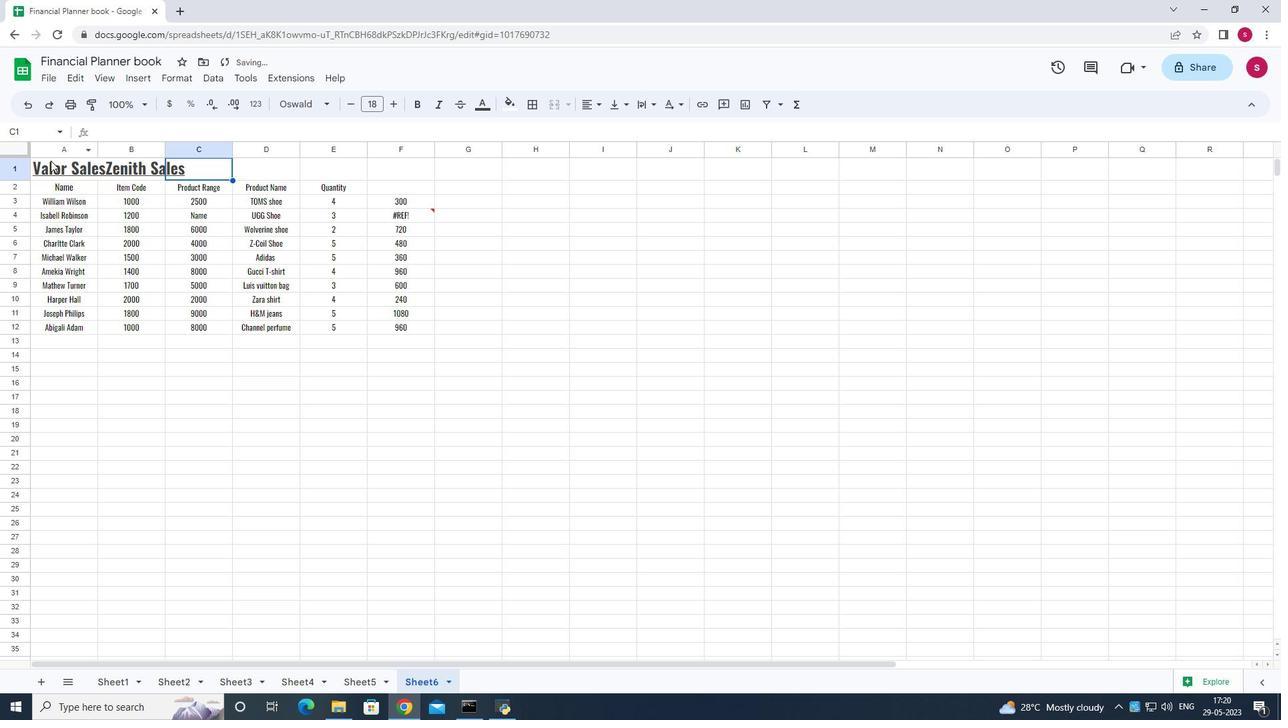 
Action: Mouse moved to (110, 156)
Screenshot: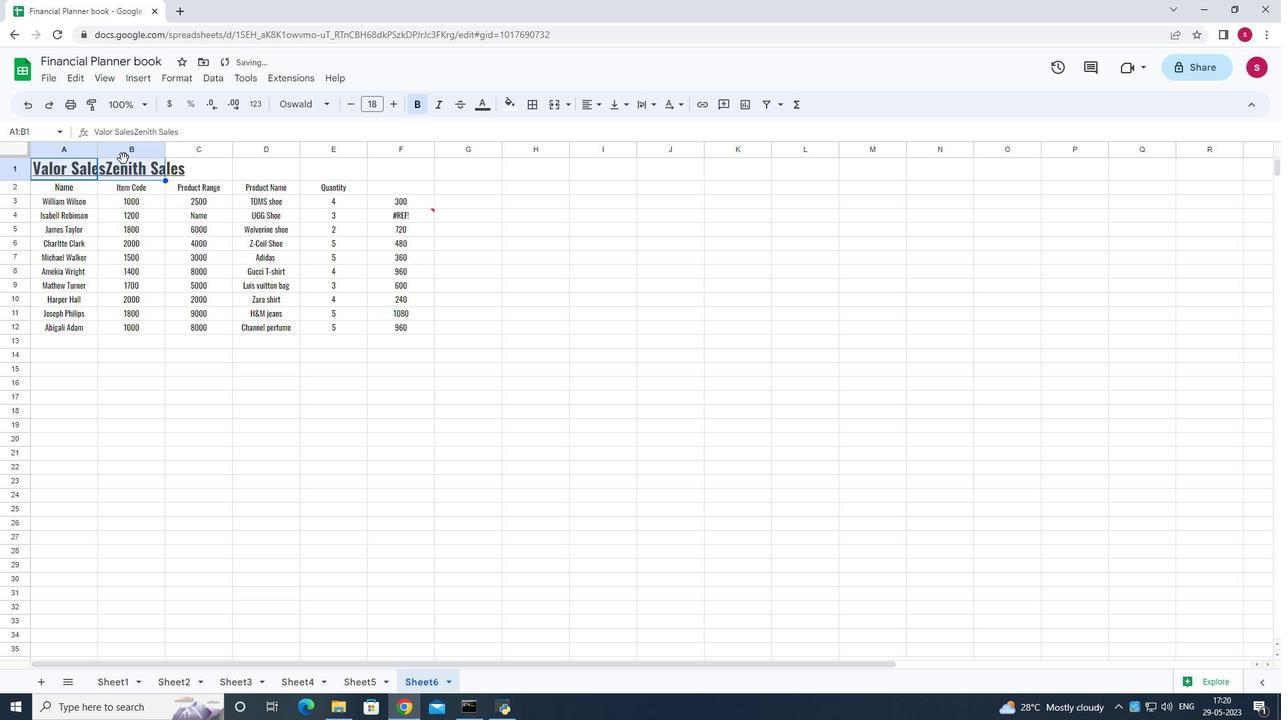 
Action: Mouse pressed left at (110, 156)
Screenshot: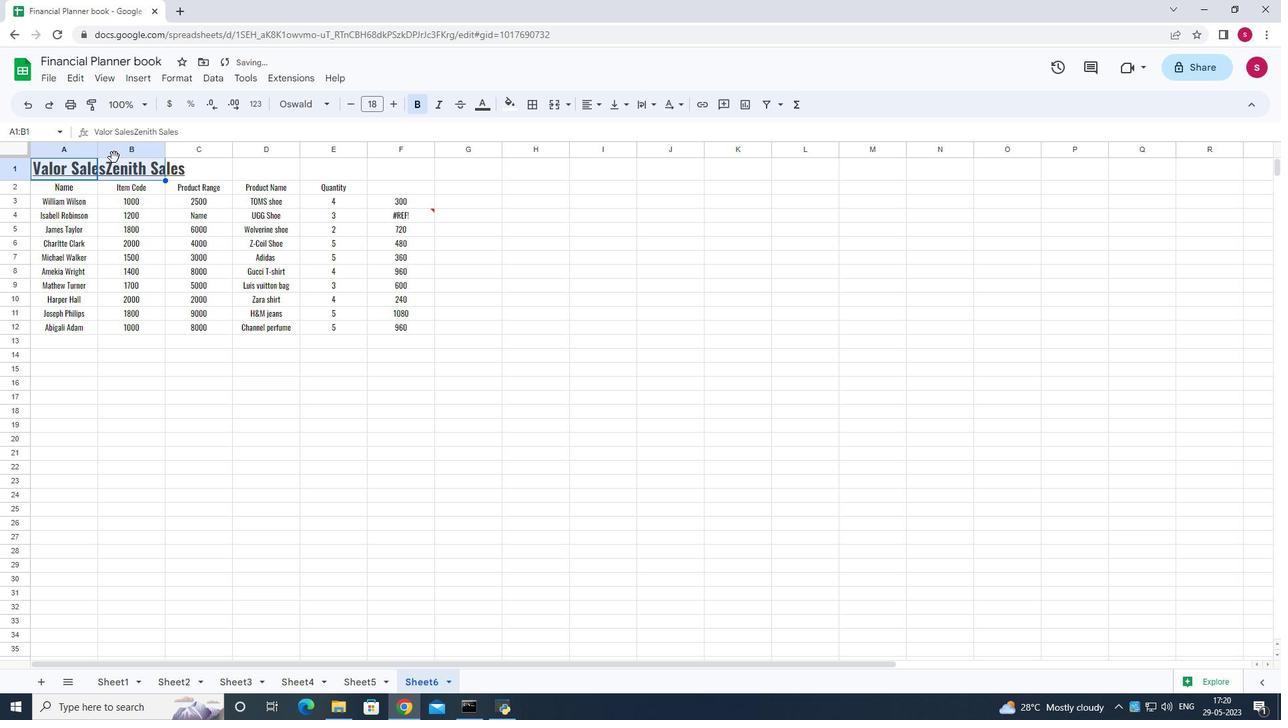 
Action: Mouse moved to (56, 167)
Screenshot: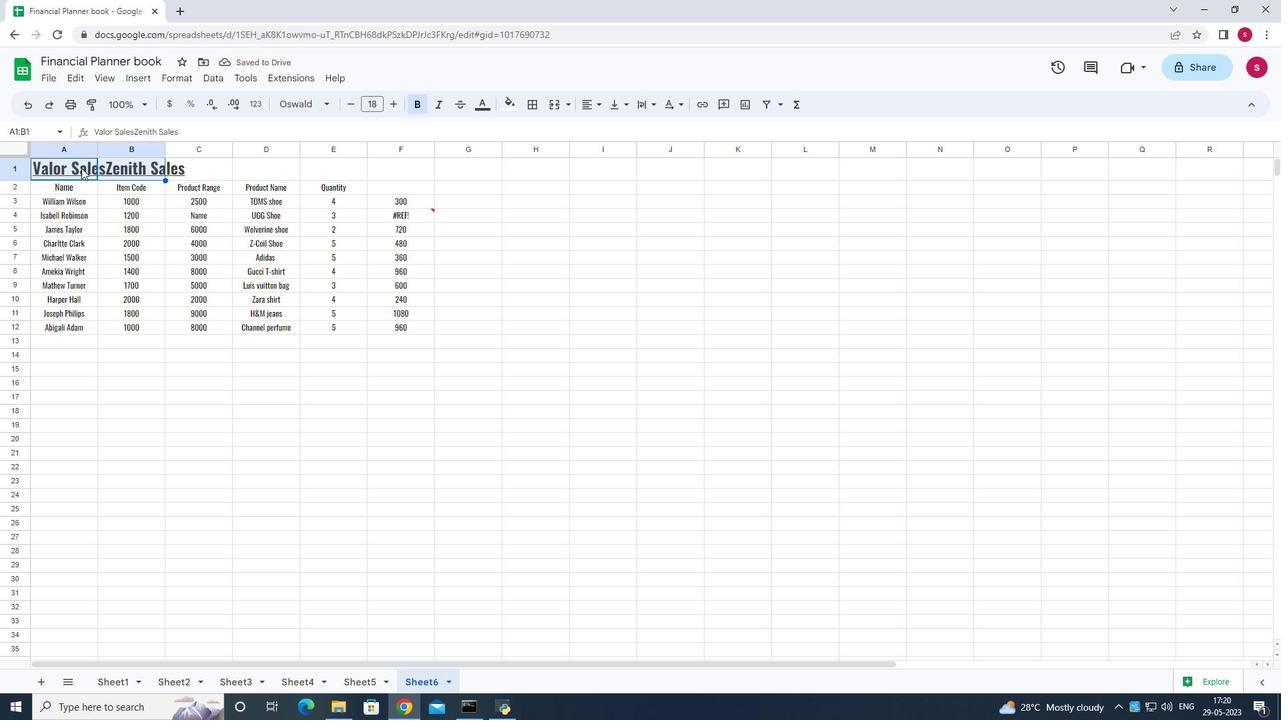
Action: Mouse pressed left at (56, 167)
Screenshot: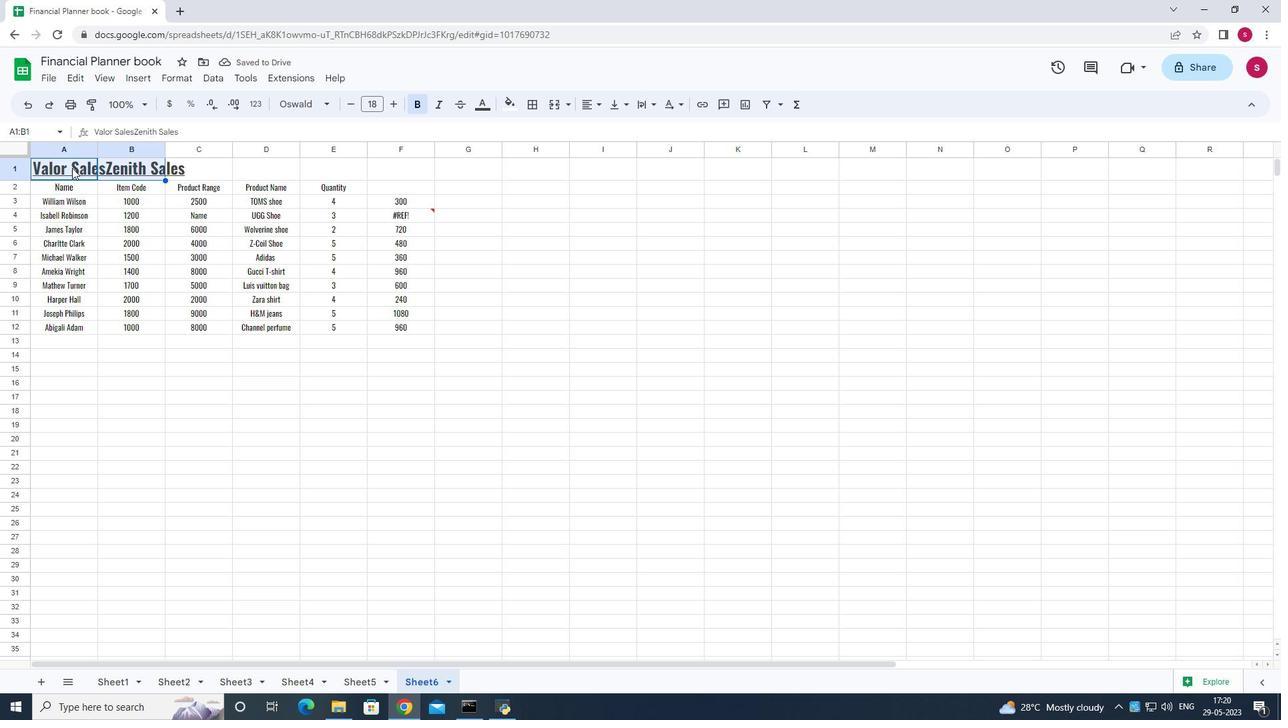 
Action: Mouse moved to (53, 166)
Screenshot: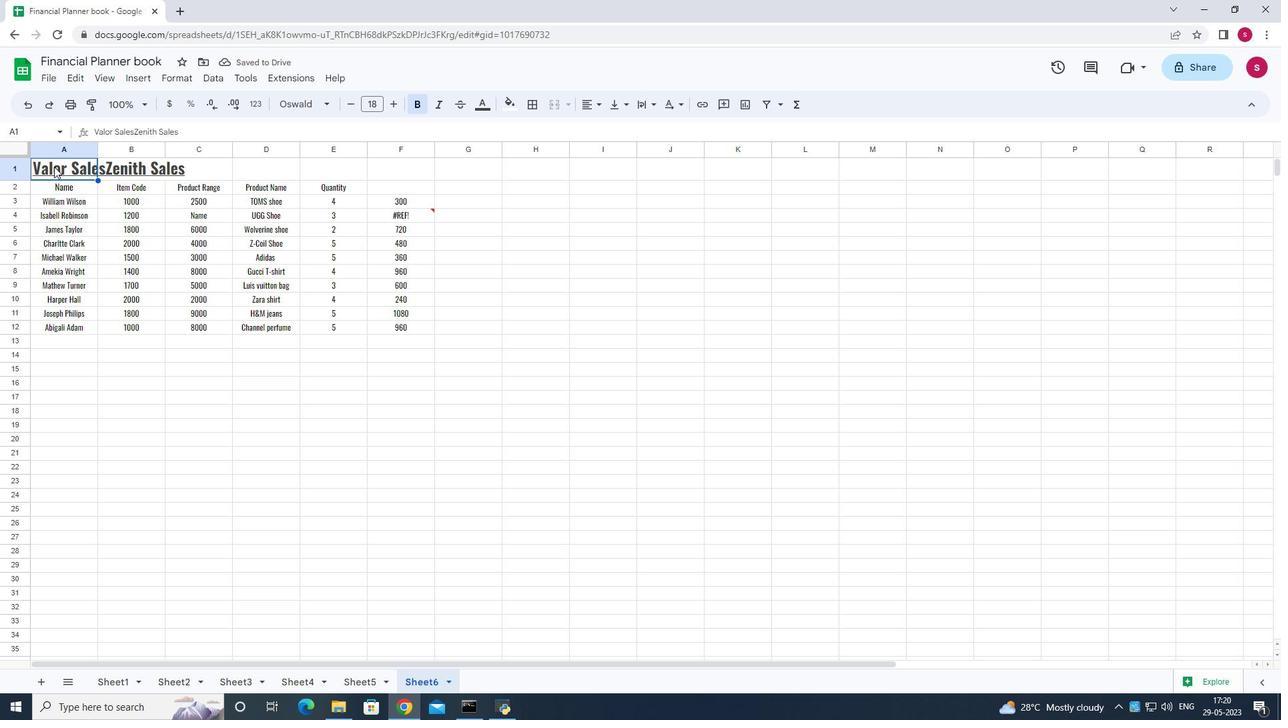 
Action: Mouse pressed left at (53, 166)
Screenshot: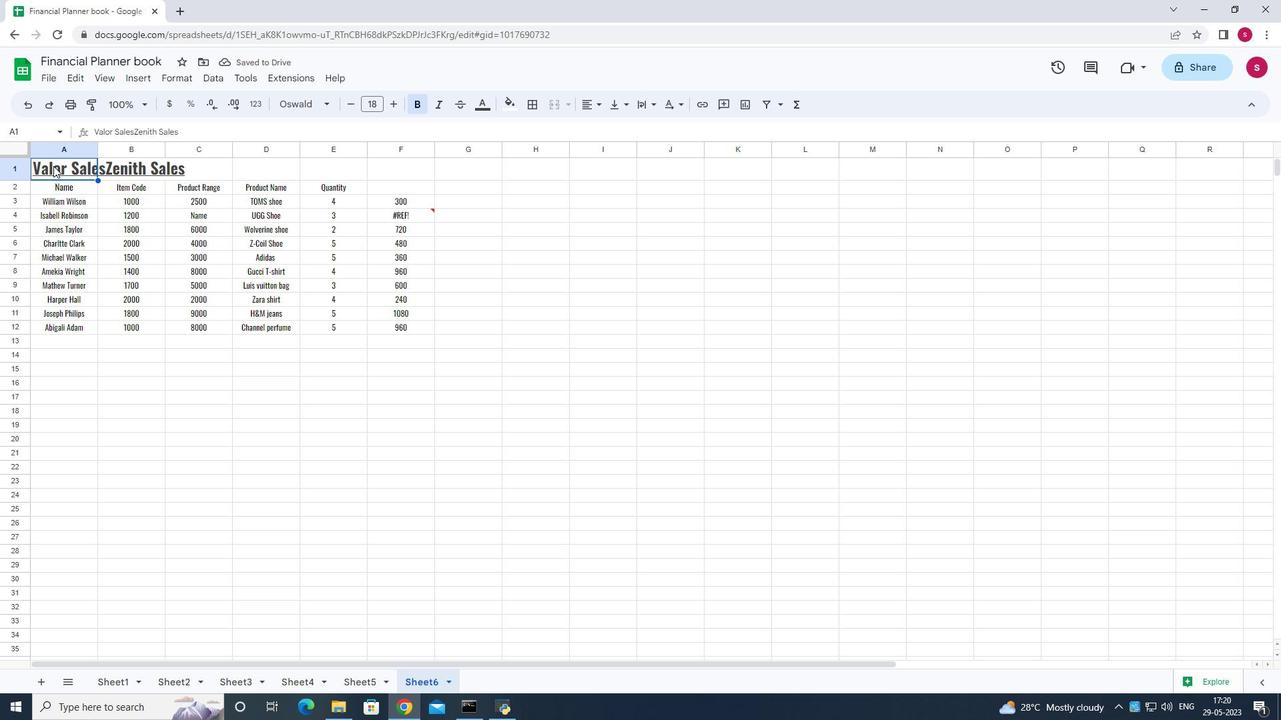 
Action: Mouse moved to (479, 102)
Screenshot: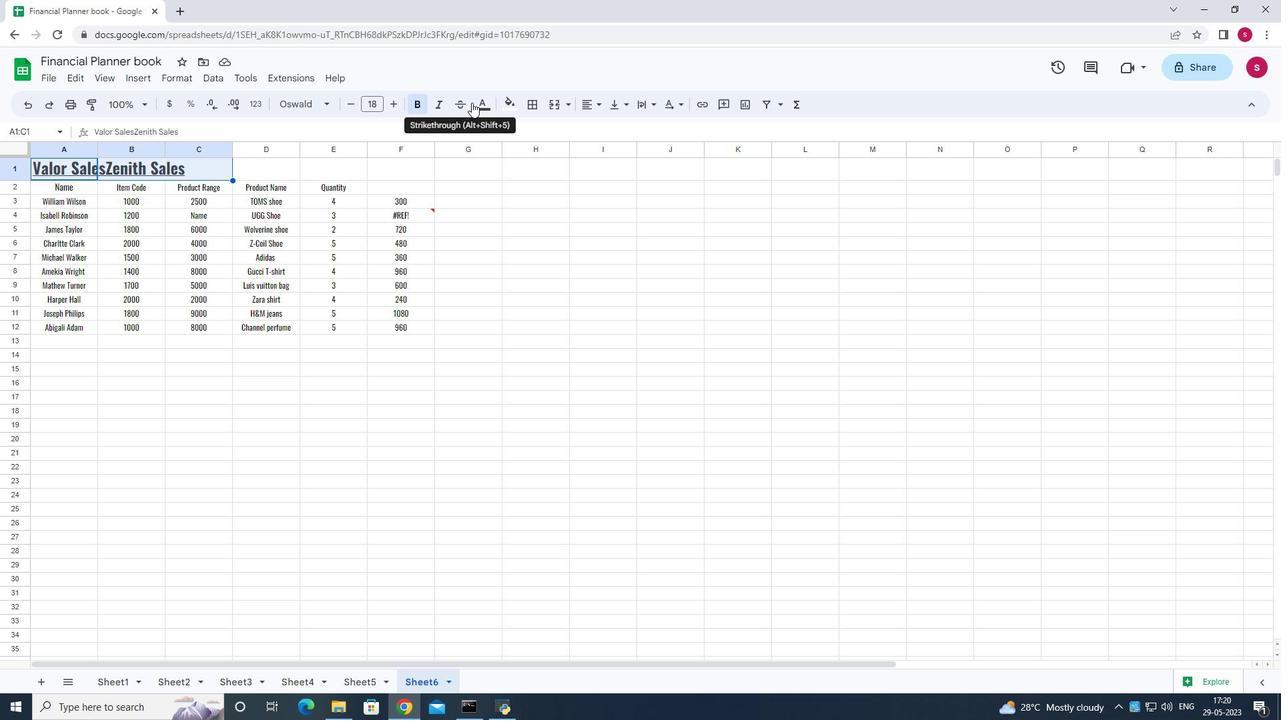 
Action: Mouse pressed left at (479, 102)
Screenshot: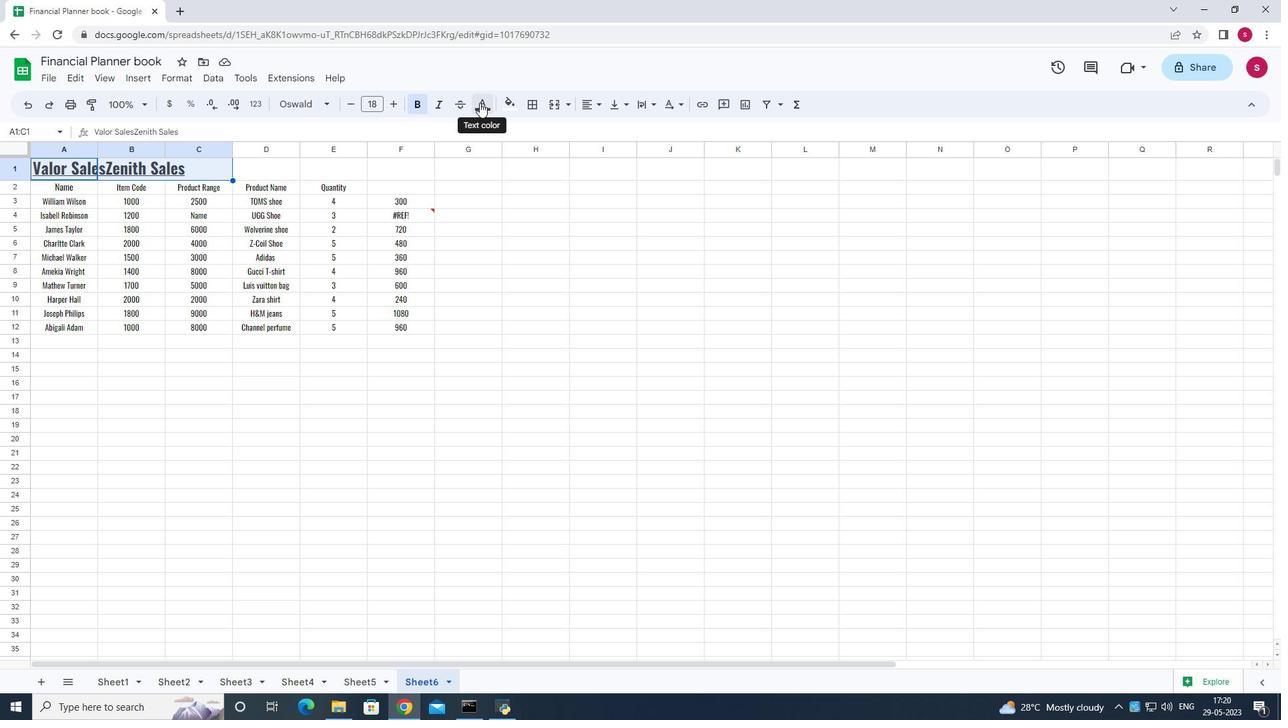 
Action: Mouse moved to (500, 161)
Screenshot: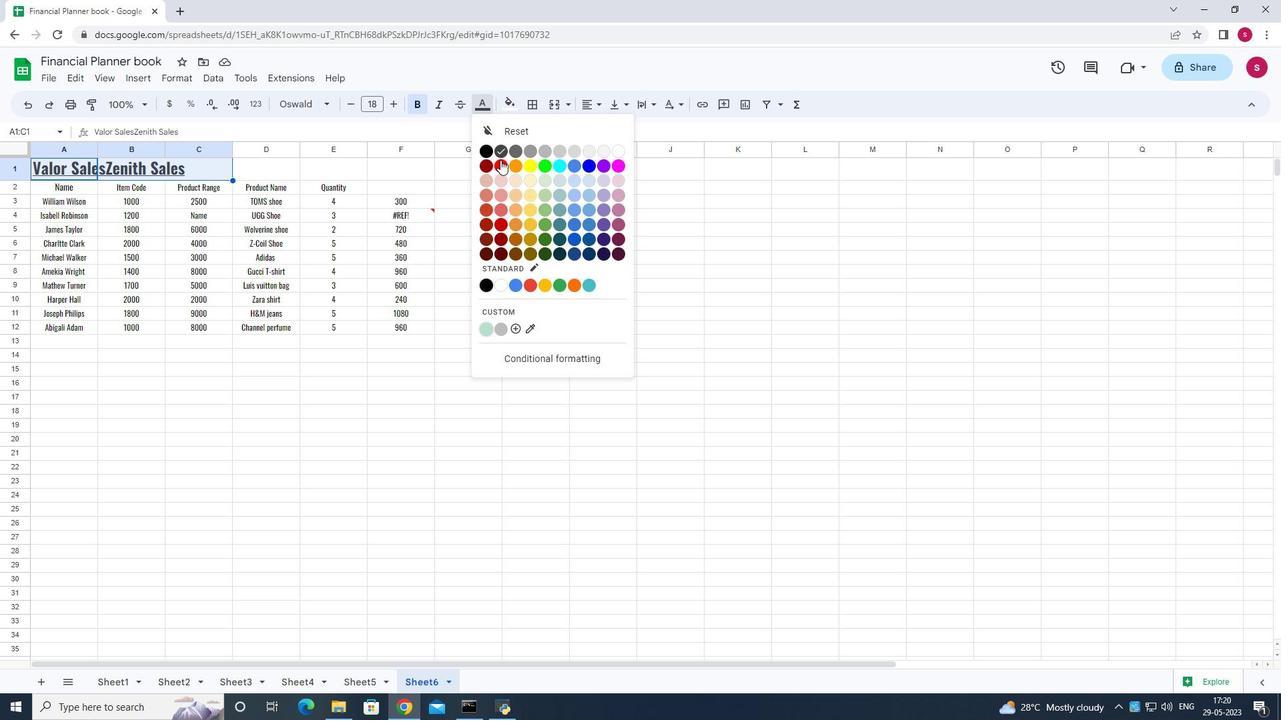 
Action: Mouse pressed left at (500, 161)
Screenshot: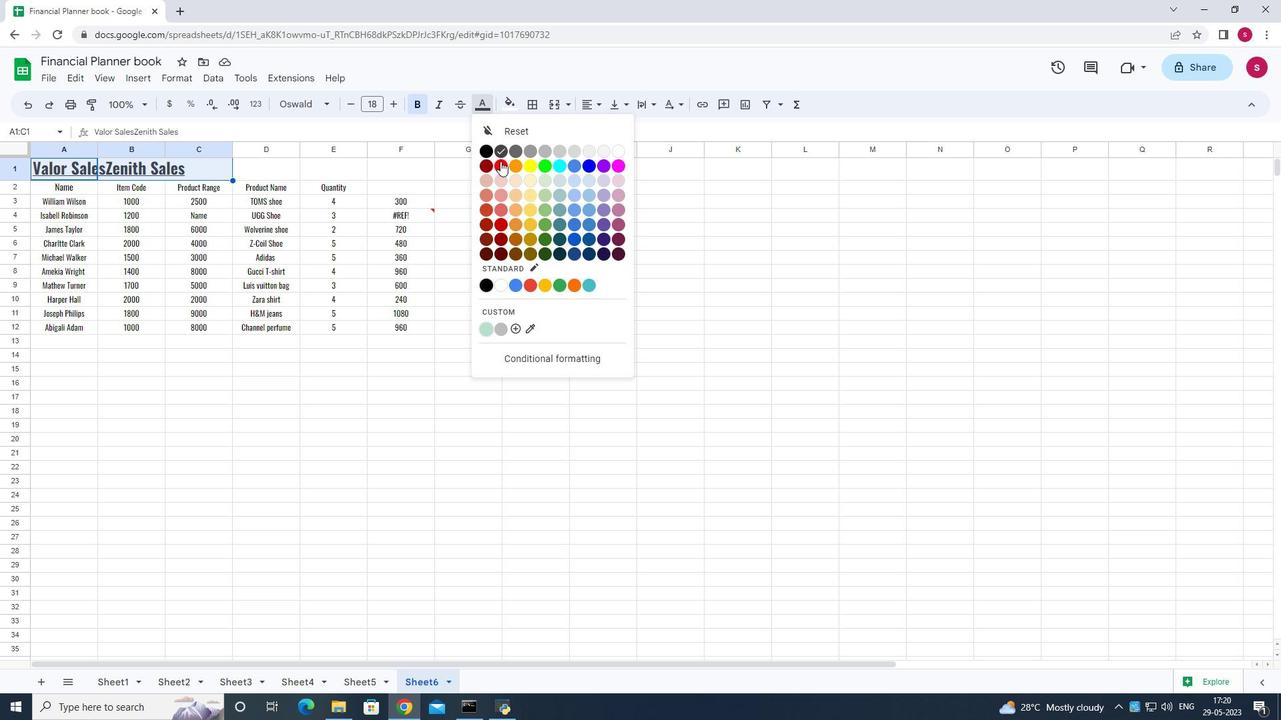 
Action: Mouse moved to (48, 186)
Screenshot: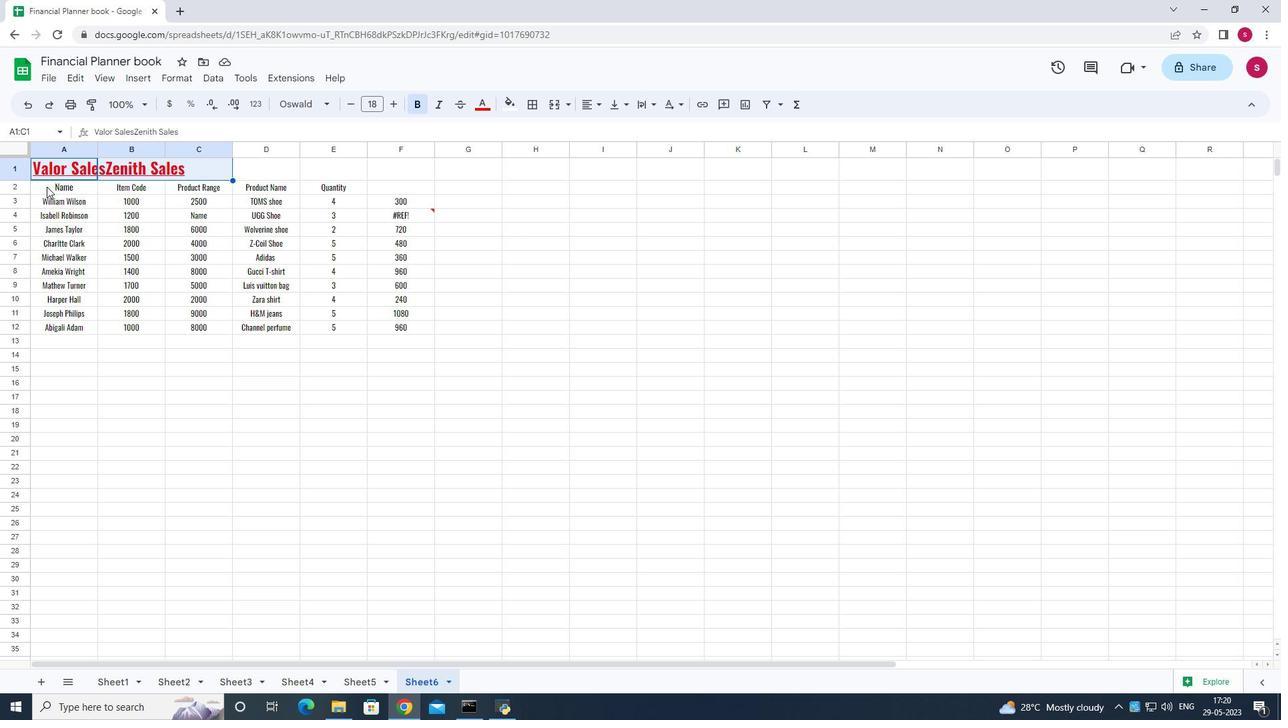 
Action: Mouse pressed left at (48, 186)
Screenshot: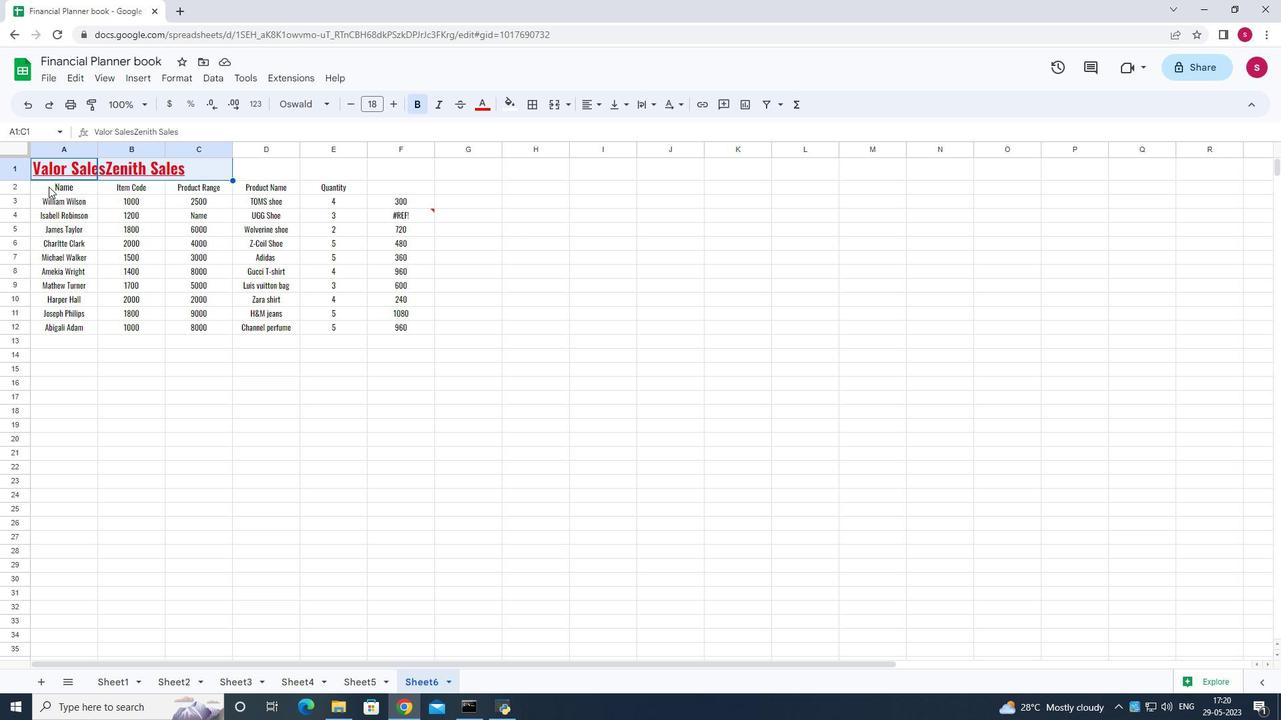 
Action: Mouse moved to (483, 106)
Screenshot: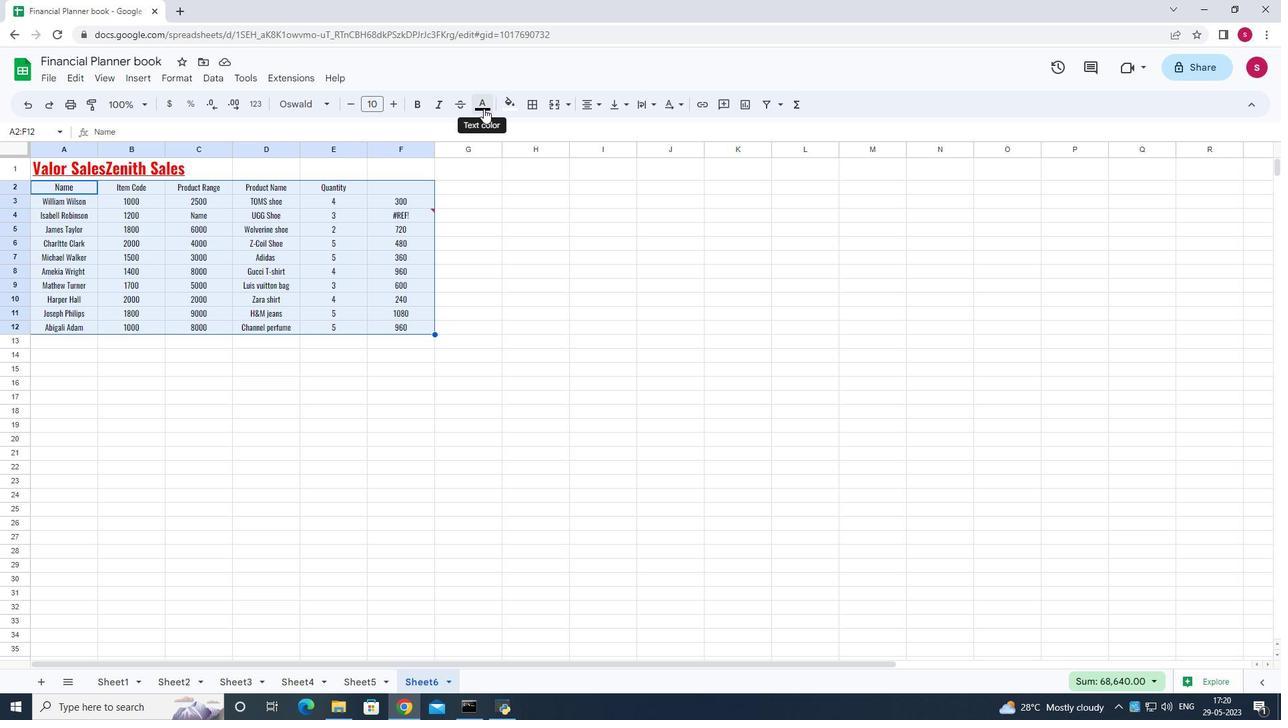 
Action: Mouse pressed left at (483, 107)
Screenshot: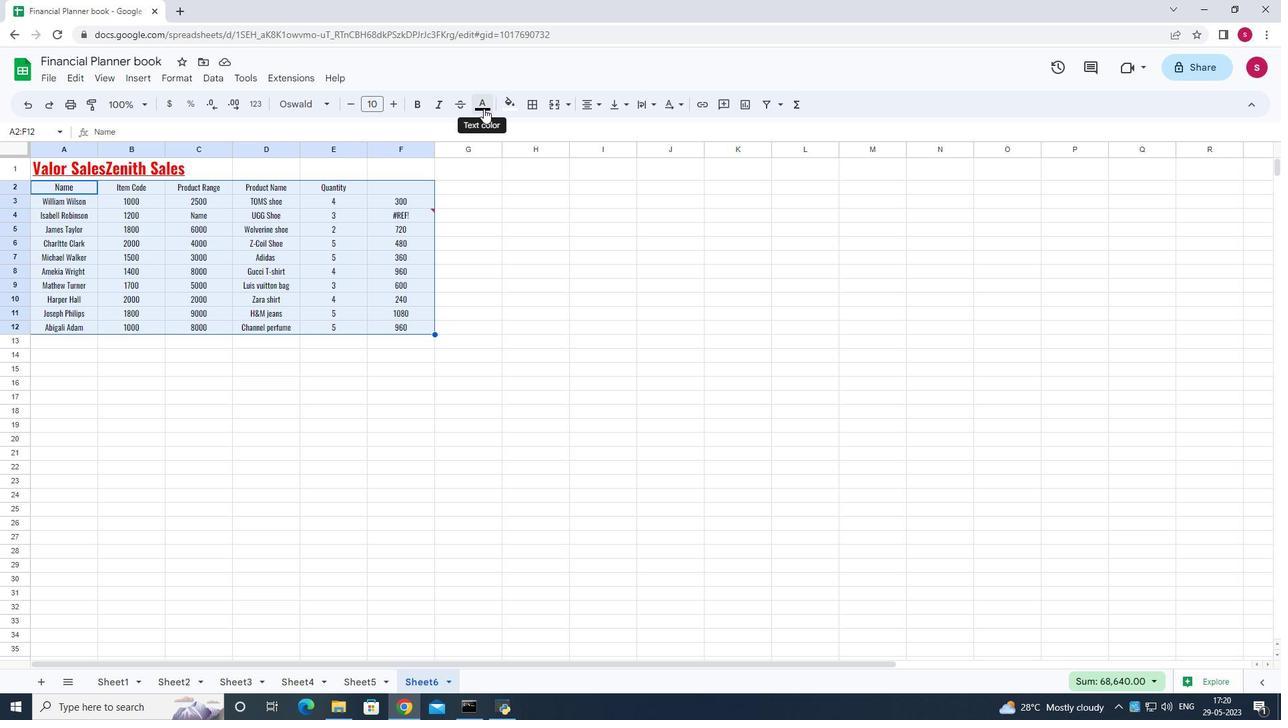 
Action: Mouse moved to (500, 168)
Screenshot: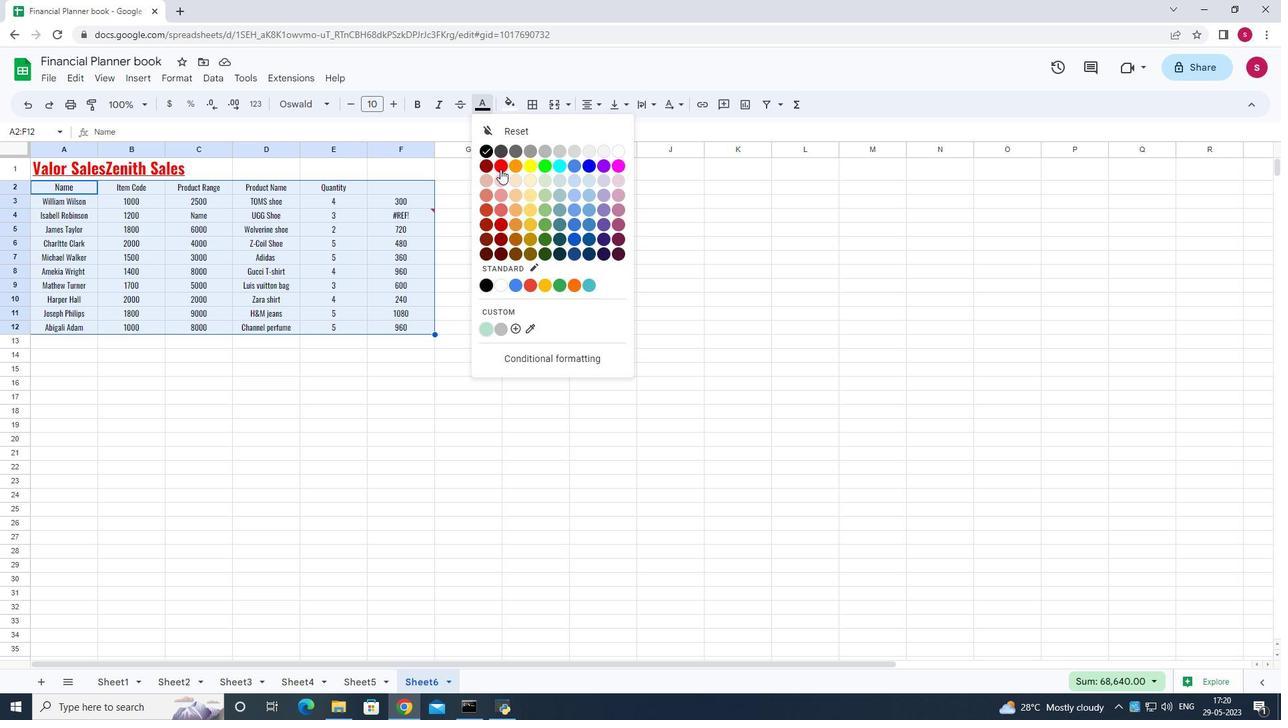 
Action: Mouse pressed left at (500, 168)
Screenshot: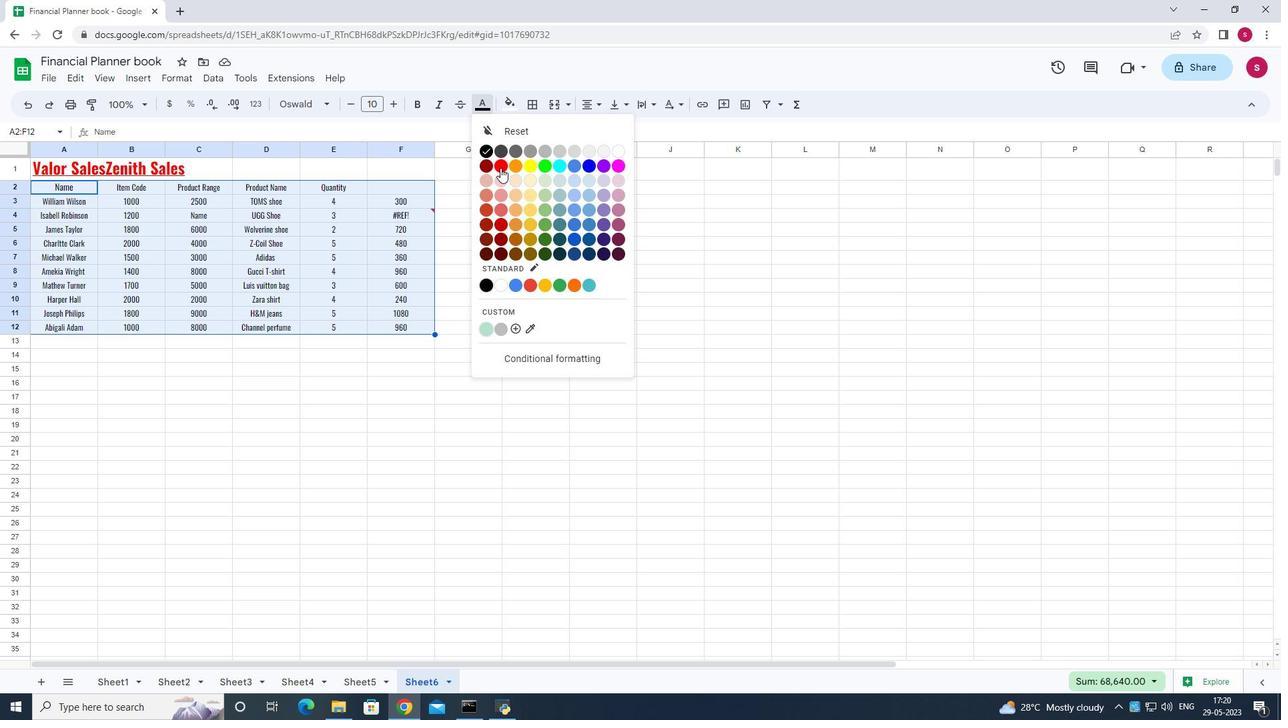 
Action: Mouse moved to (594, 254)
Screenshot: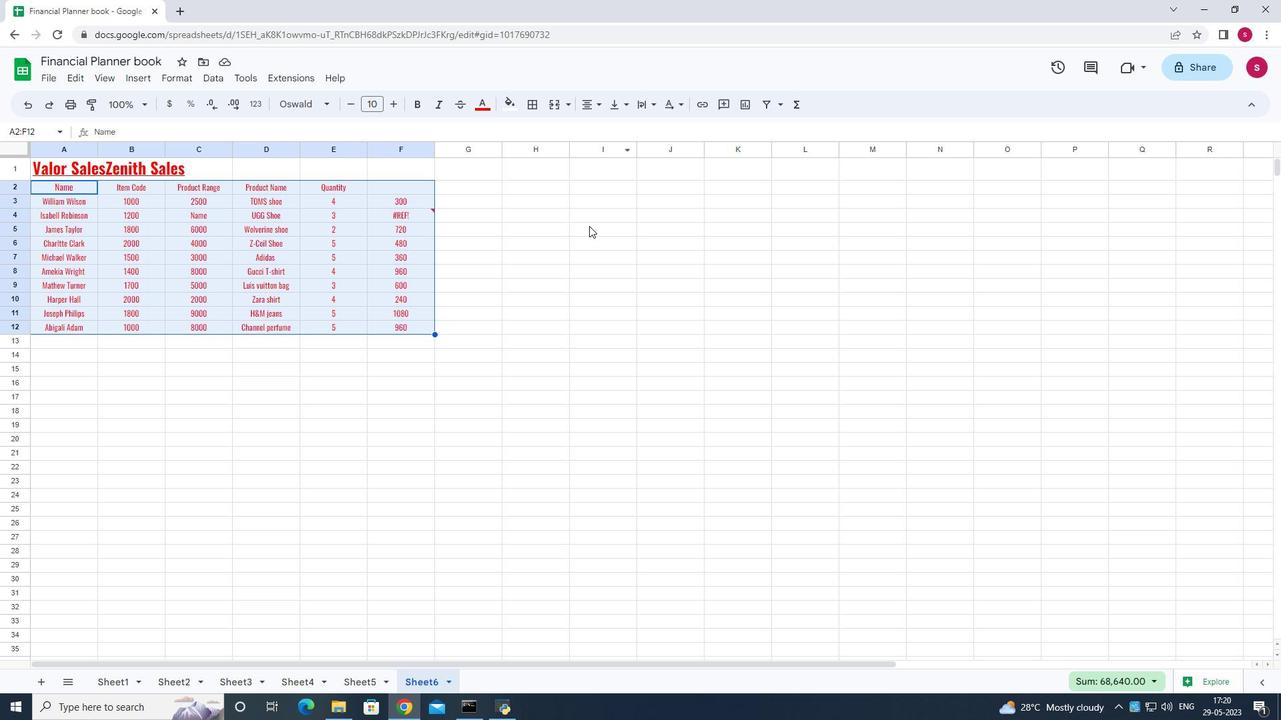 
Action: Mouse pressed left at (594, 254)
Screenshot: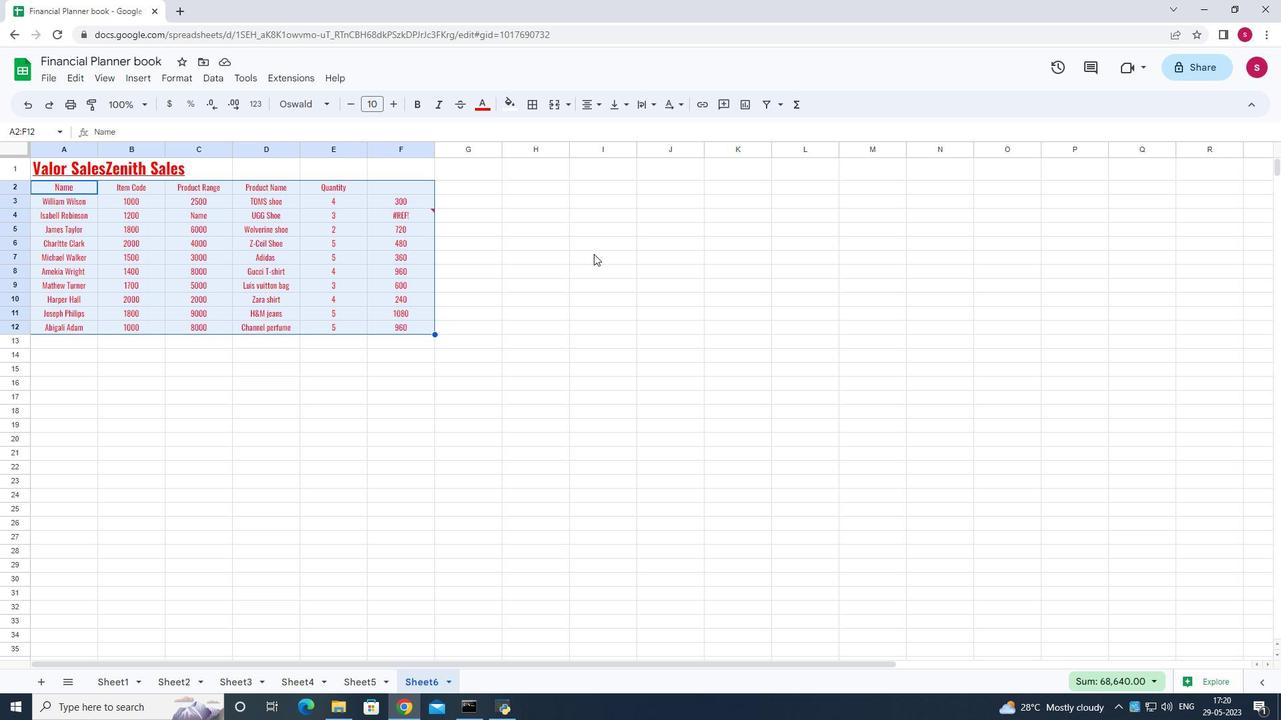 
